 Task: Find connections with filter location Pirané with filter topic #Tipsforsucesswith filter profile language English with filter current company Dabur India Limited with filter school AMC Engineering College - India with filter industry Alternative Medicine with filter service category Content Strategy with filter keywords title Help Desk
Action: Mouse moved to (700, 140)
Screenshot: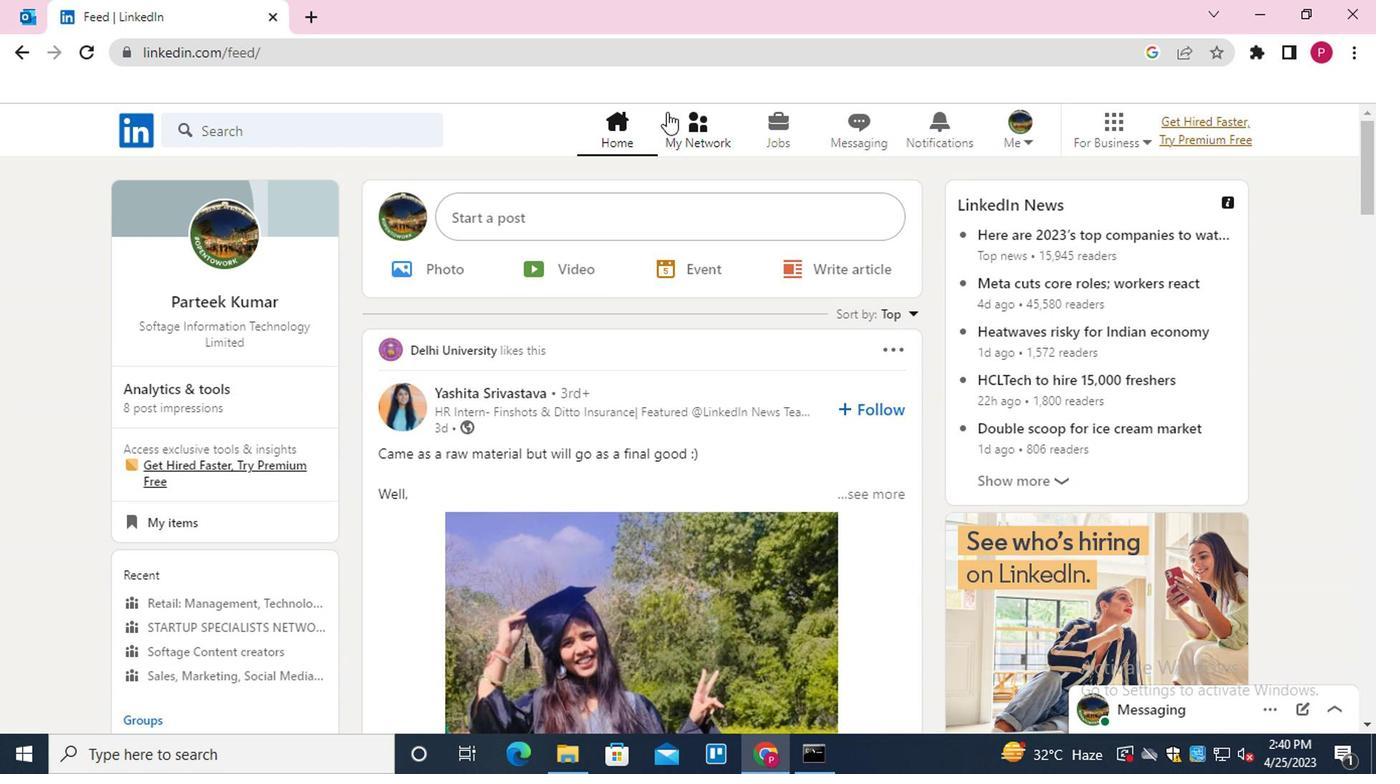 
Action: Mouse pressed left at (700, 140)
Screenshot: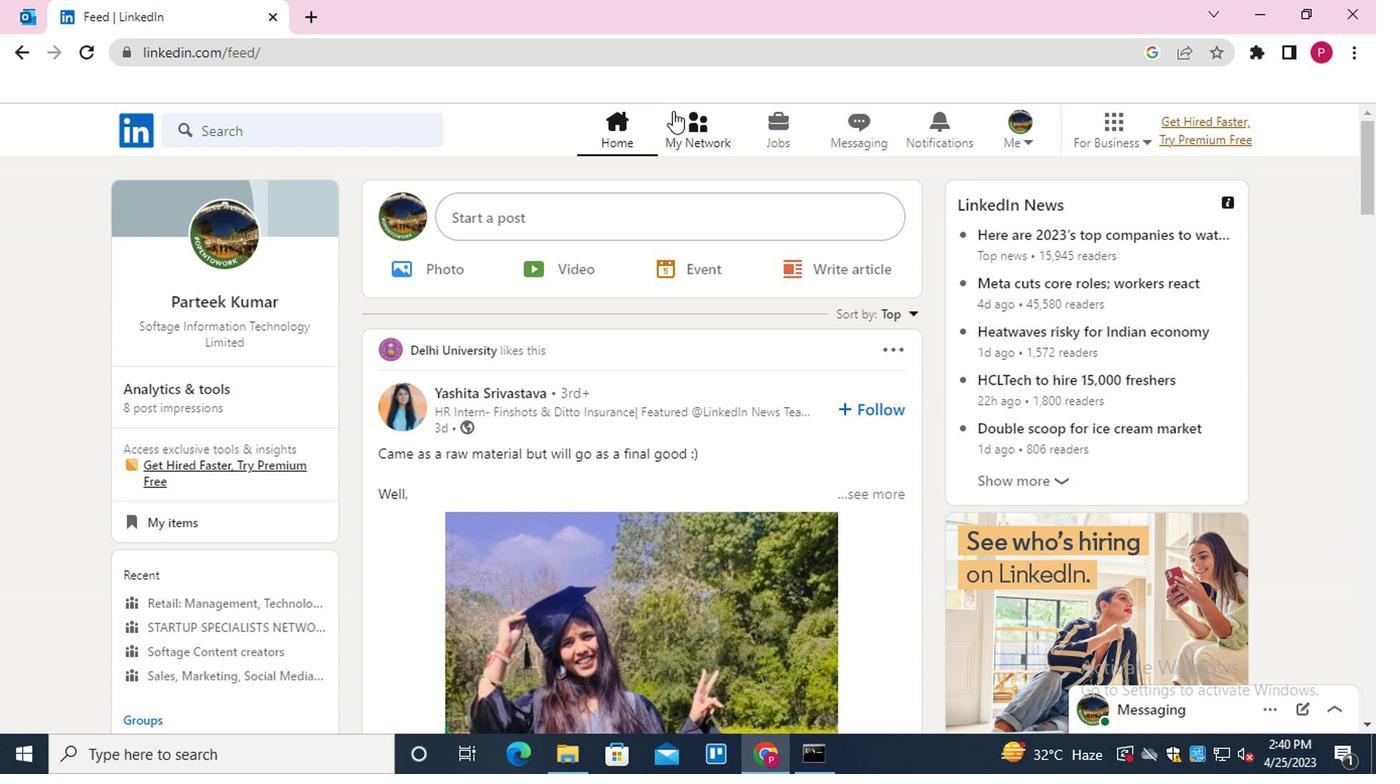 
Action: Mouse moved to (270, 240)
Screenshot: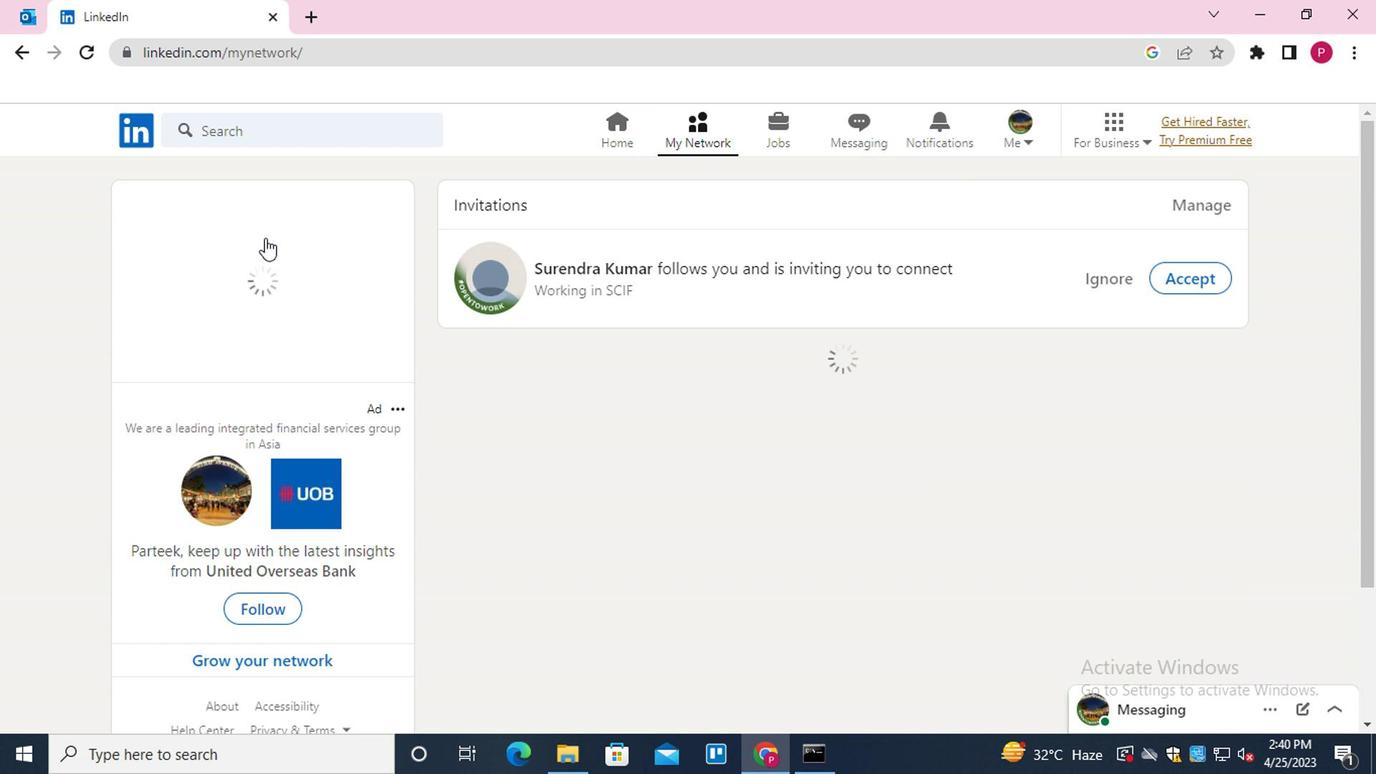 
Action: Mouse pressed left at (270, 240)
Screenshot: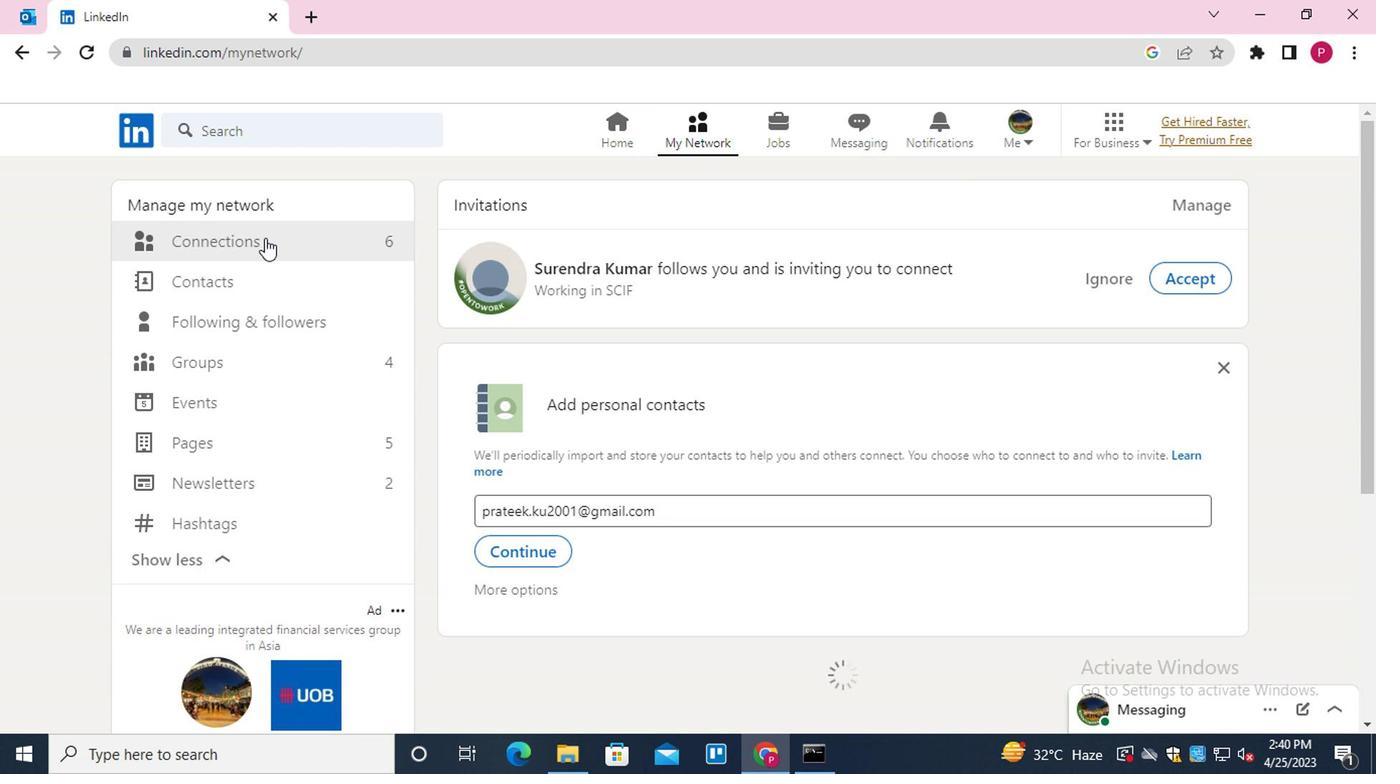 
Action: Mouse moved to (845, 248)
Screenshot: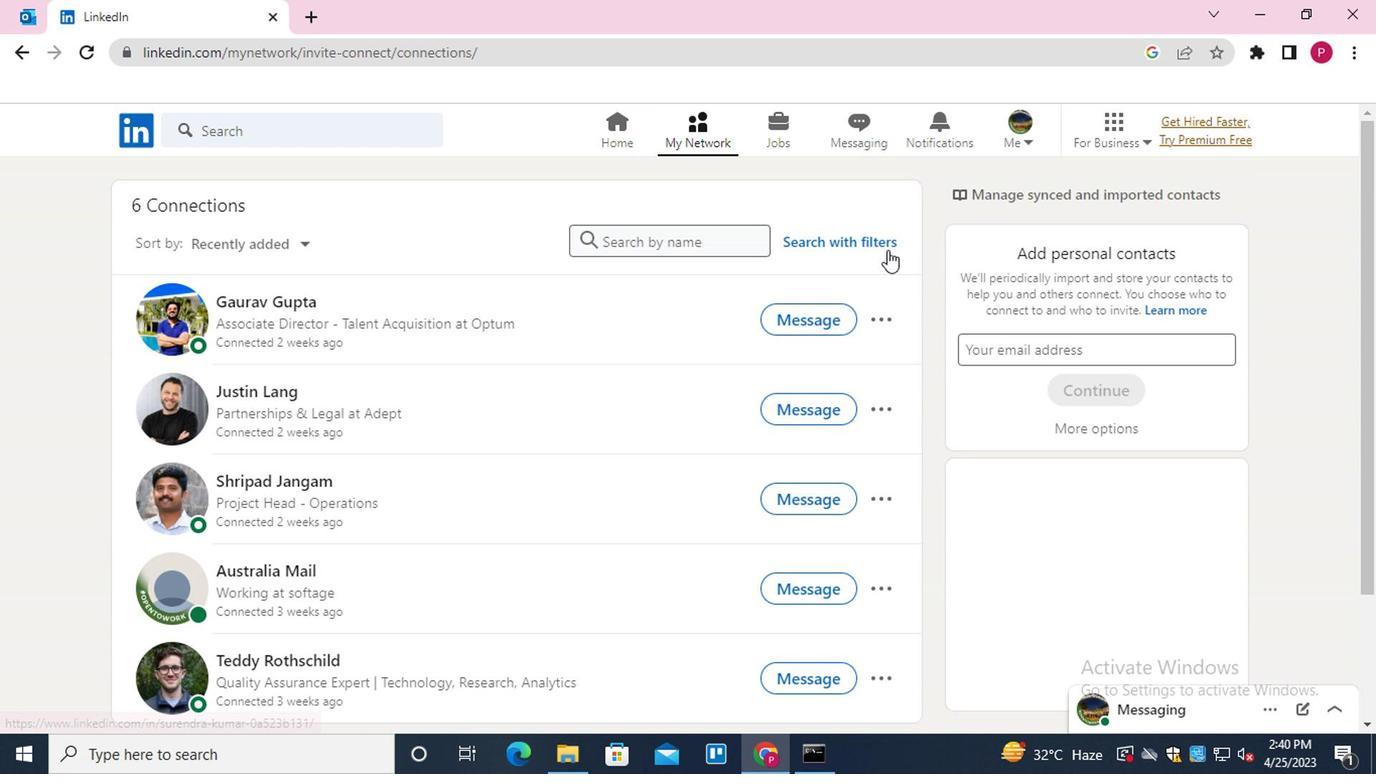 
Action: Mouse pressed left at (845, 248)
Screenshot: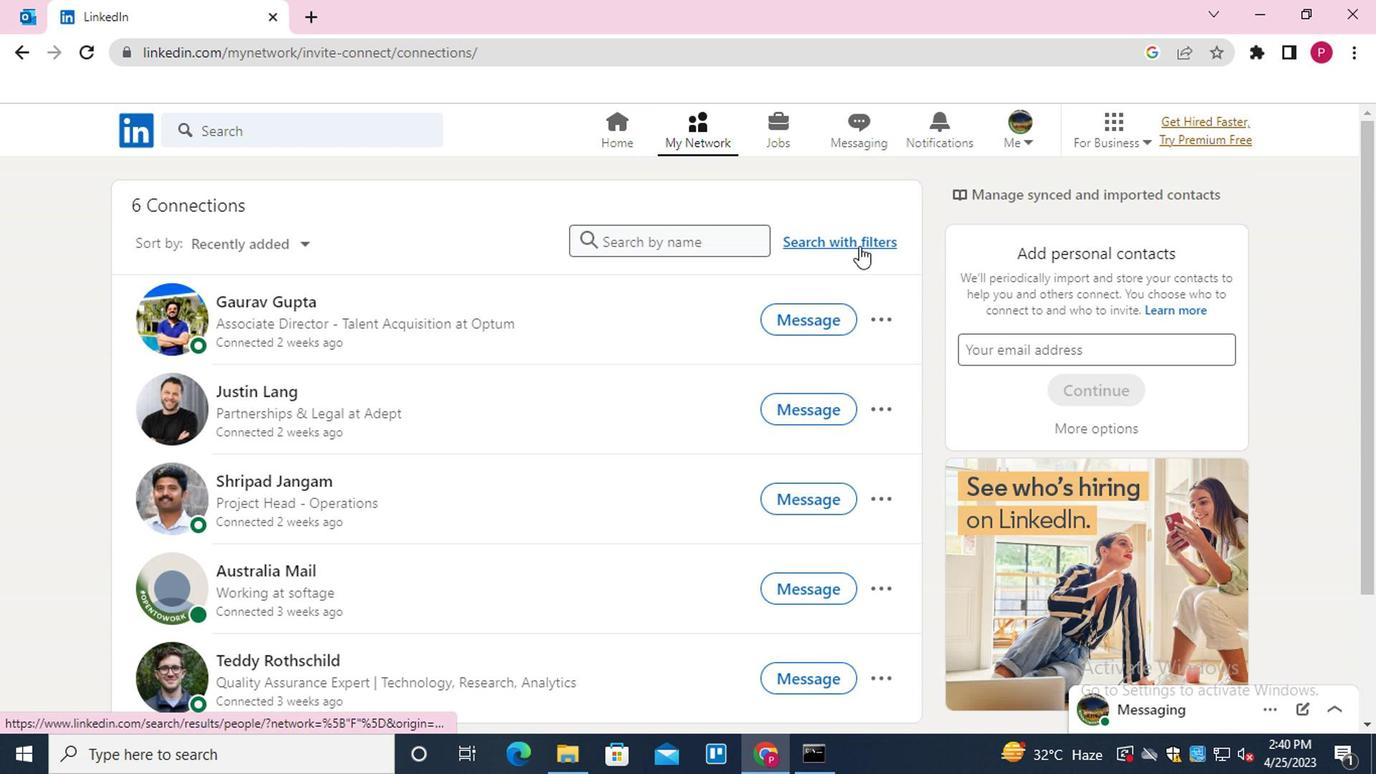 
Action: Mouse moved to (666, 197)
Screenshot: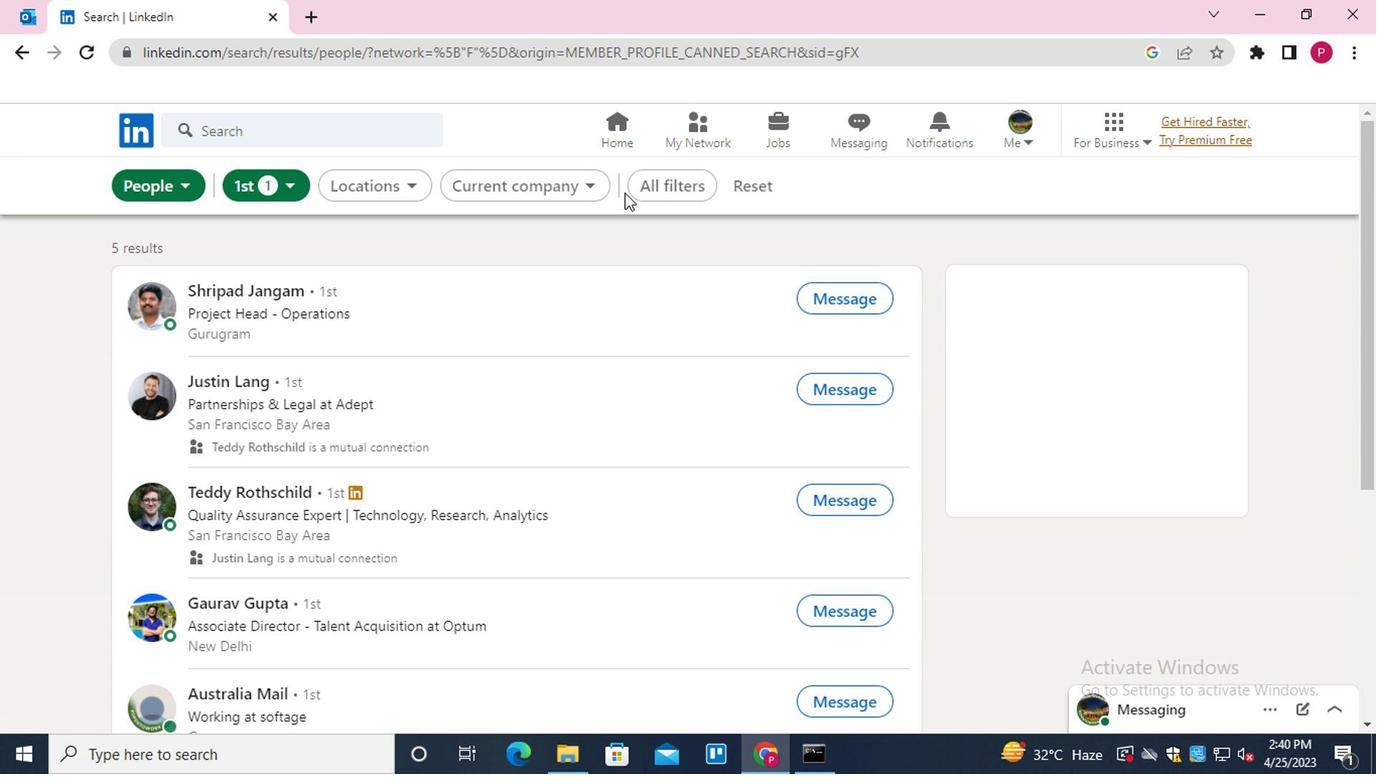 
Action: Mouse pressed left at (666, 197)
Screenshot: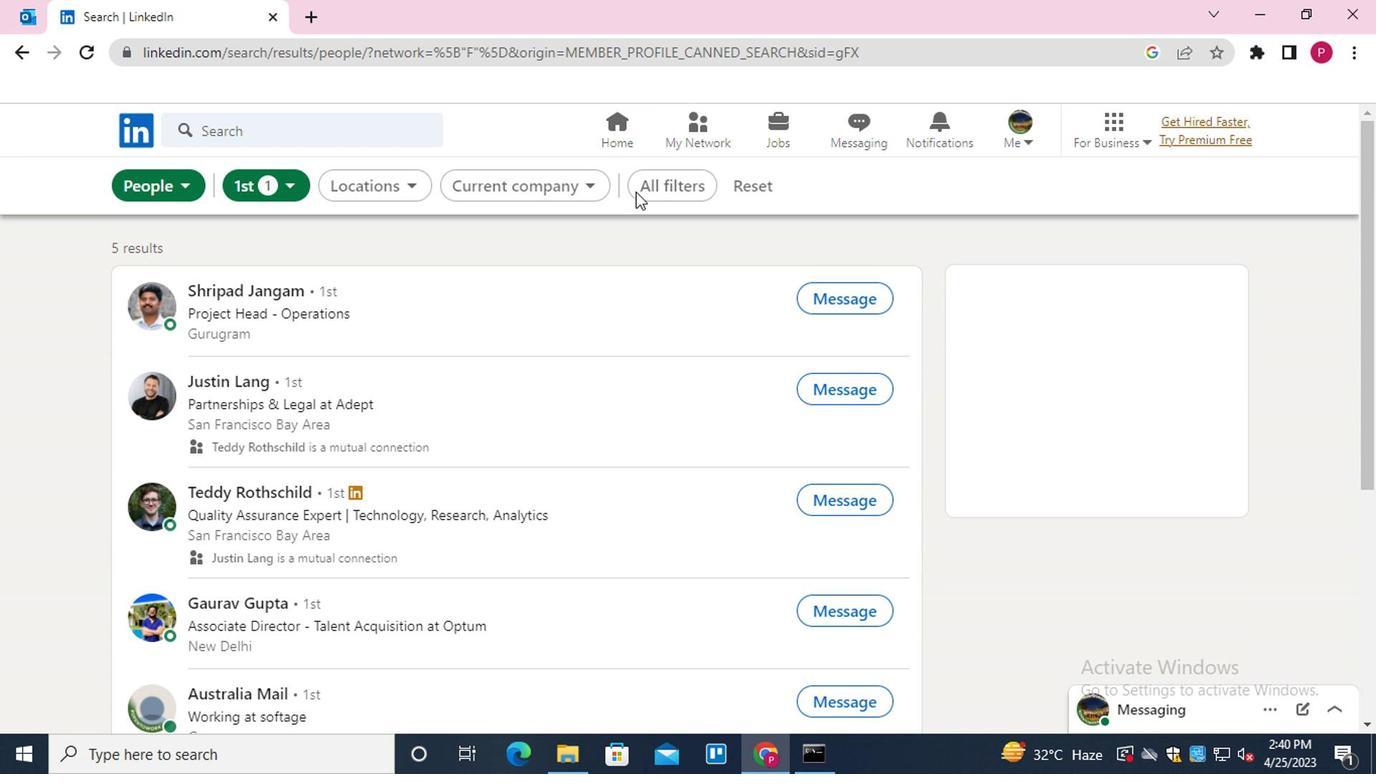 
Action: Mouse moved to (948, 443)
Screenshot: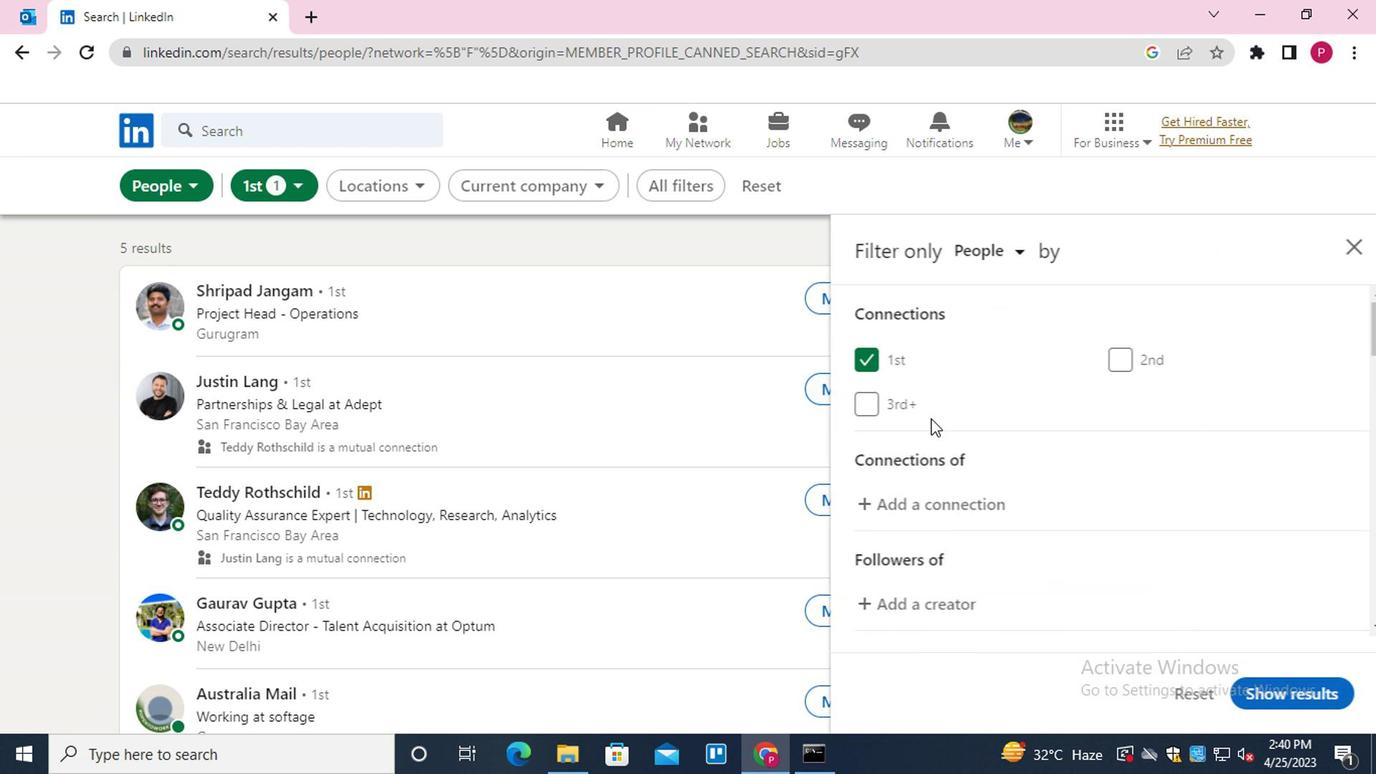 
Action: Mouse scrolled (948, 442) with delta (0, 0)
Screenshot: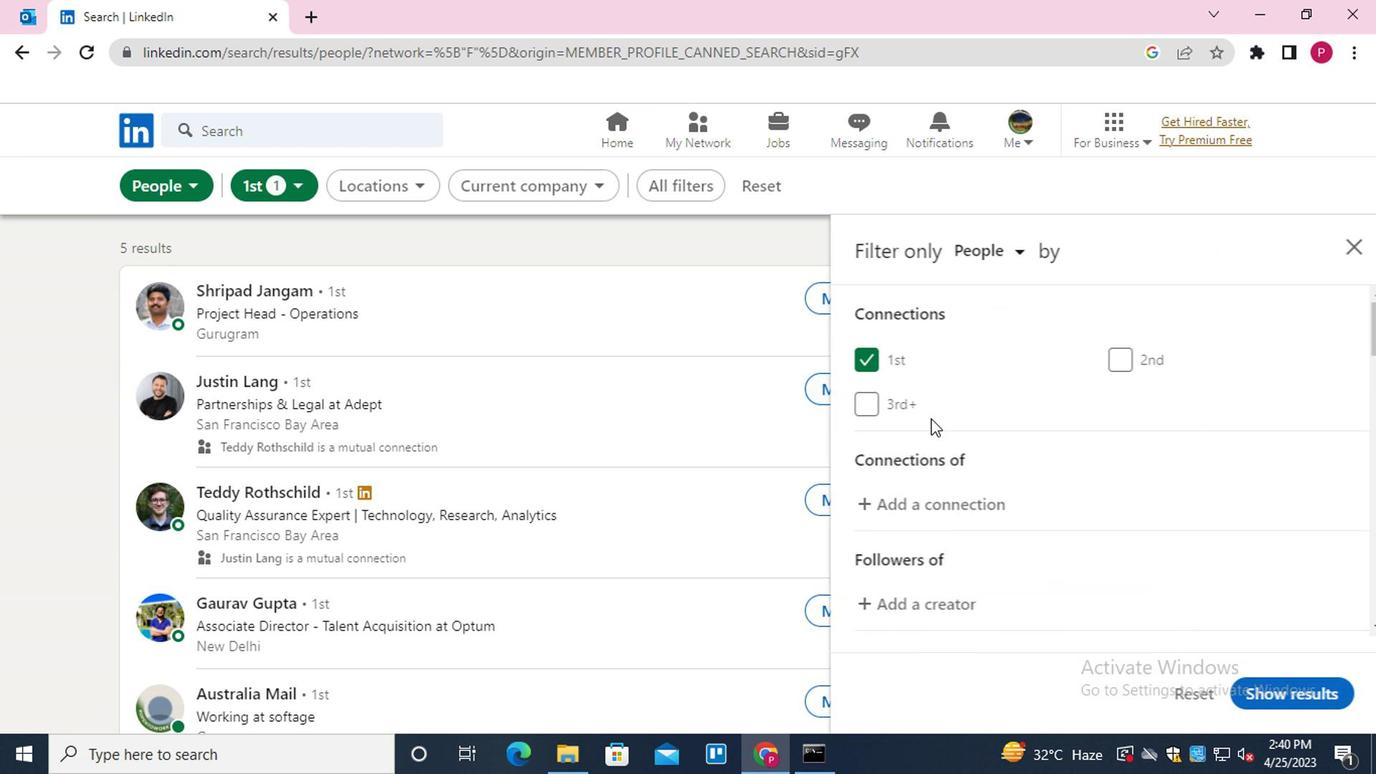 
Action: Mouse moved to (951, 450)
Screenshot: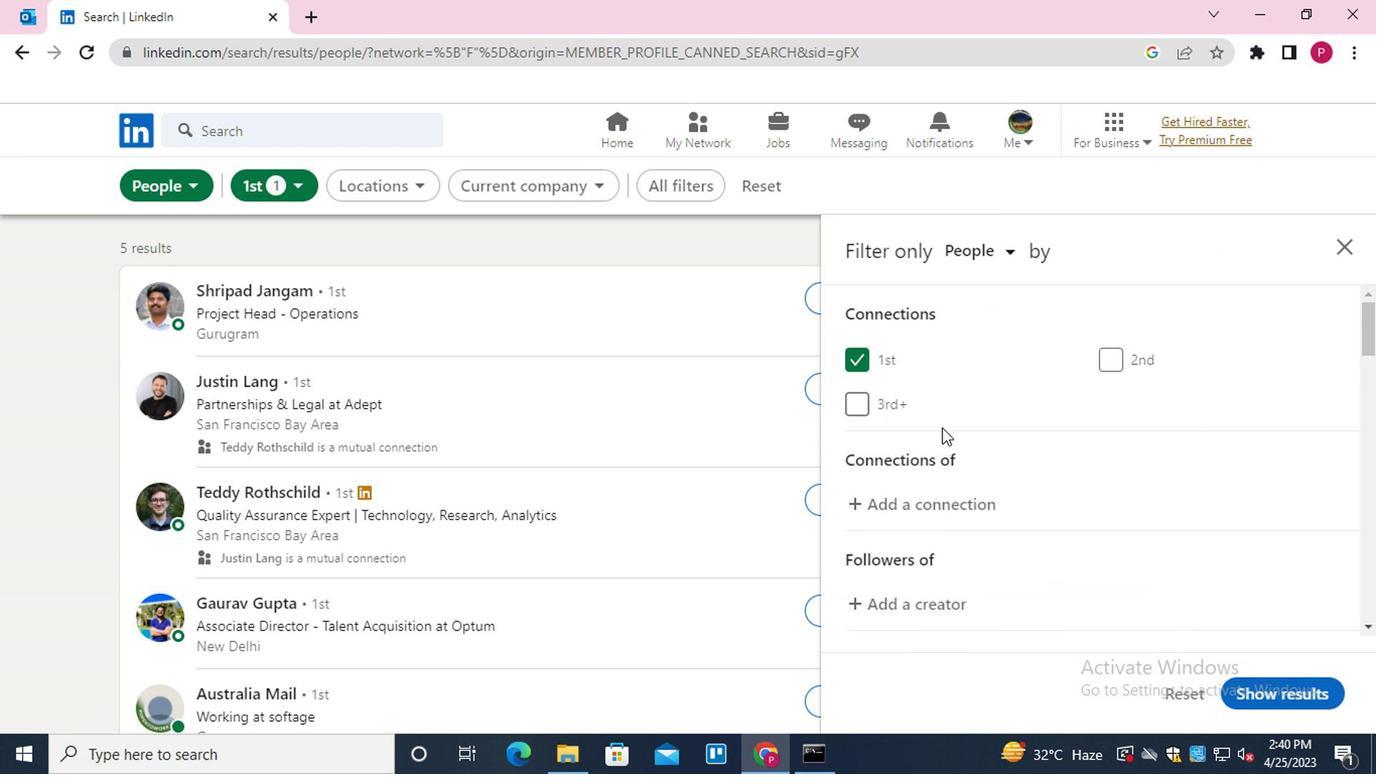 
Action: Mouse scrolled (951, 450) with delta (0, 0)
Screenshot: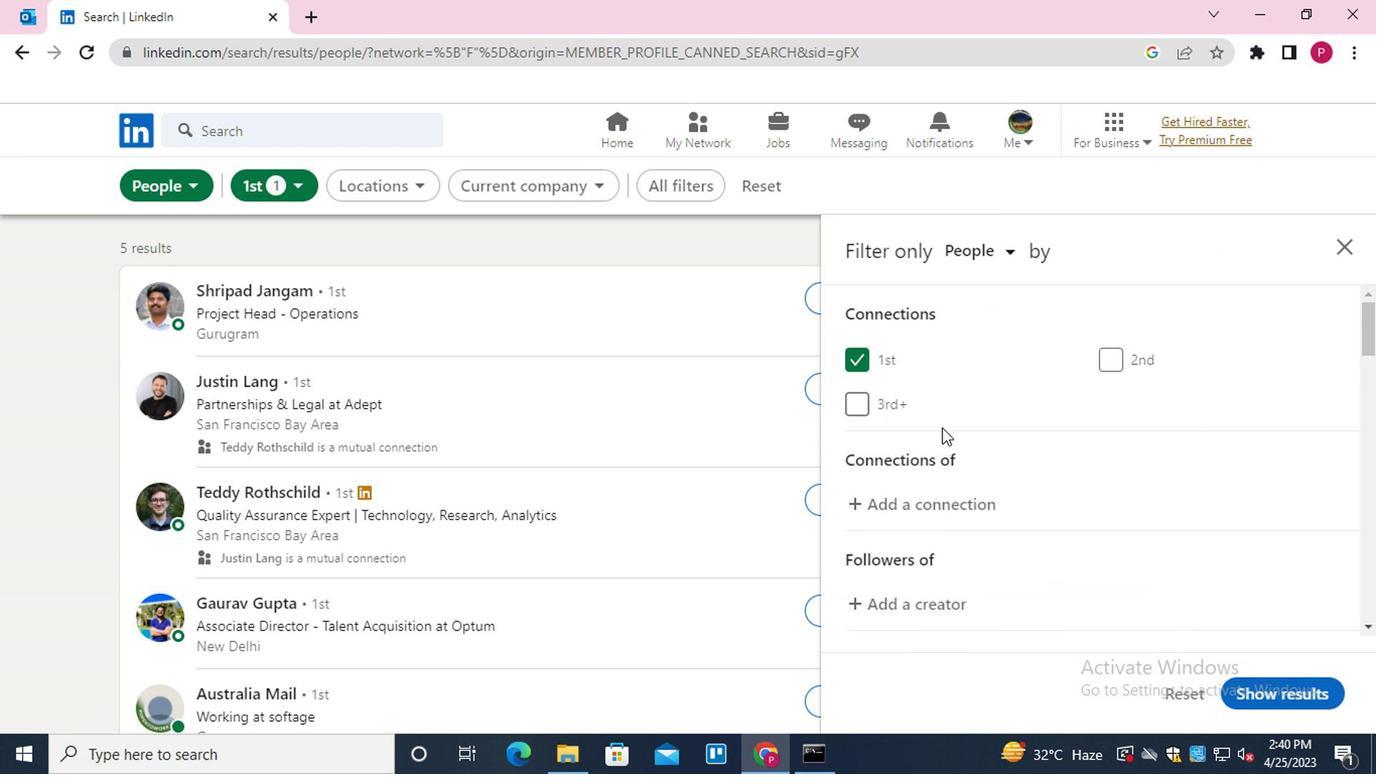 
Action: Mouse moved to (963, 462)
Screenshot: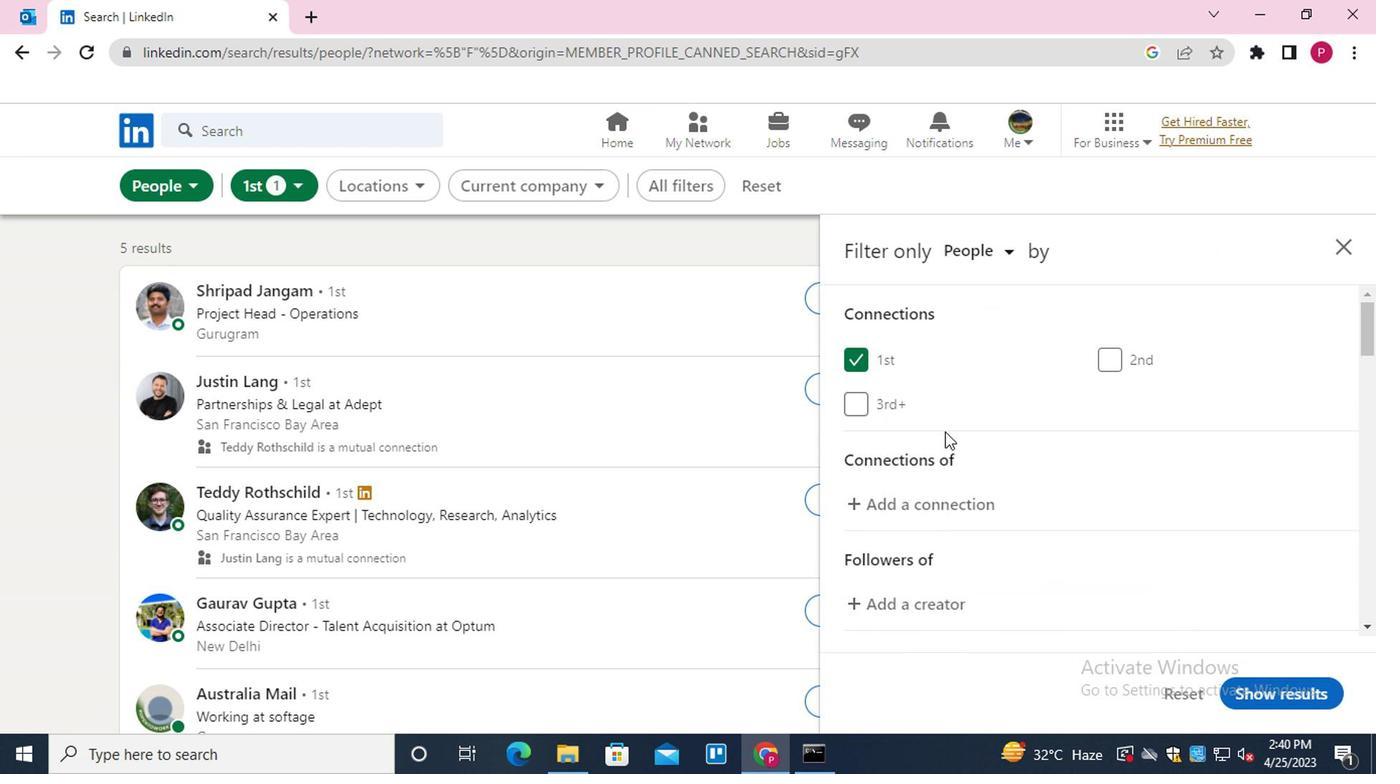 
Action: Mouse scrolled (963, 461) with delta (0, 0)
Screenshot: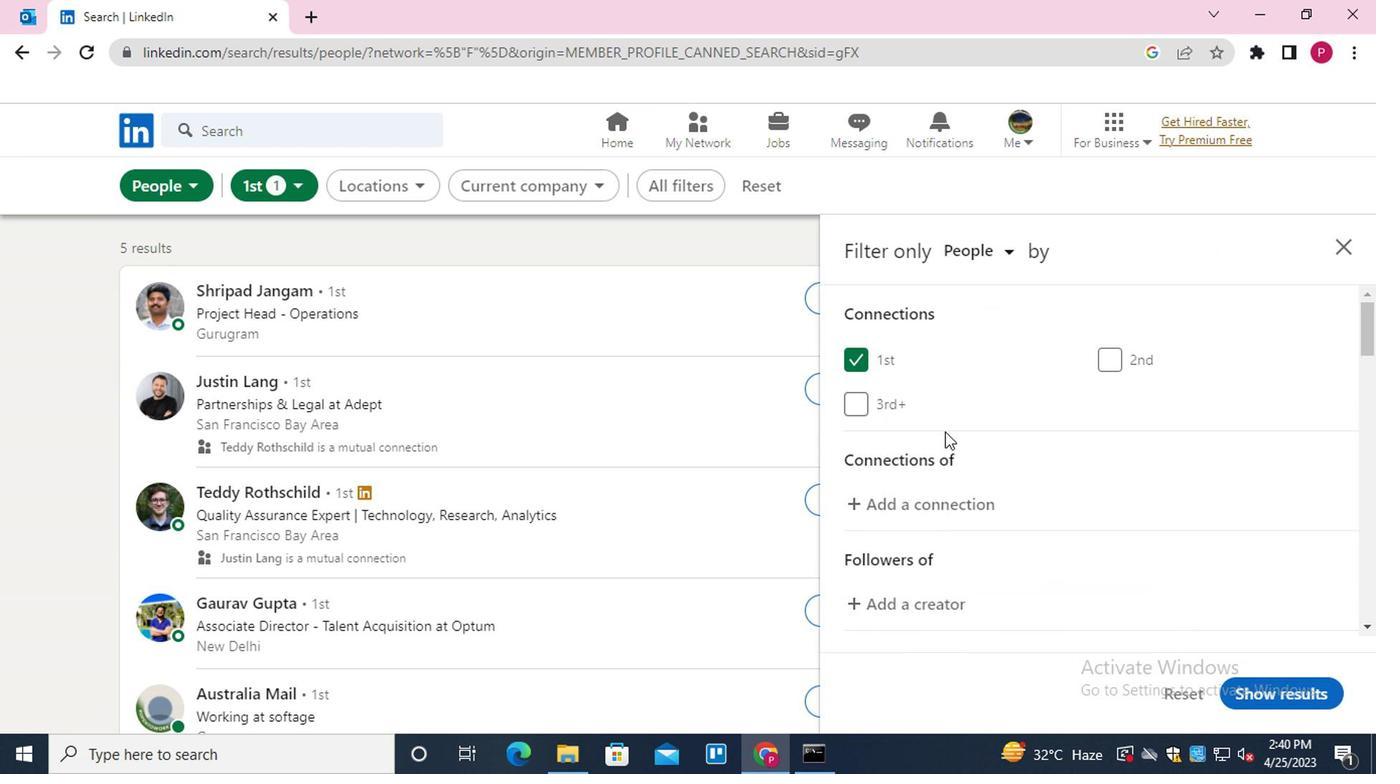 
Action: Mouse moved to (1145, 493)
Screenshot: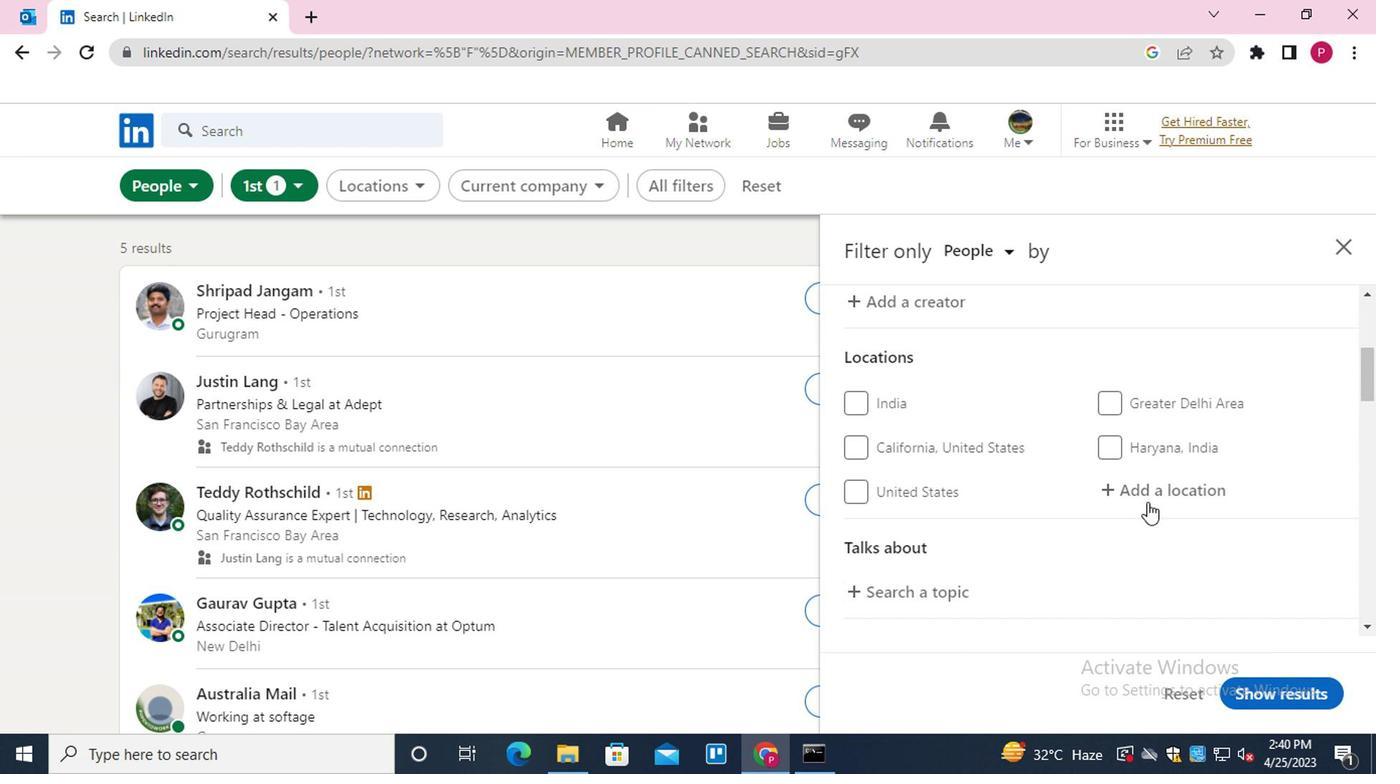 
Action: Mouse pressed left at (1145, 493)
Screenshot: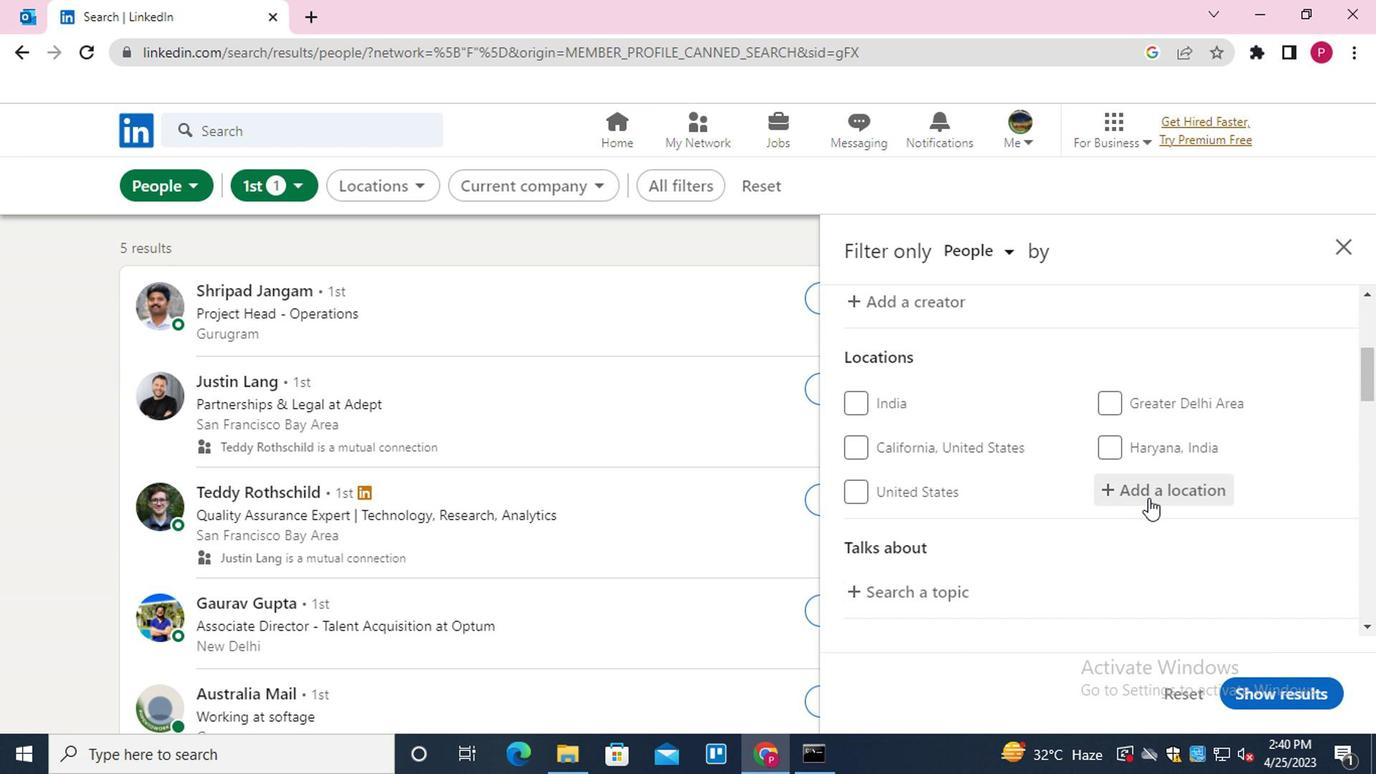 
Action: Key pressed <Key.shift>PIRANE
Screenshot: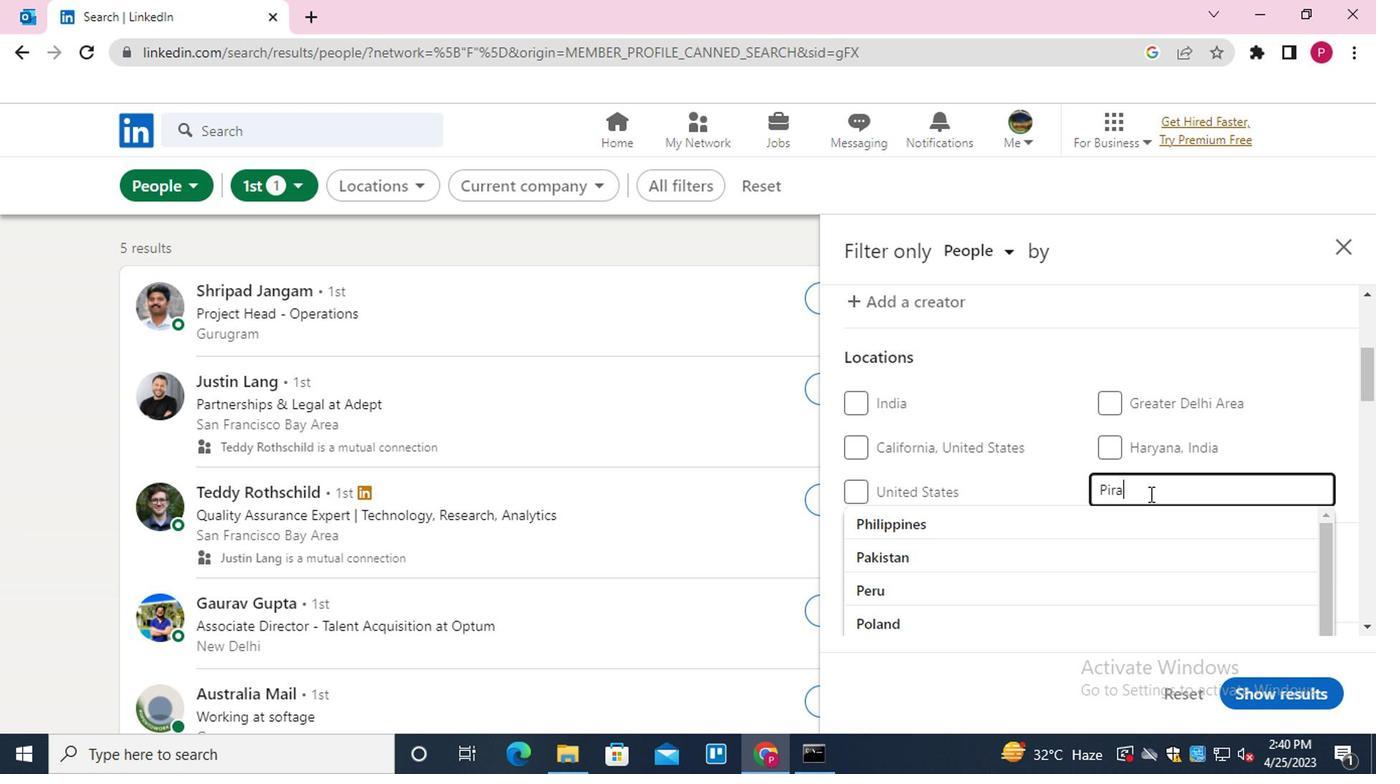 
Action: Mouse moved to (1089, 554)
Screenshot: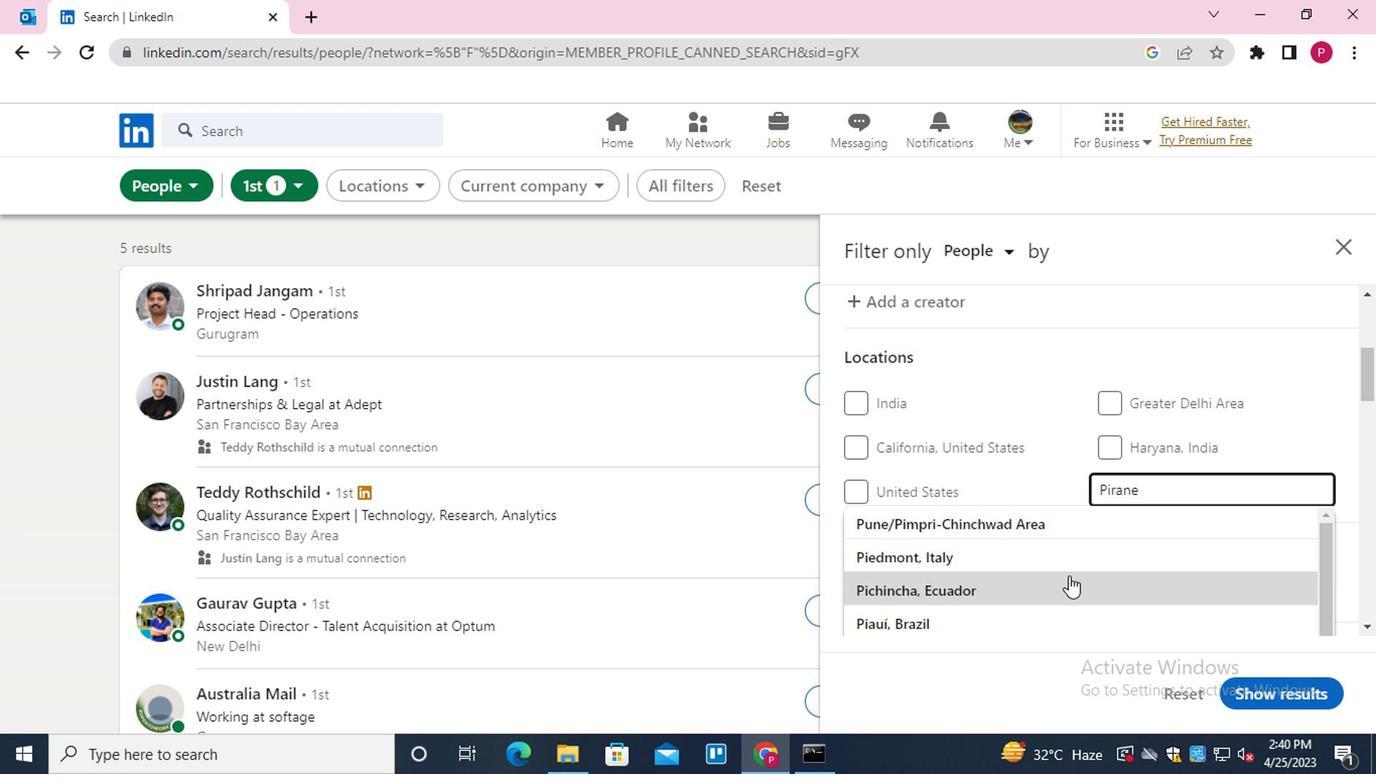 
Action: Mouse scrolled (1089, 553) with delta (0, 0)
Screenshot: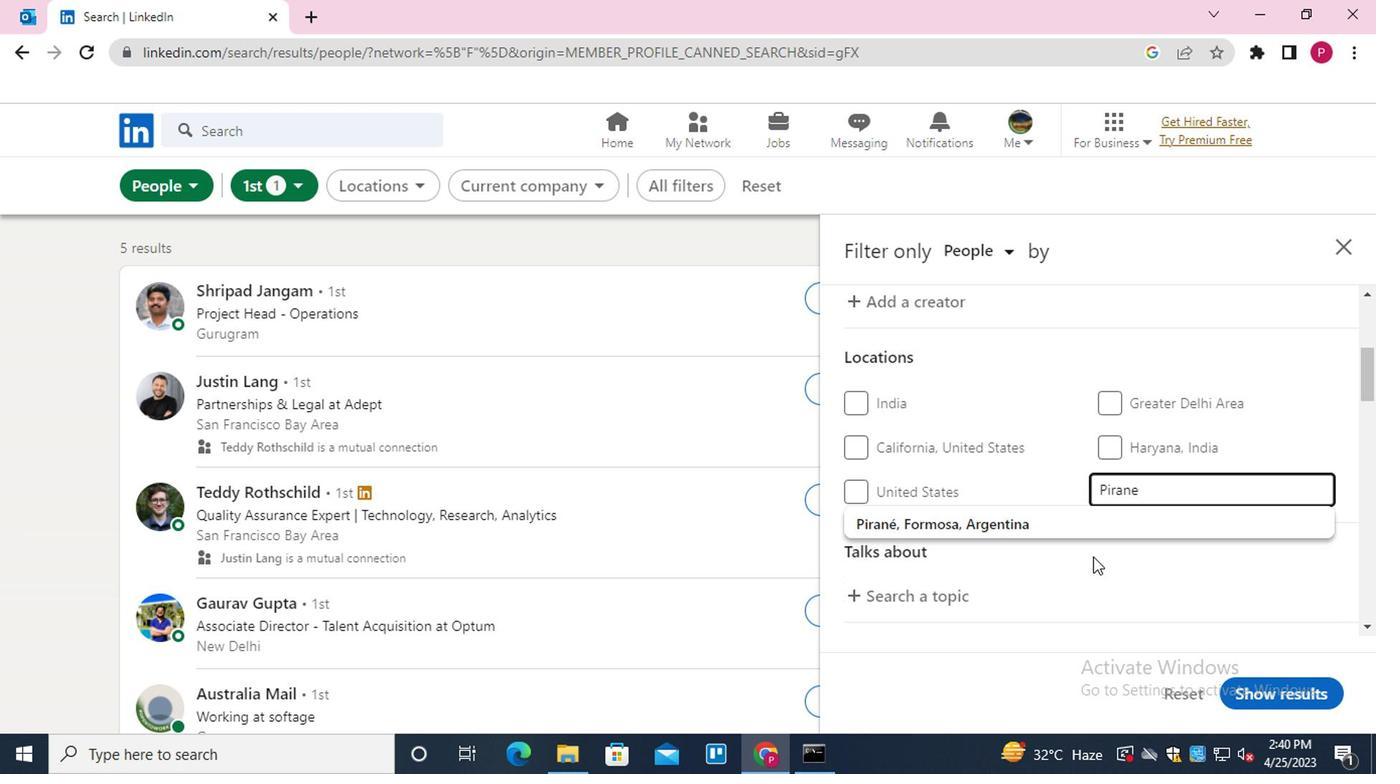 
Action: Mouse moved to (994, 419)
Screenshot: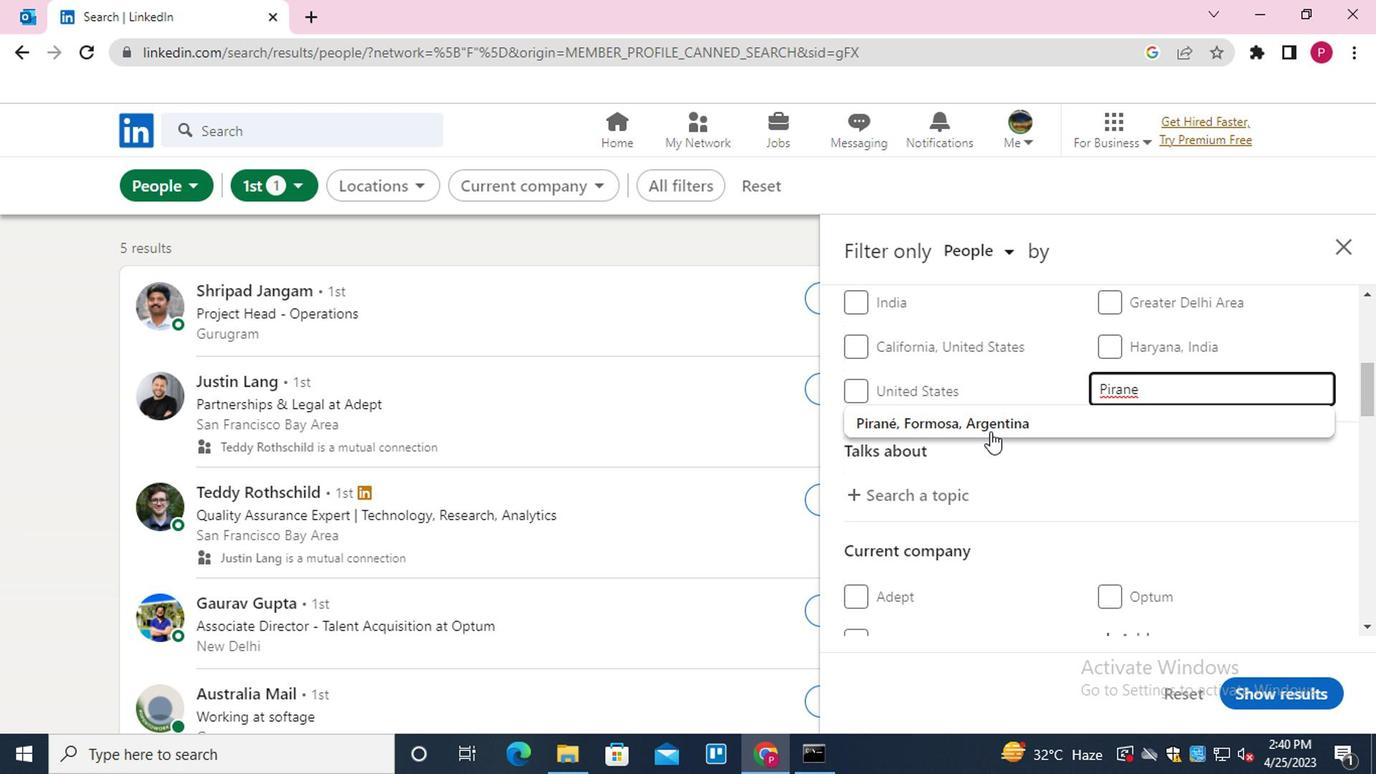 
Action: Mouse pressed left at (994, 419)
Screenshot: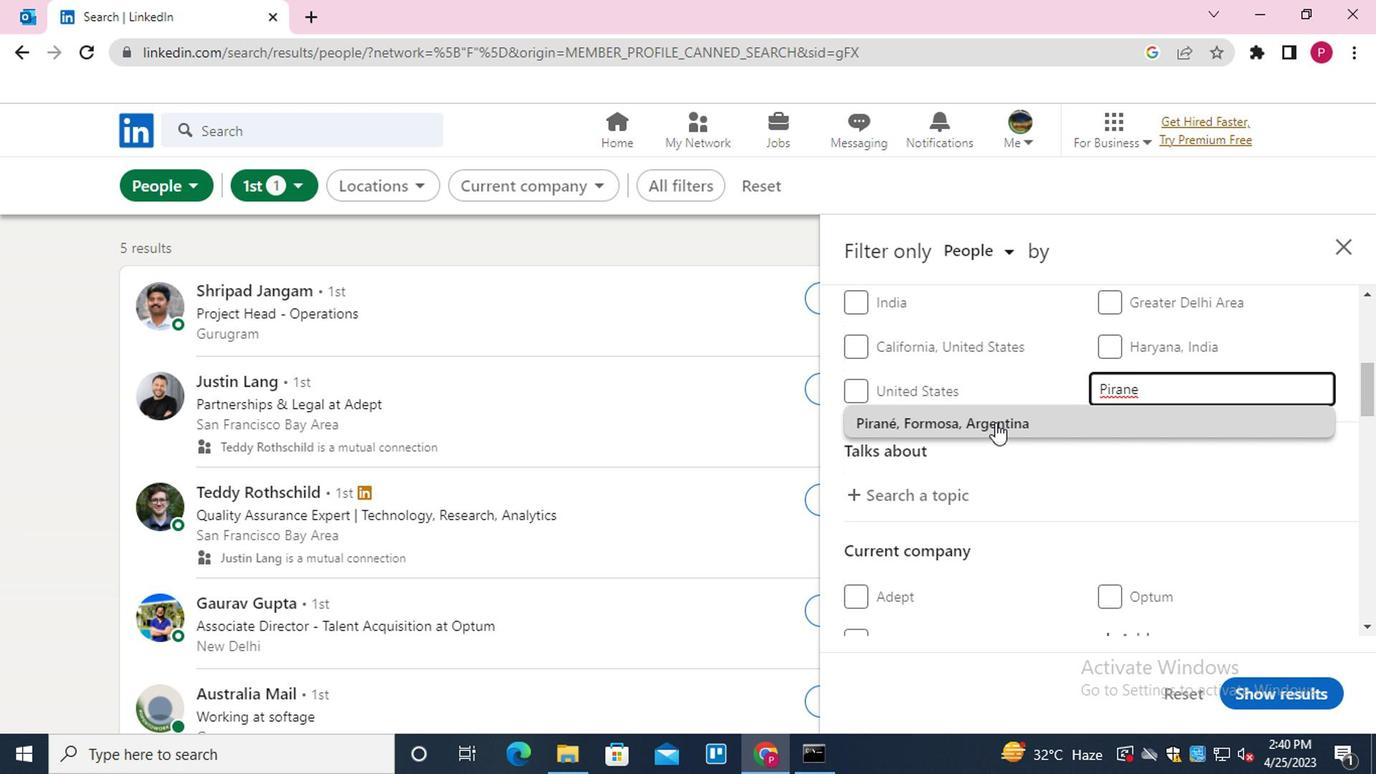 
Action: Mouse moved to (1089, 443)
Screenshot: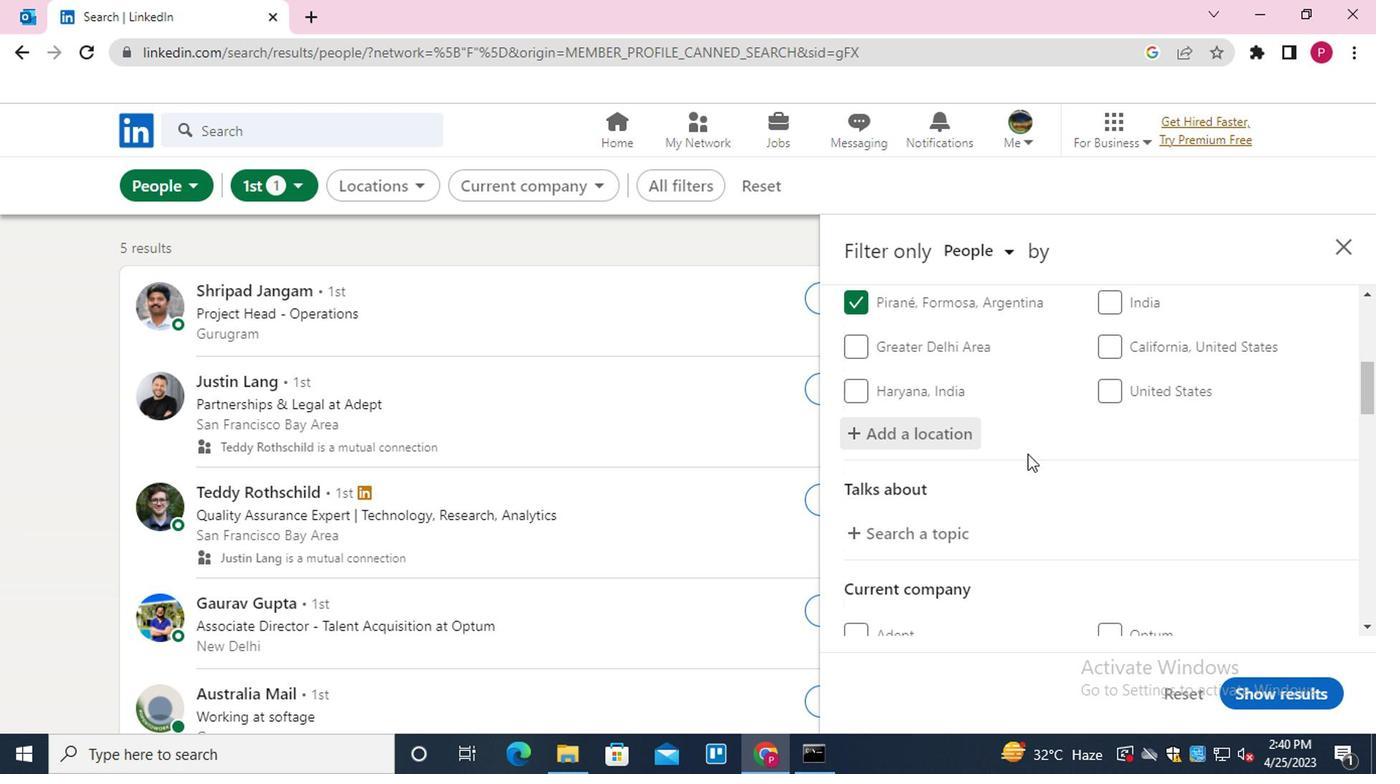 
Action: Mouse scrolled (1089, 442) with delta (0, 0)
Screenshot: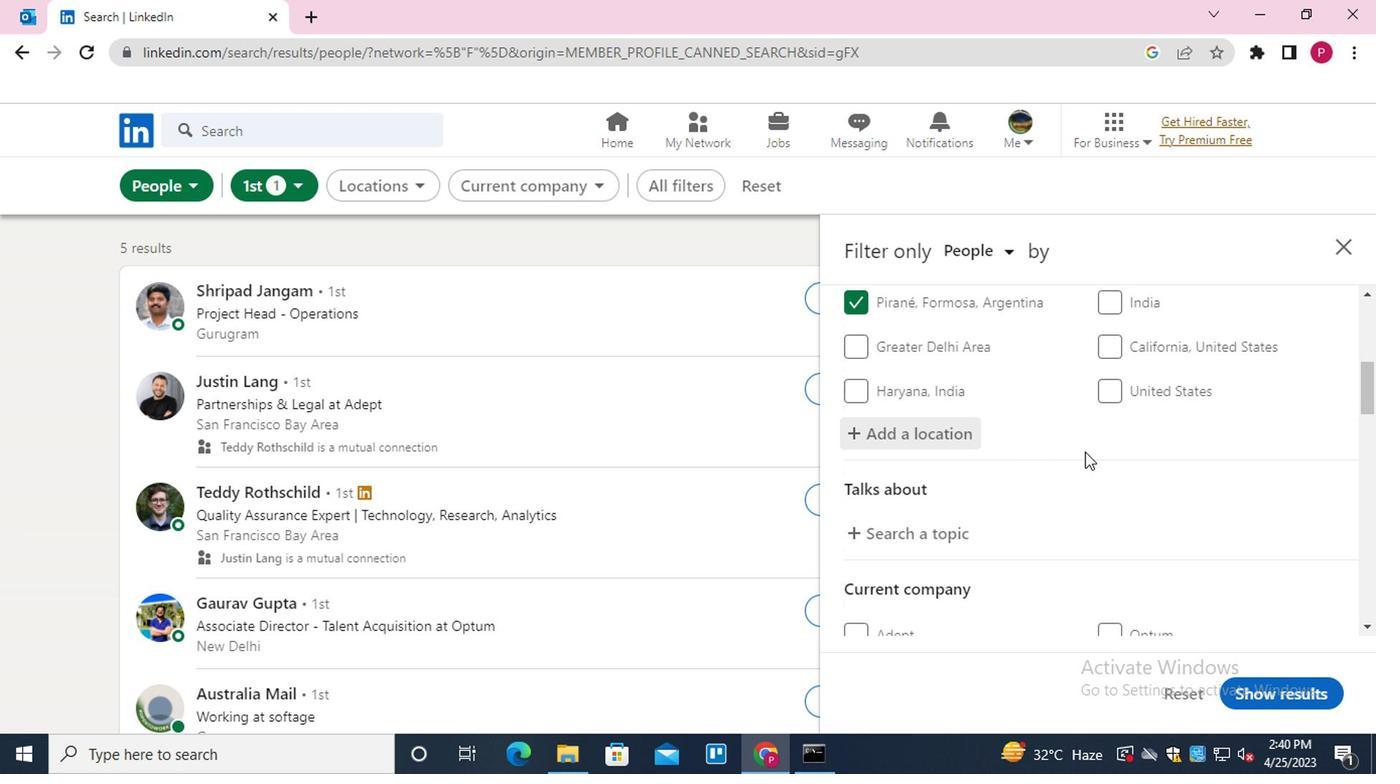 
Action: Mouse scrolled (1089, 442) with delta (0, 0)
Screenshot: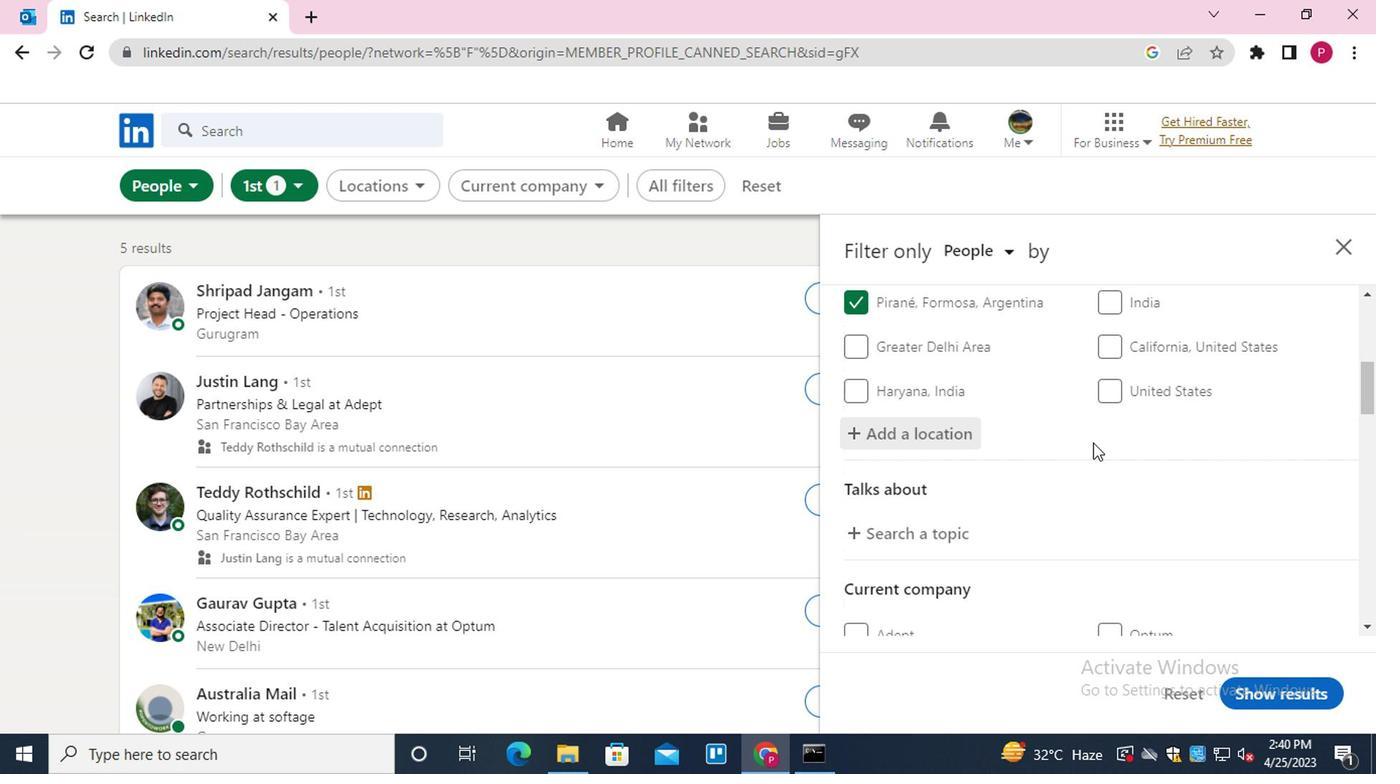 
Action: Mouse moved to (1086, 442)
Screenshot: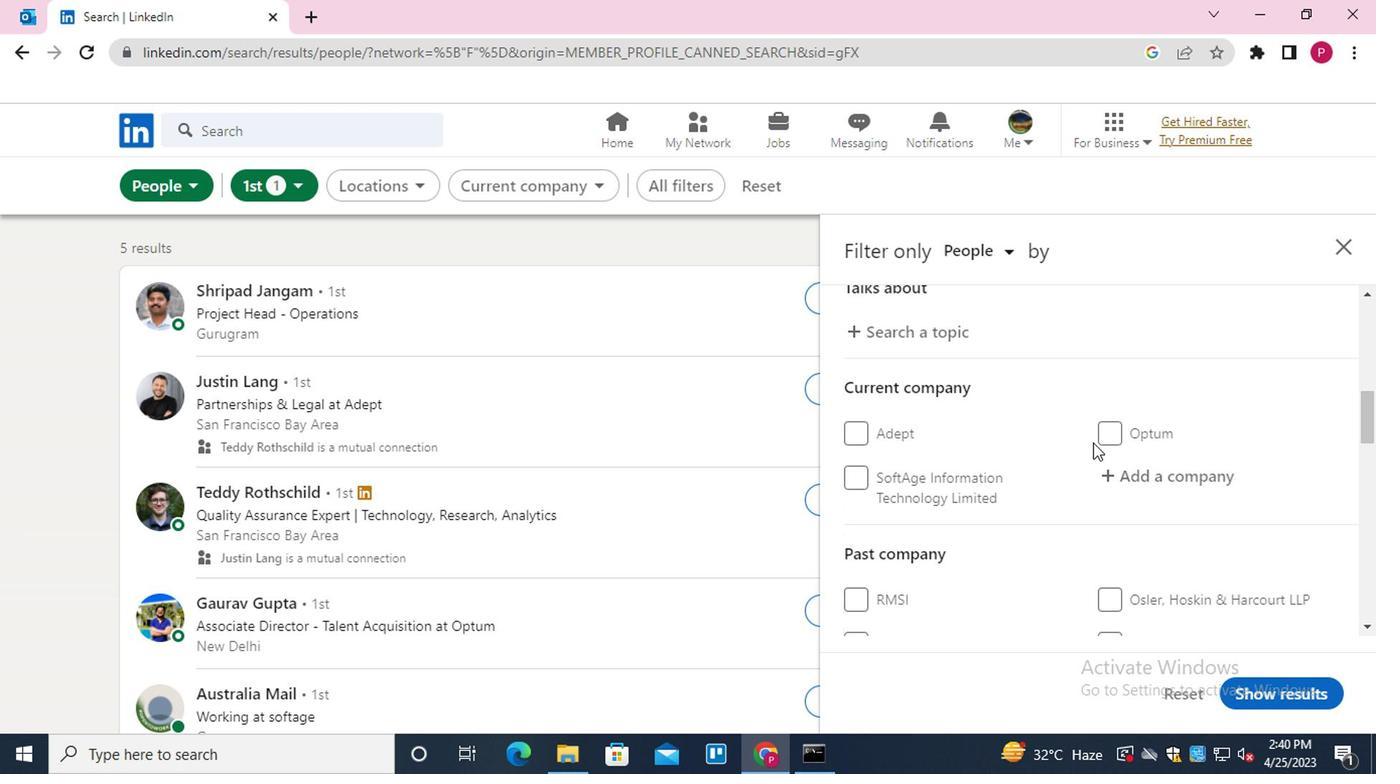 
Action: Mouse scrolled (1086, 443) with delta (0, 0)
Screenshot: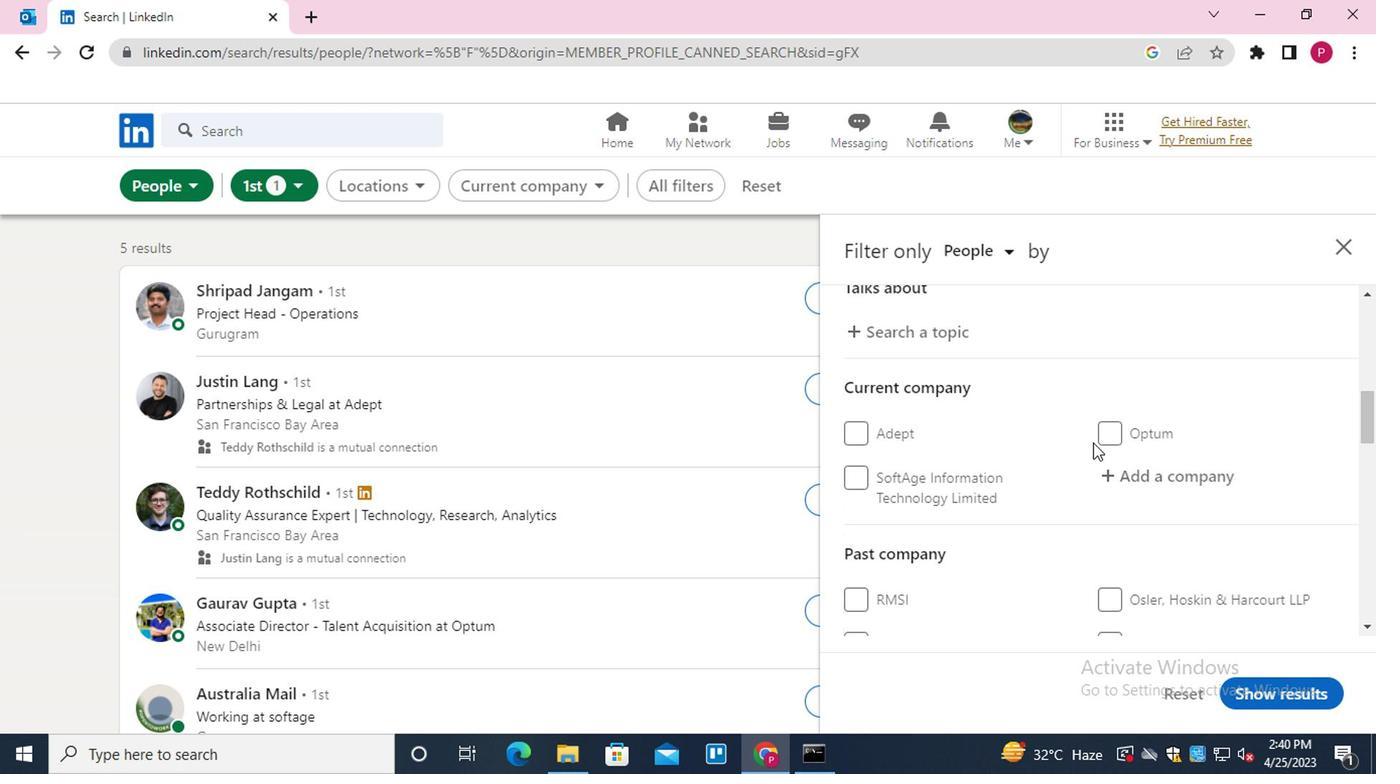 
Action: Mouse moved to (905, 418)
Screenshot: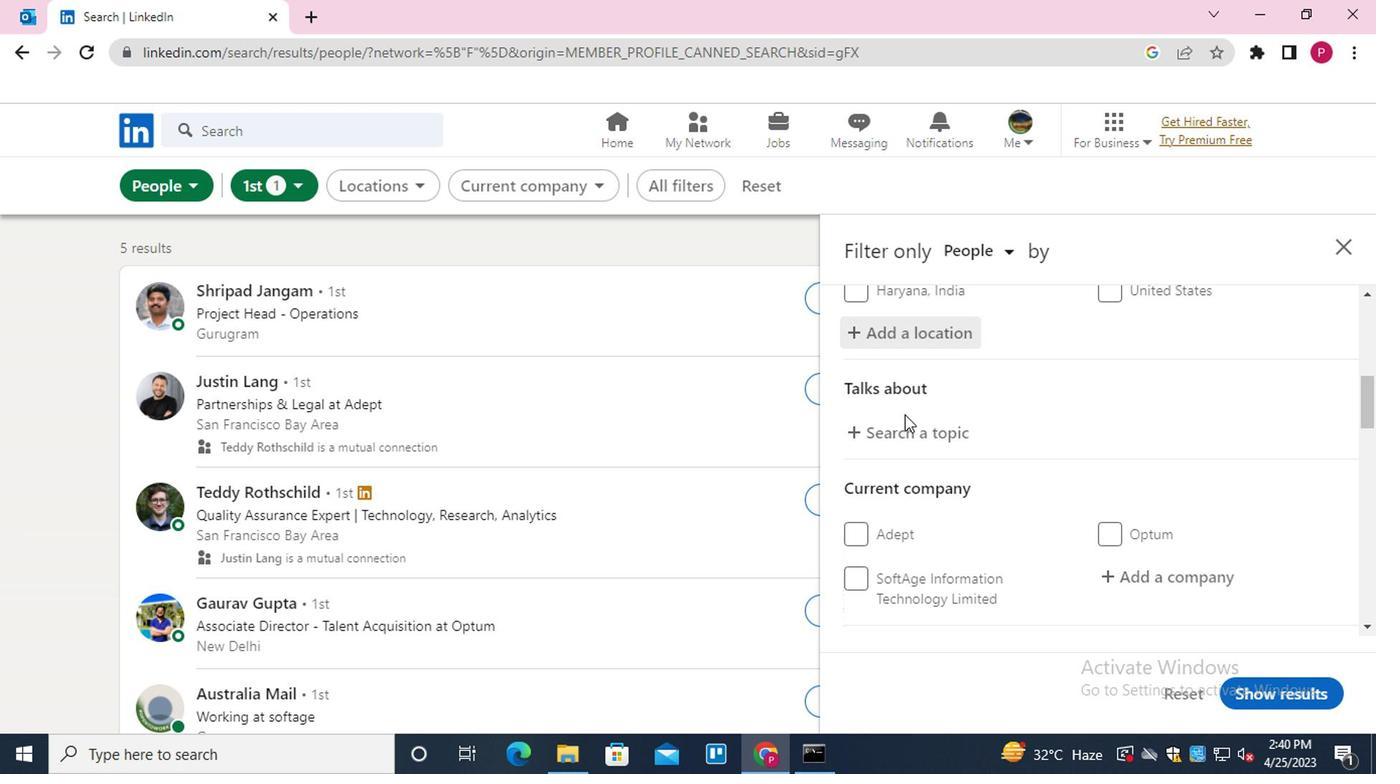 
Action: Mouse pressed left at (905, 418)
Screenshot: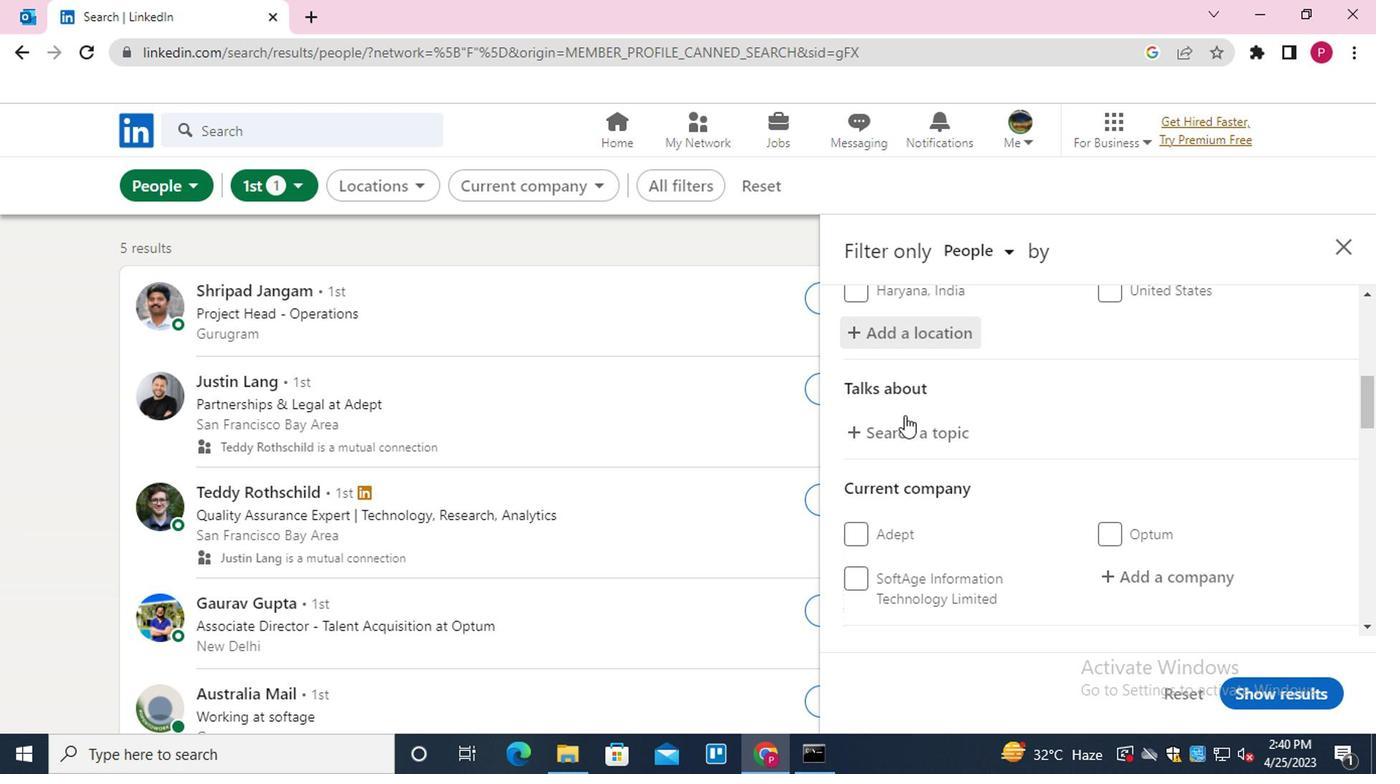 
Action: Mouse moved to (907, 427)
Screenshot: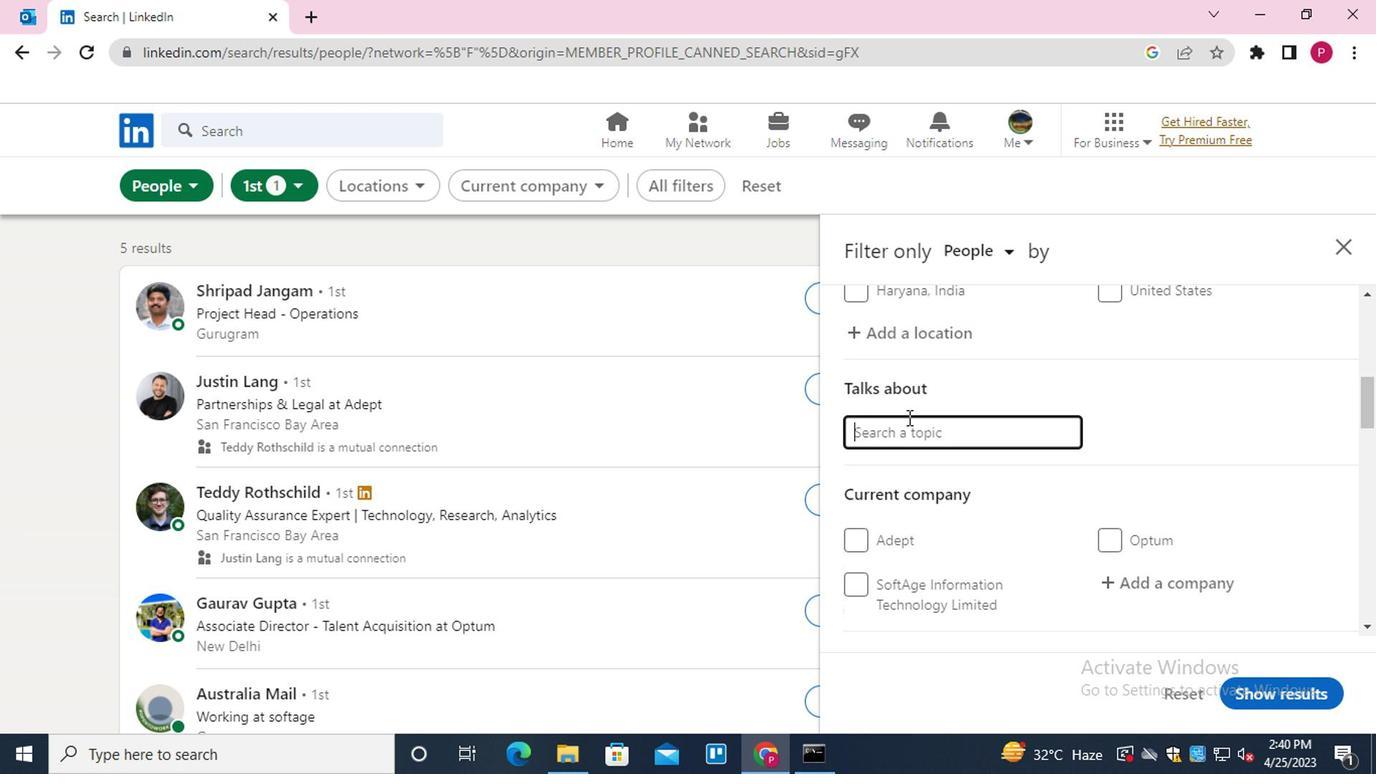 
Action: Key pressed <Key.shift>#TIPSFORSUCS<Key.backspace>SESS
Screenshot: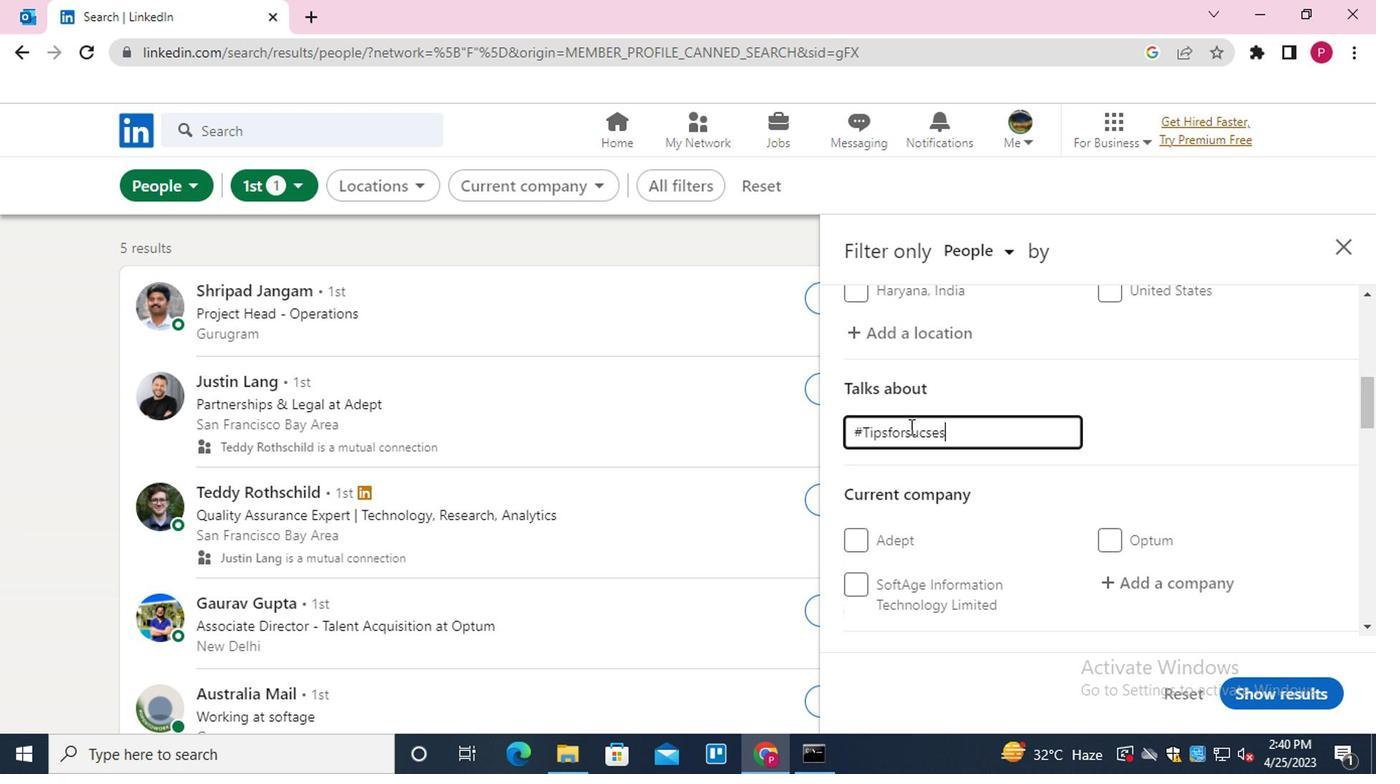 
Action: Mouse moved to (1065, 420)
Screenshot: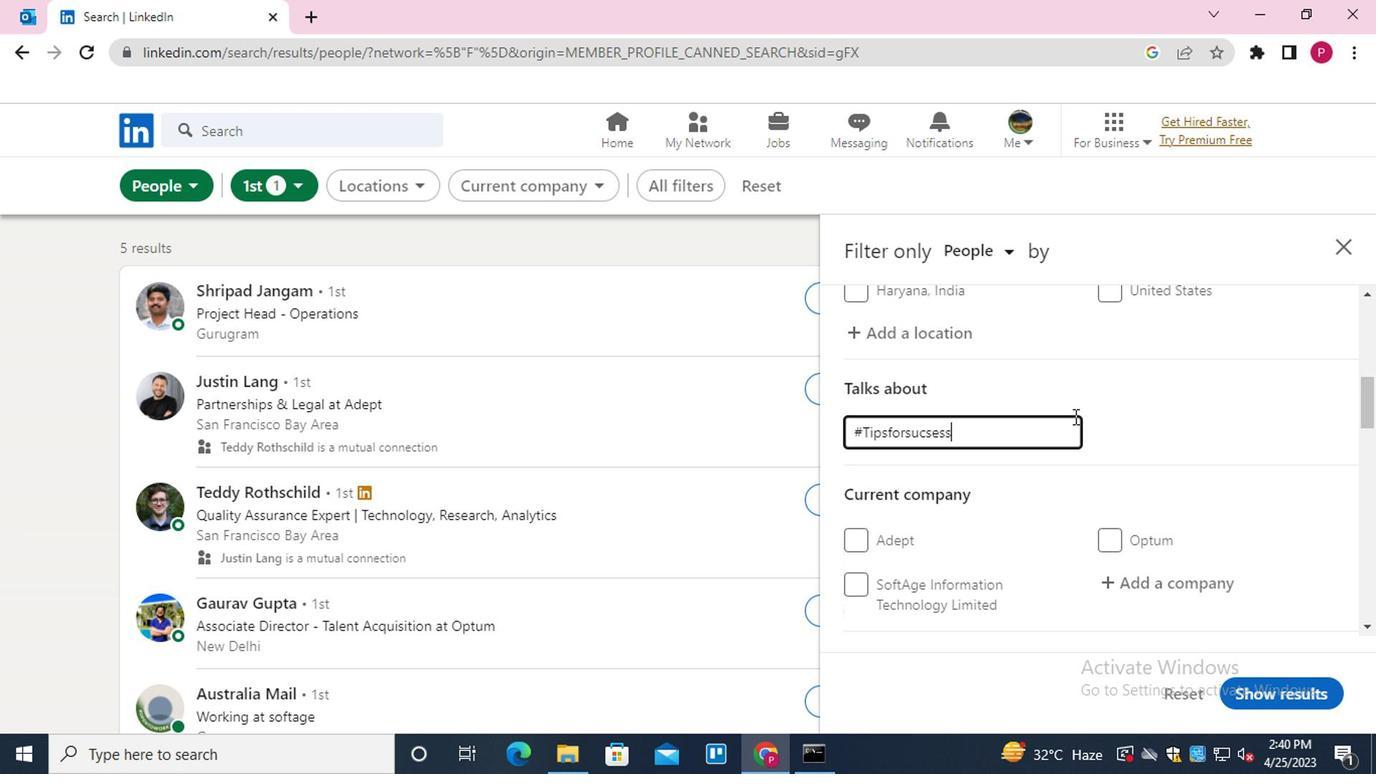 
Action: Mouse scrolled (1065, 419) with delta (0, 0)
Screenshot: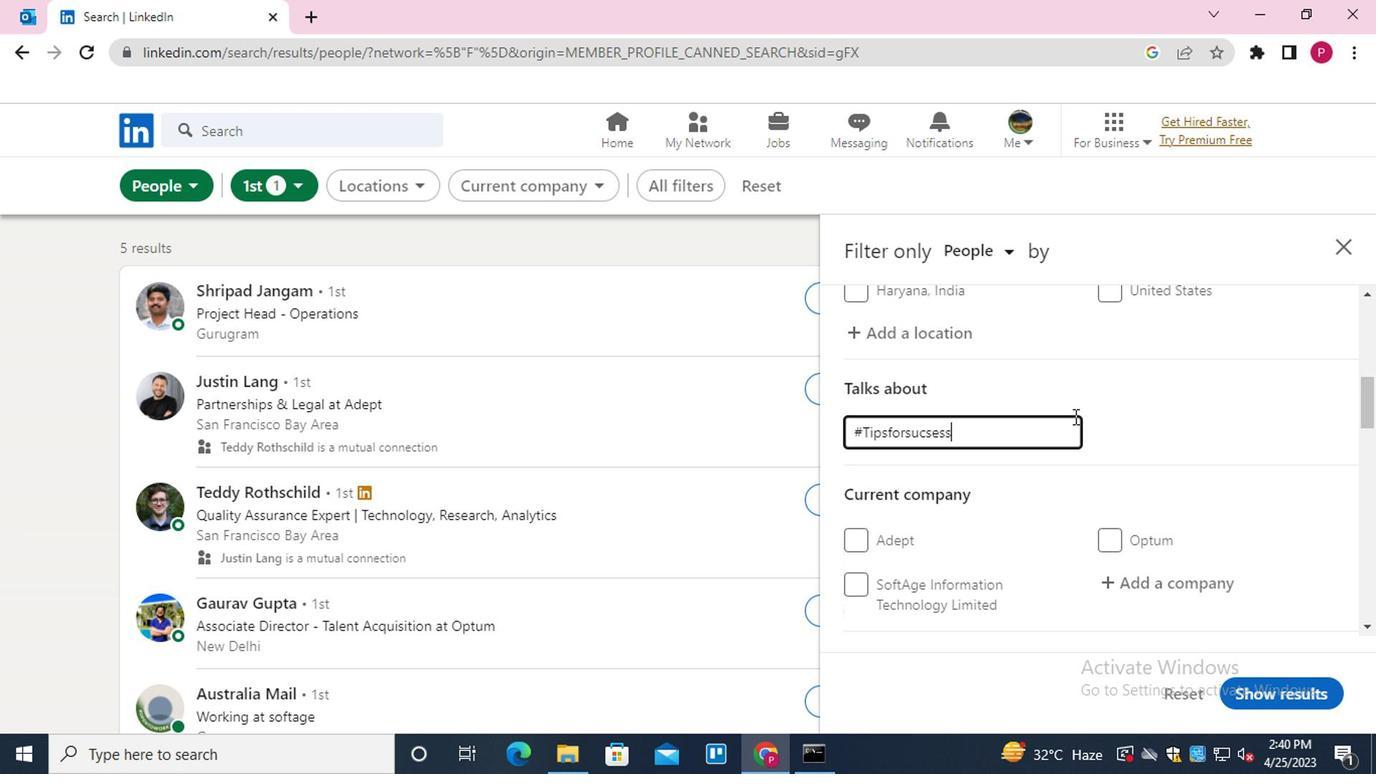 
Action: Mouse moved to (1063, 422)
Screenshot: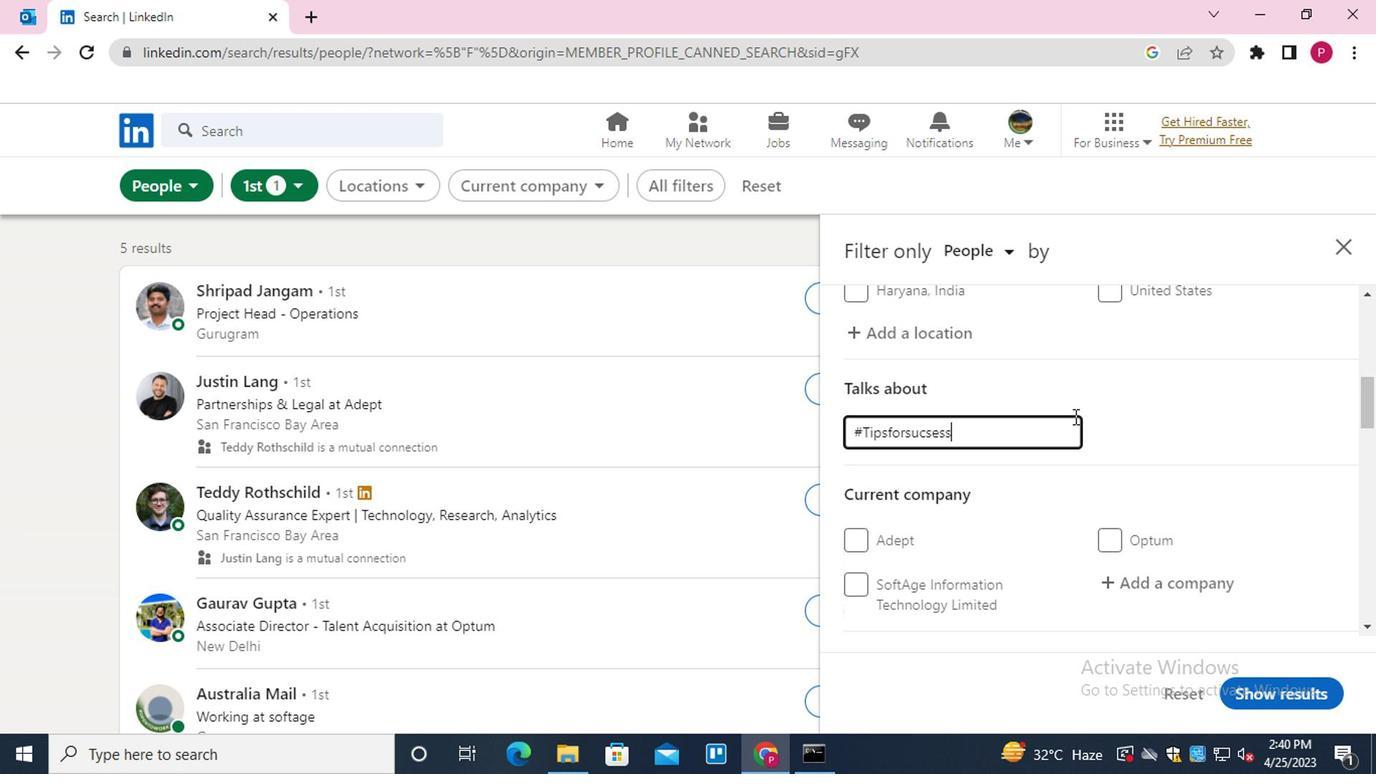 
Action: Mouse scrolled (1063, 421) with delta (0, 0)
Screenshot: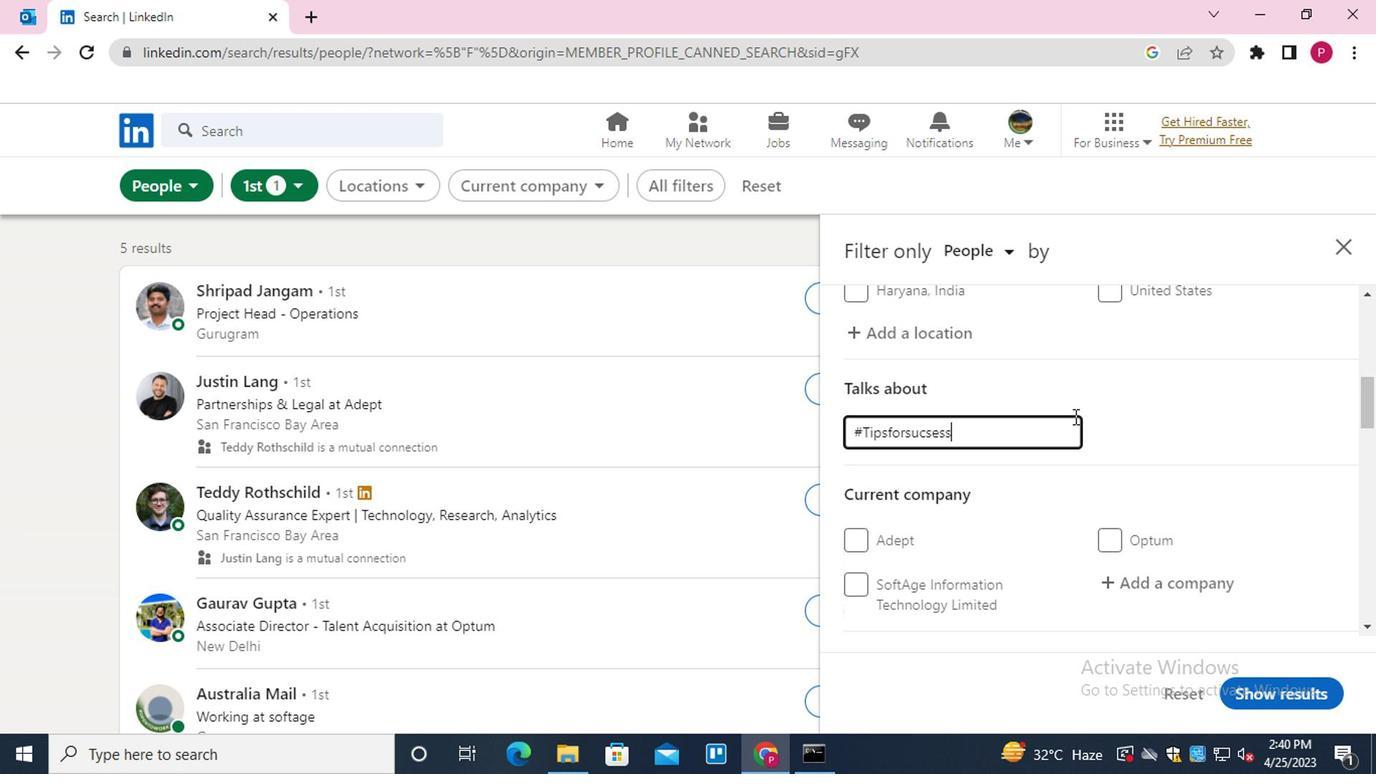 
Action: Mouse moved to (1160, 392)
Screenshot: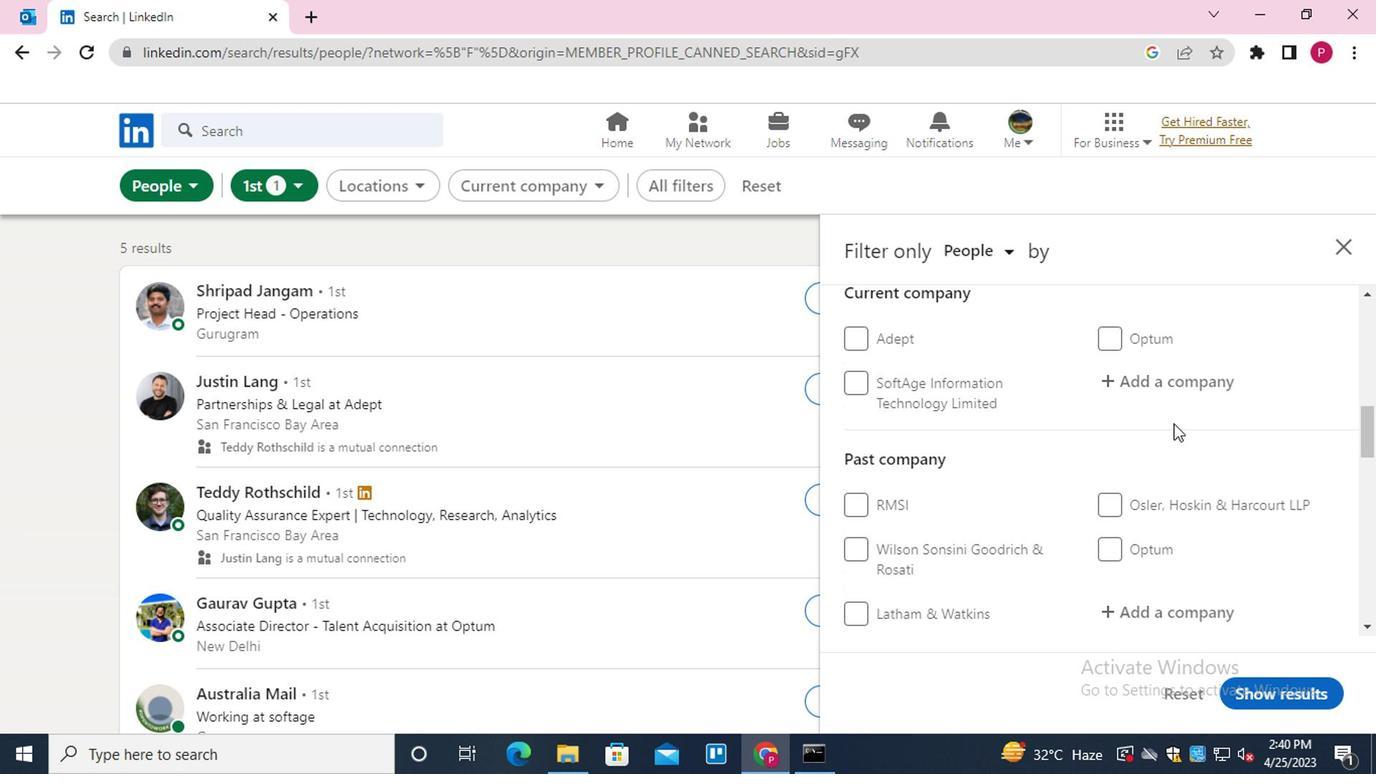 
Action: Mouse pressed left at (1160, 392)
Screenshot: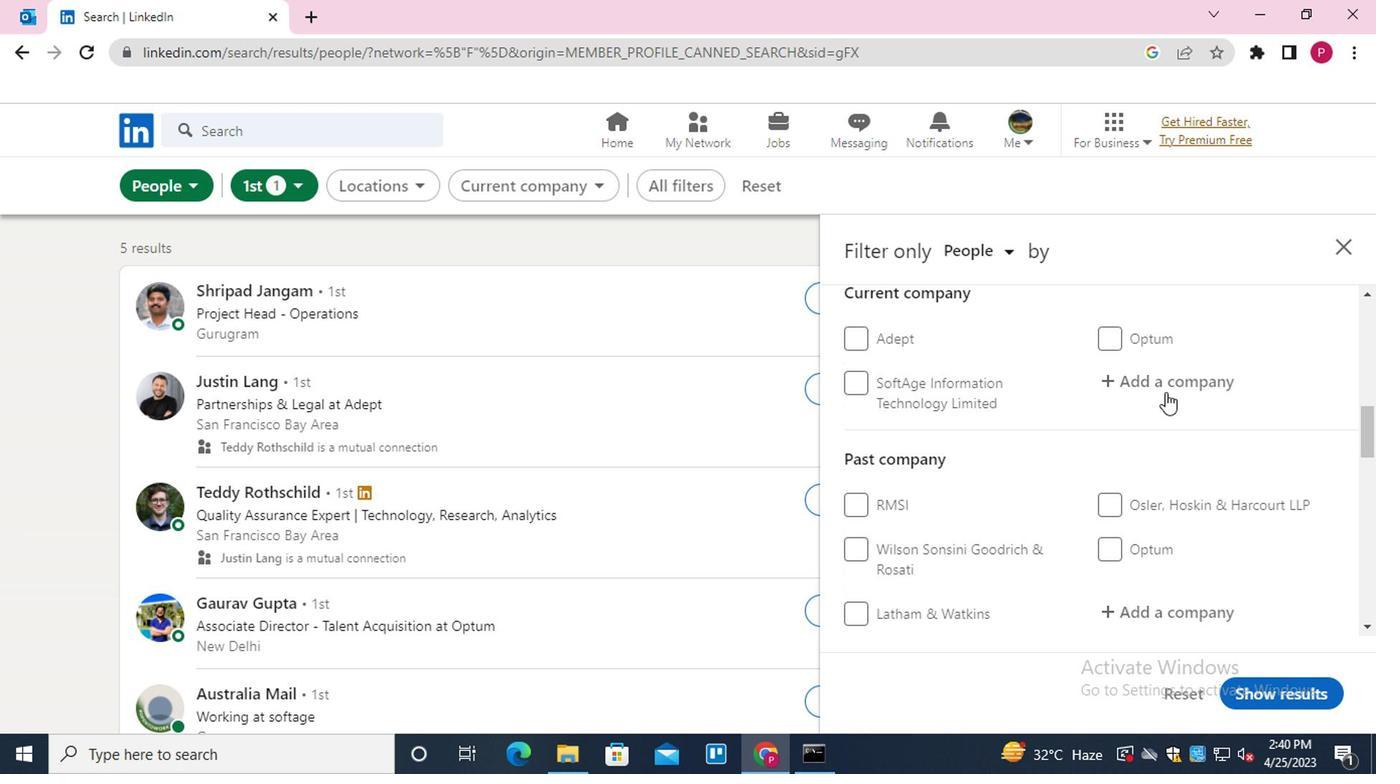 
Action: Key pressed <Key.shift>DABUR
Screenshot: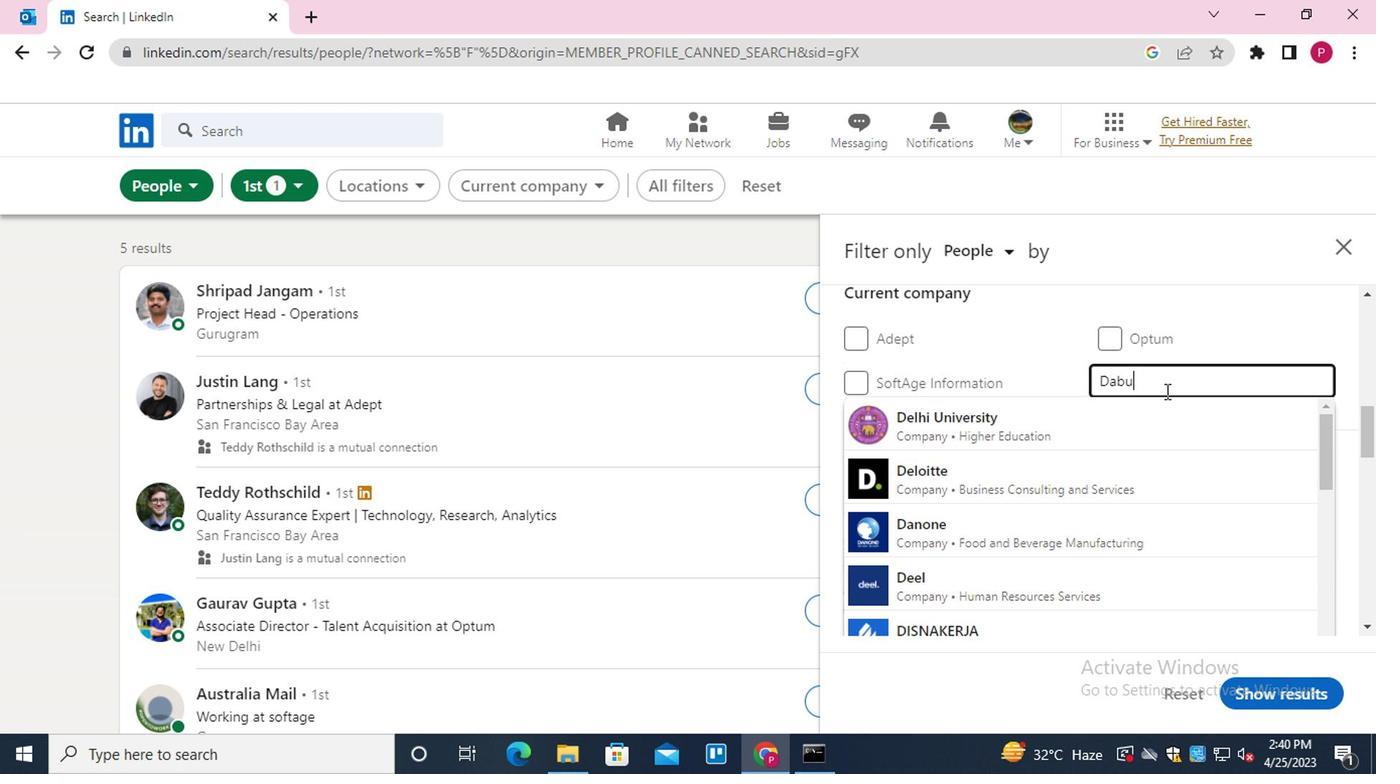 
Action: Mouse moved to (1048, 434)
Screenshot: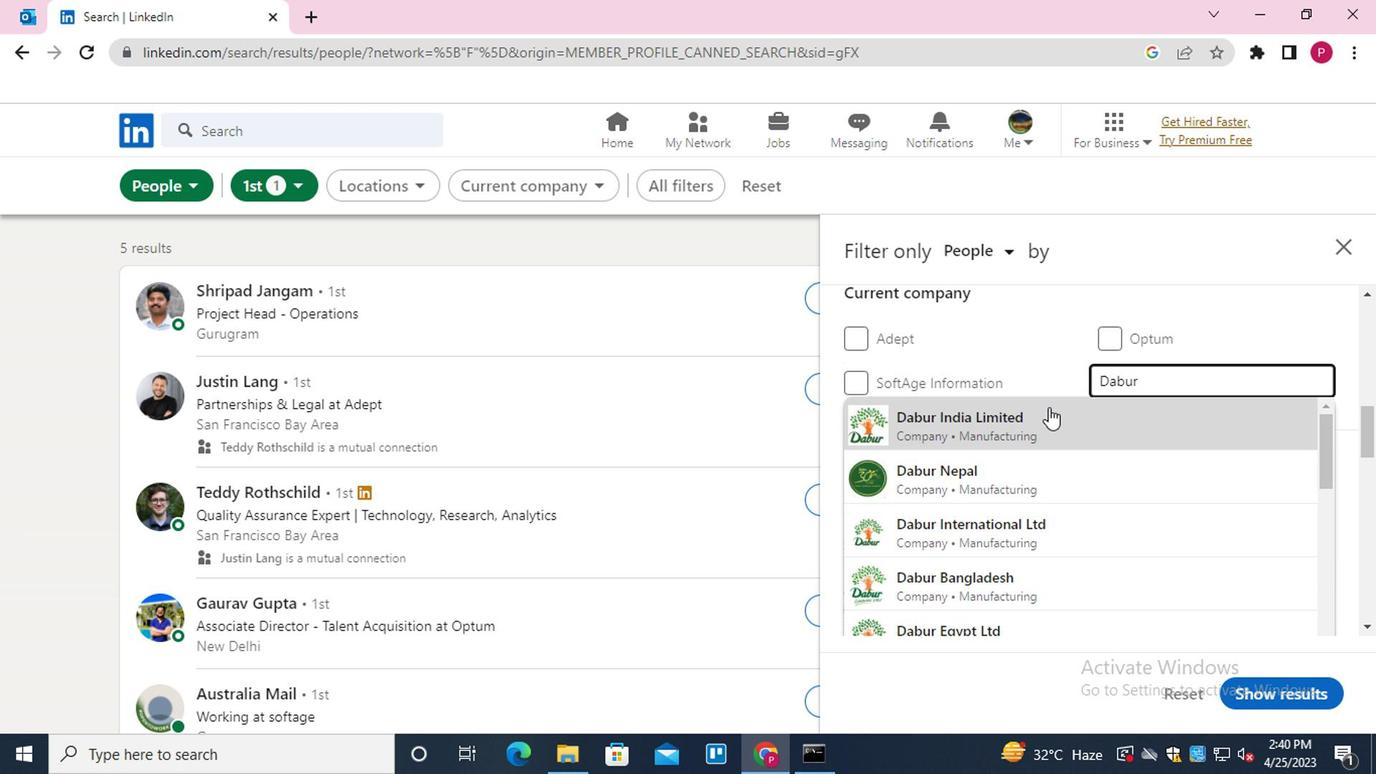 
Action: Mouse pressed left at (1048, 434)
Screenshot: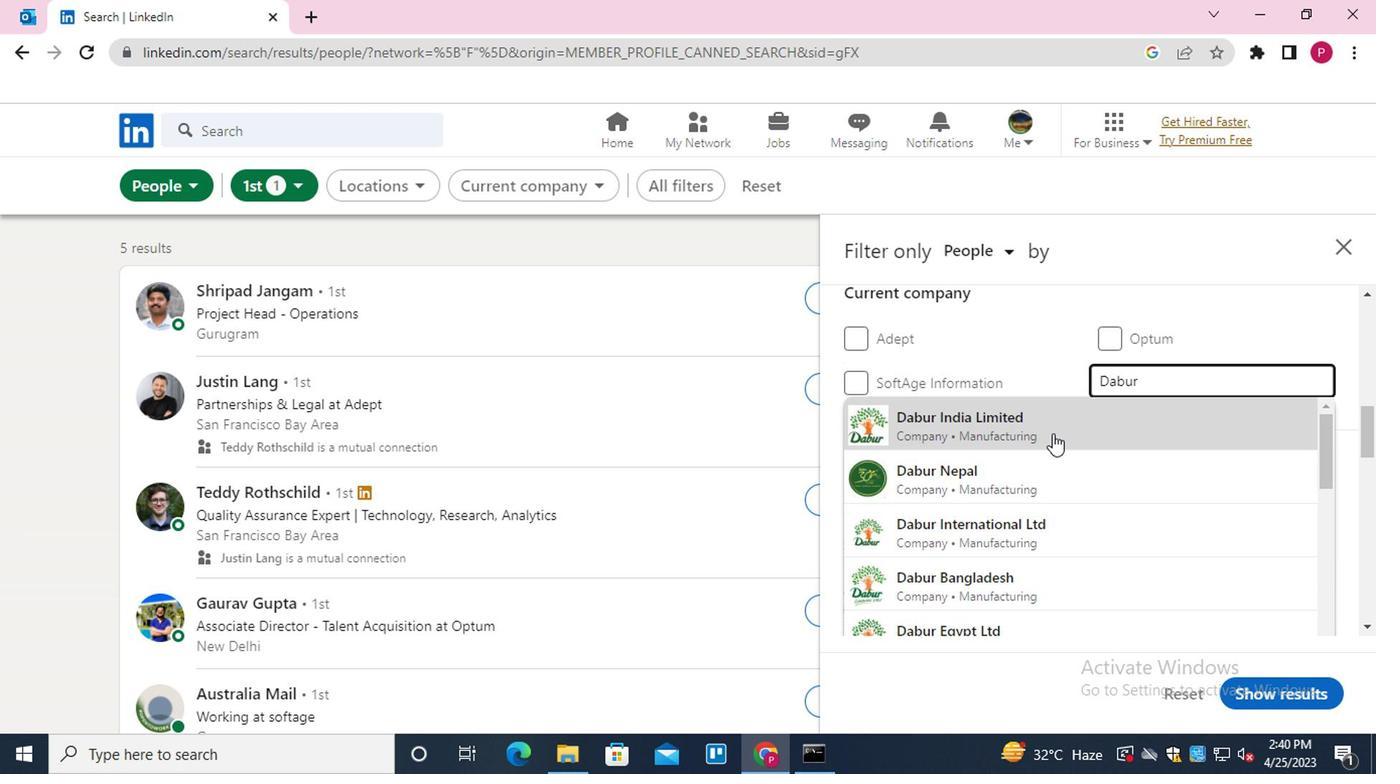 
Action: Mouse moved to (1079, 491)
Screenshot: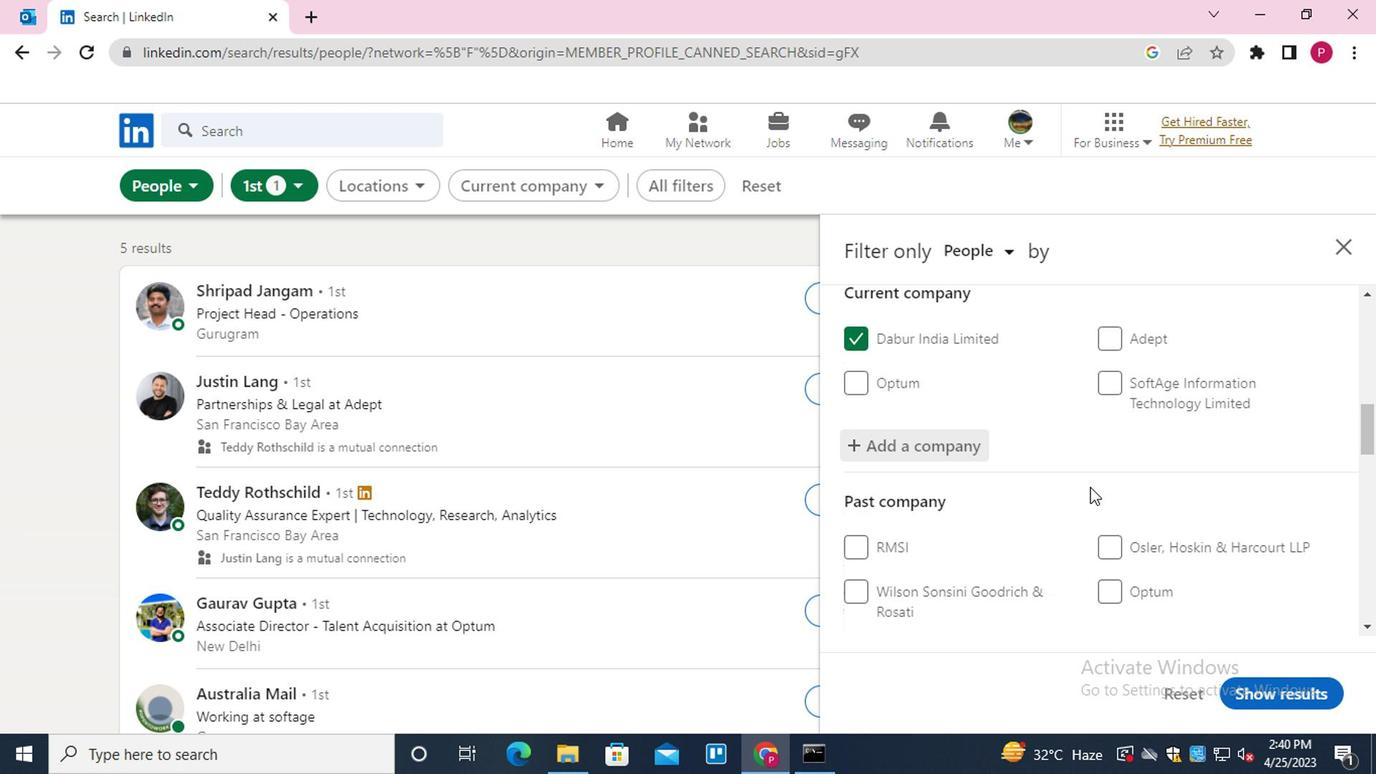 
Action: Mouse scrolled (1079, 490) with delta (0, 0)
Screenshot: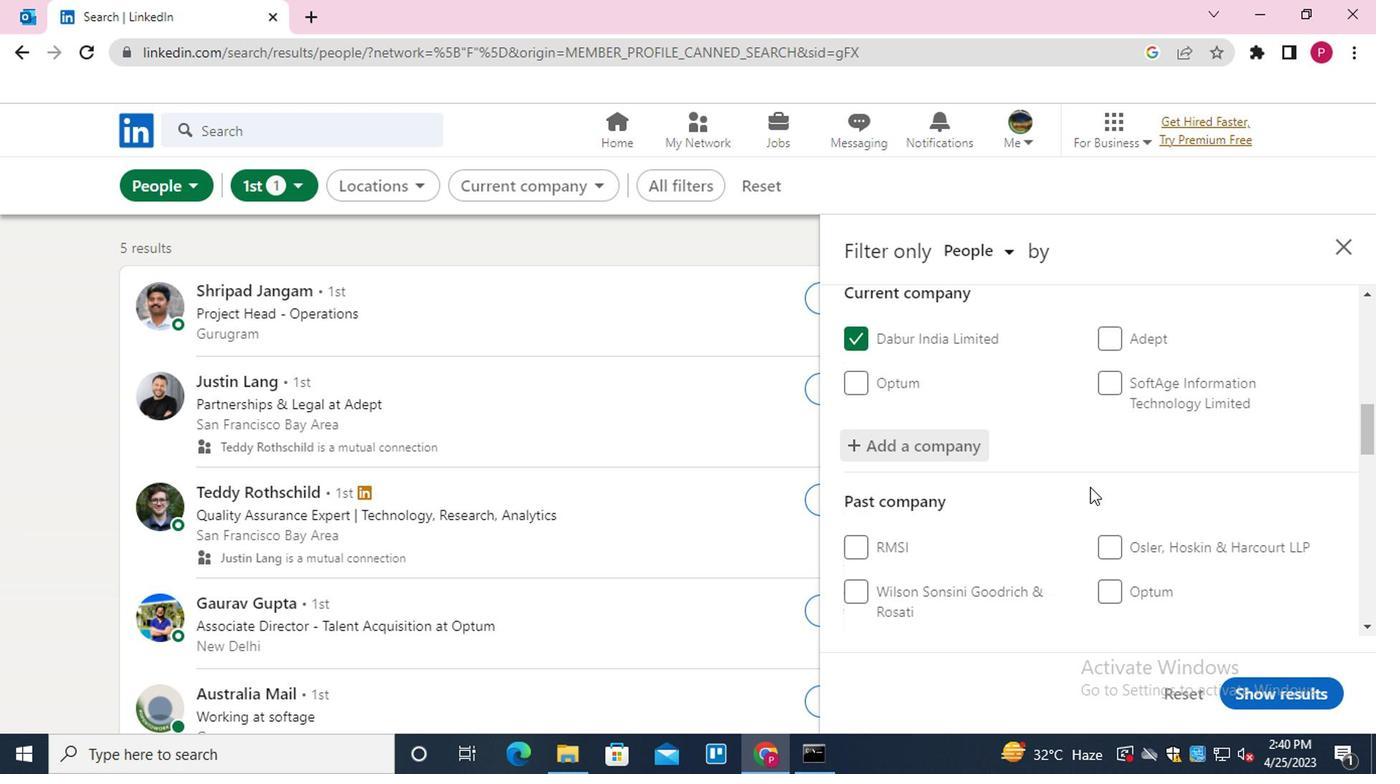 
Action: Mouse moved to (1078, 492)
Screenshot: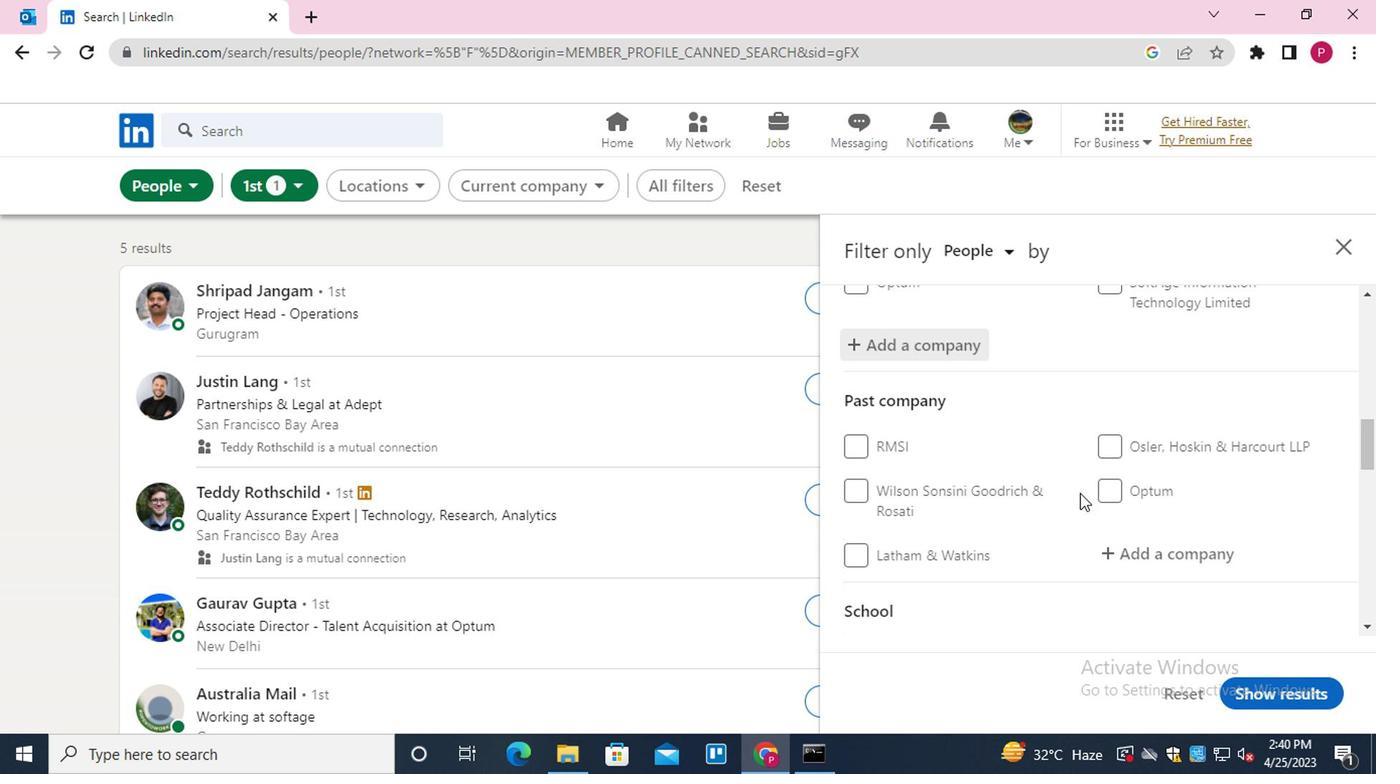 
Action: Mouse scrolled (1078, 491) with delta (0, -1)
Screenshot: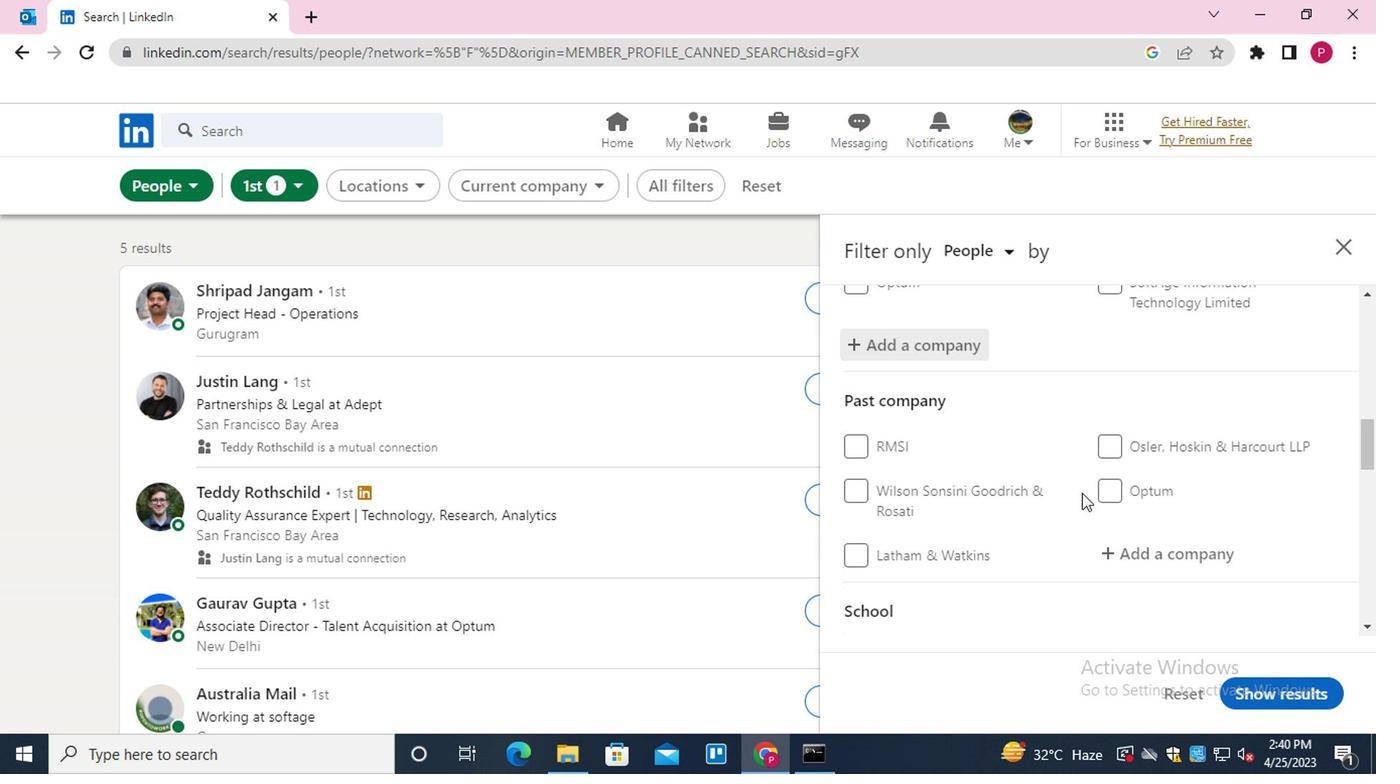 
Action: Mouse scrolled (1078, 491) with delta (0, -1)
Screenshot: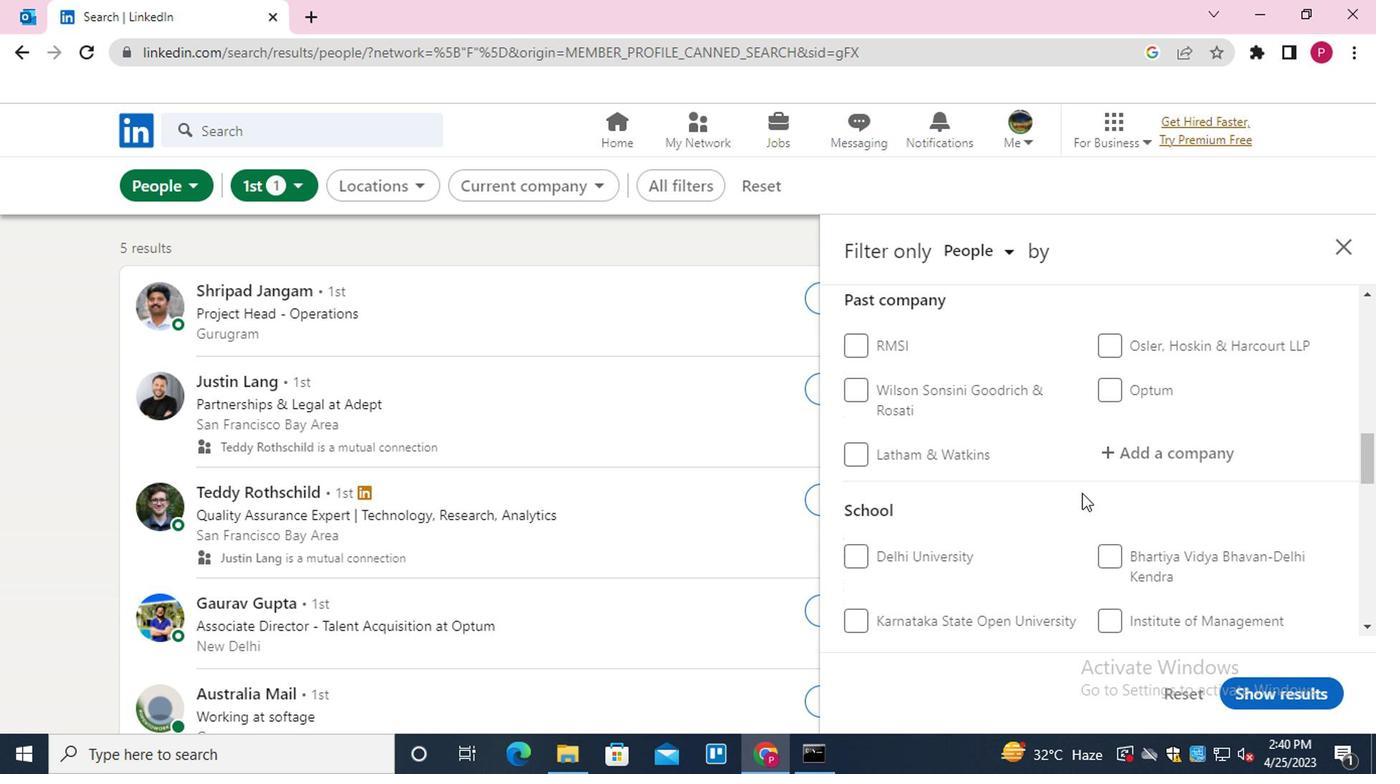 
Action: Mouse scrolled (1078, 491) with delta (0, -1)
Screenshot: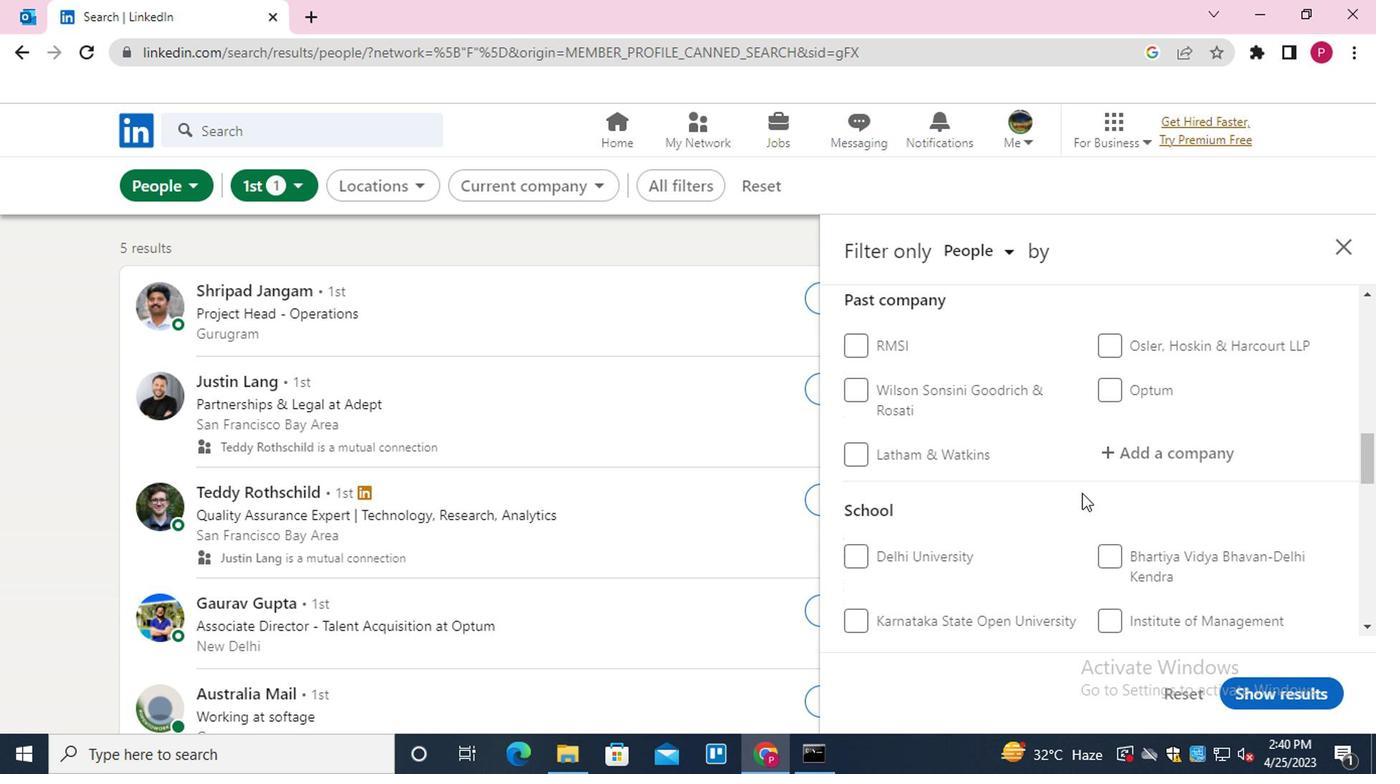 
Action: Mouse moved to (1152, 484)
Screenshot: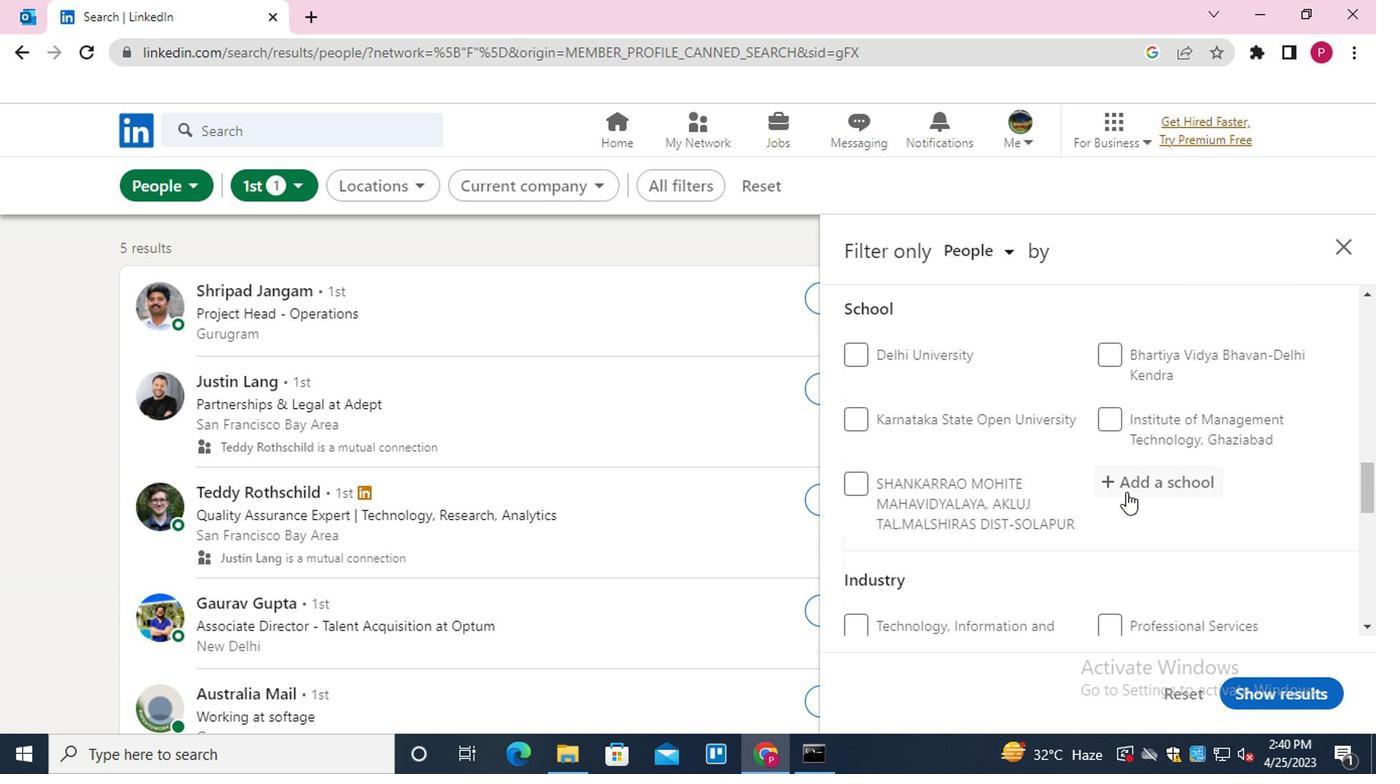 
Action: Mouse pressed left at (1152, 484)
Screenshot: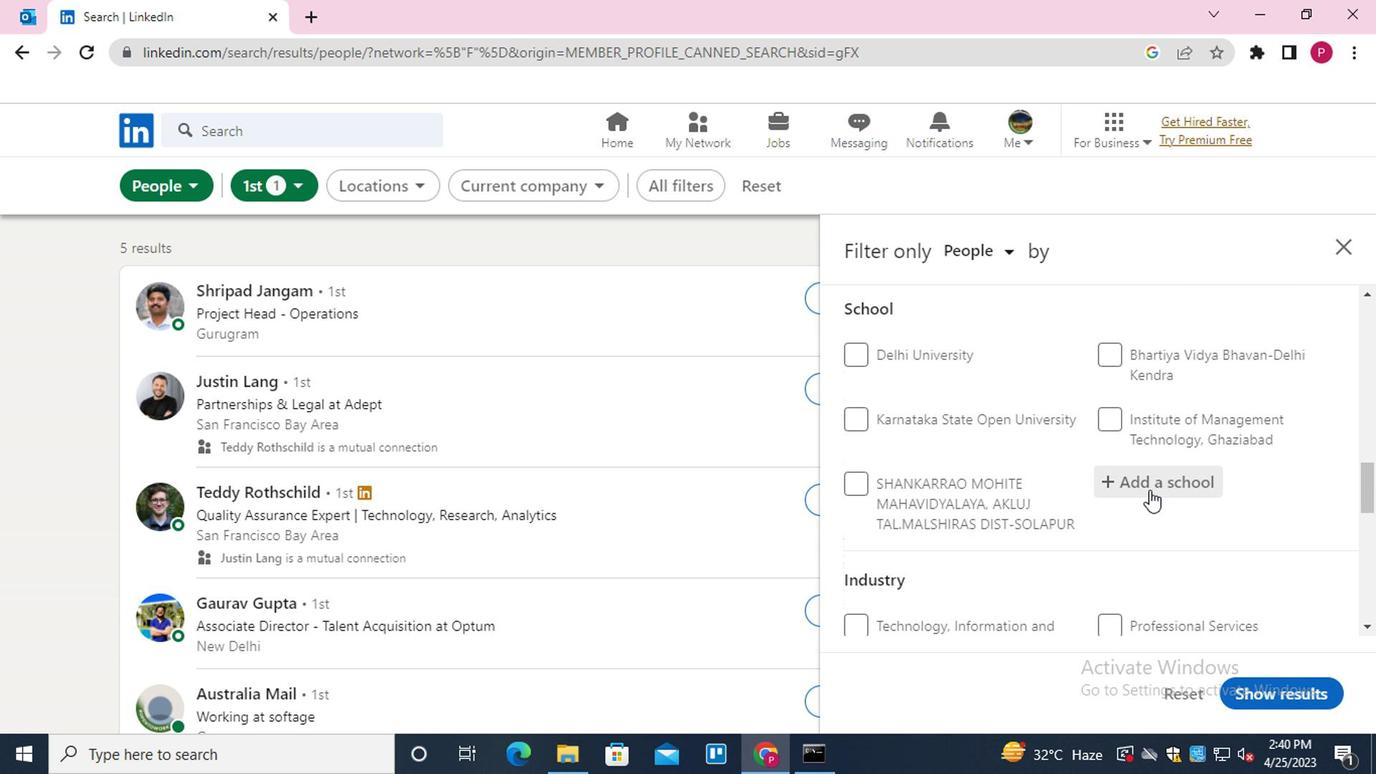 
Action: Key pressed <Key.shift><Key.shift><Key.shift><Key.shift>AMC
Screenshot: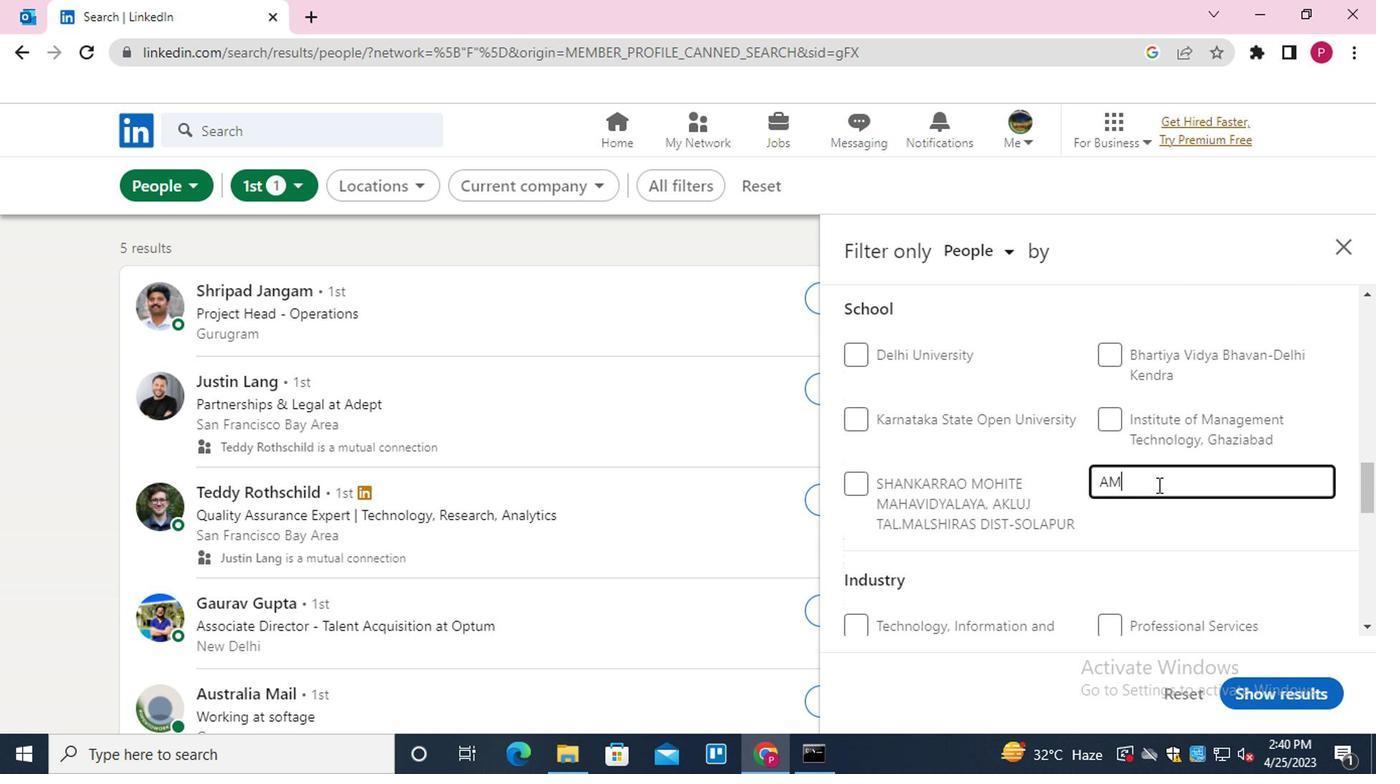 
Action: Mouse moved to (1038, 521)
Screenshot: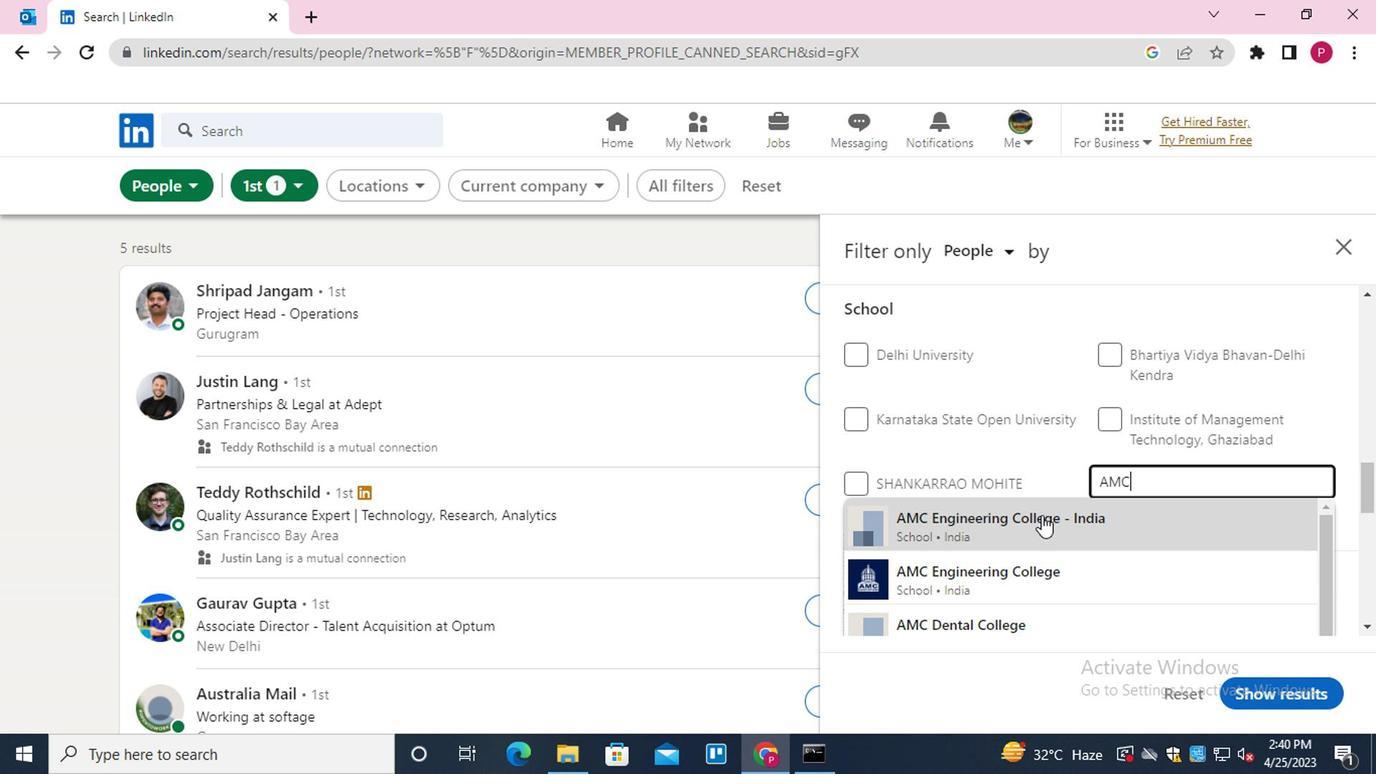 
Action: Mouse pressed left at (1038, 521)
Screenshot: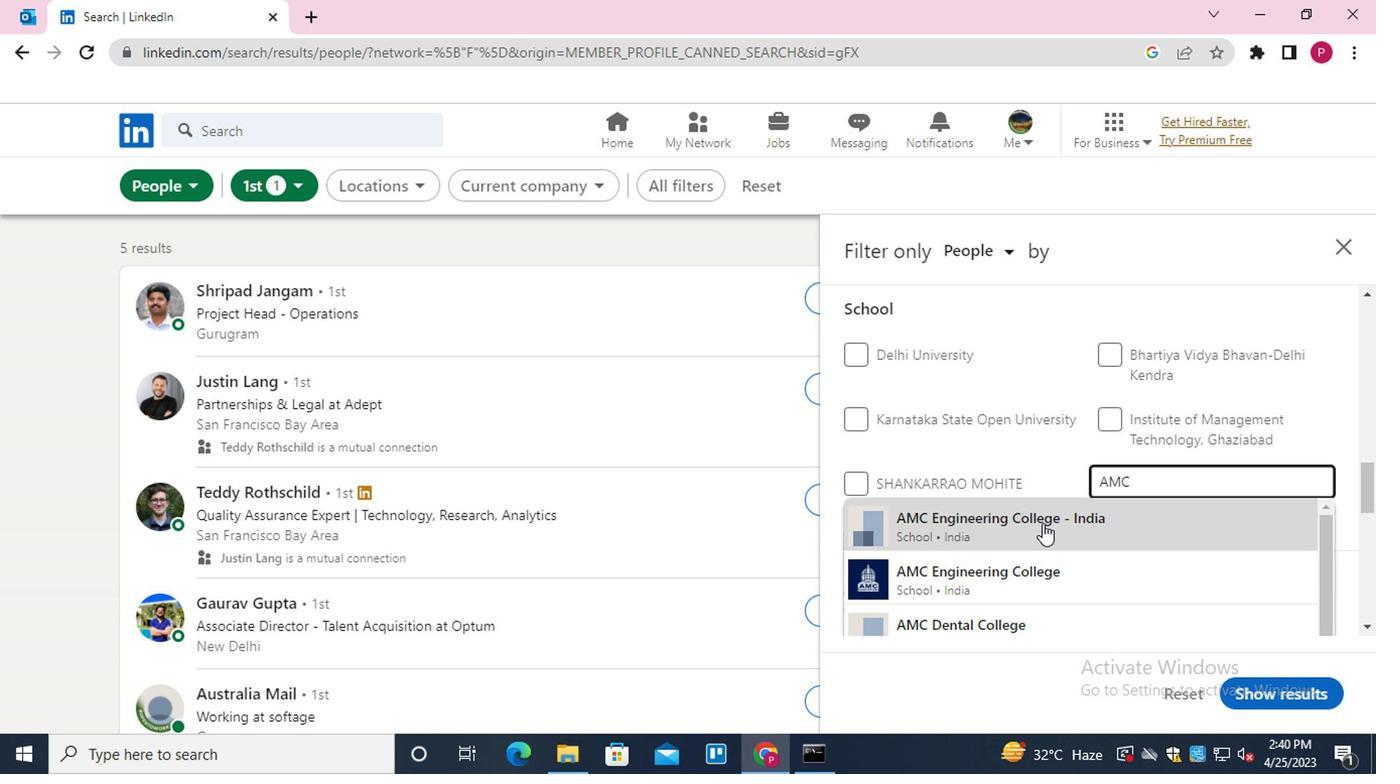
Action: Mouse moved to (1094, 498)
Screenshot: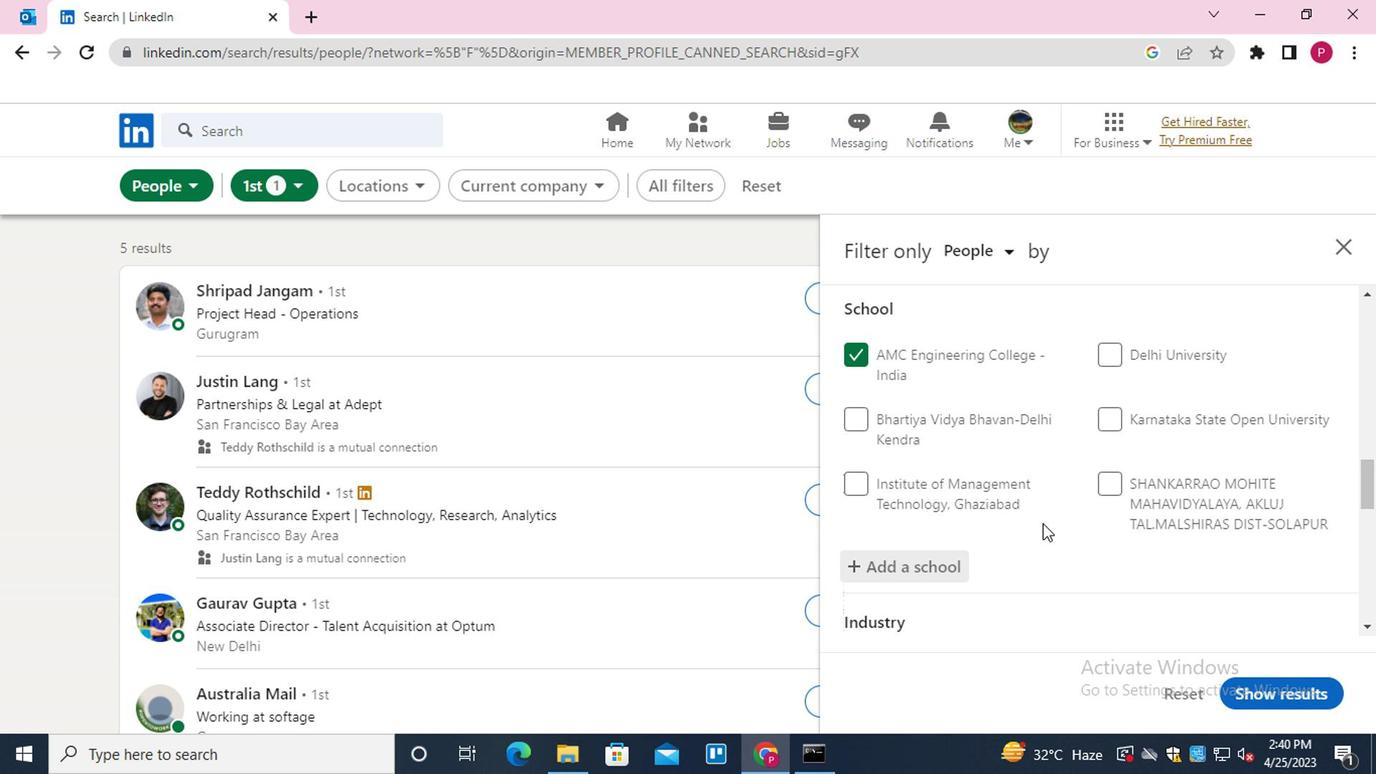 
Action: Mouse scrolled (1094, 497) with delta (0, 0)
Screenshot: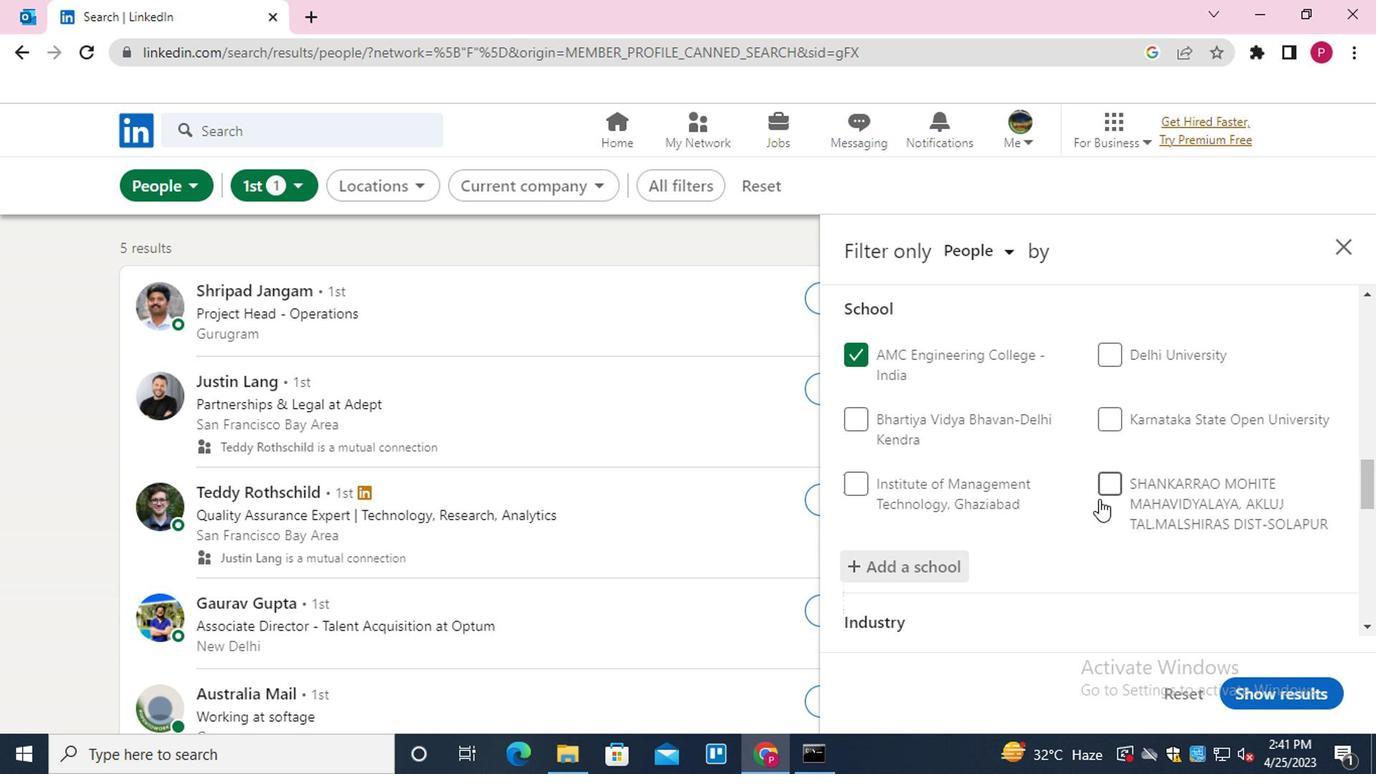 
Action: Mouse scrolled (1094, 497) with delta (0, 0)
Screenshot: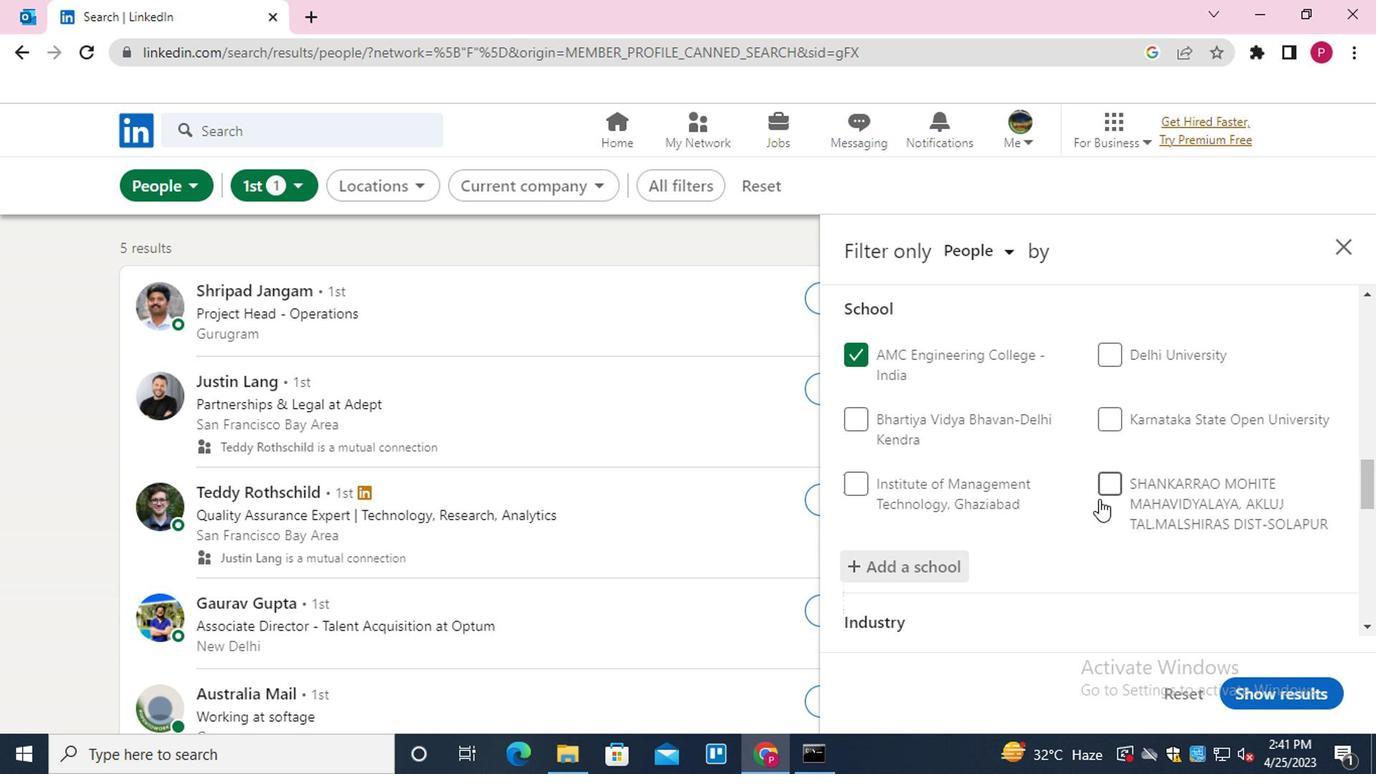 
Action: Mouse moved to (1084, 440)
Screenshot: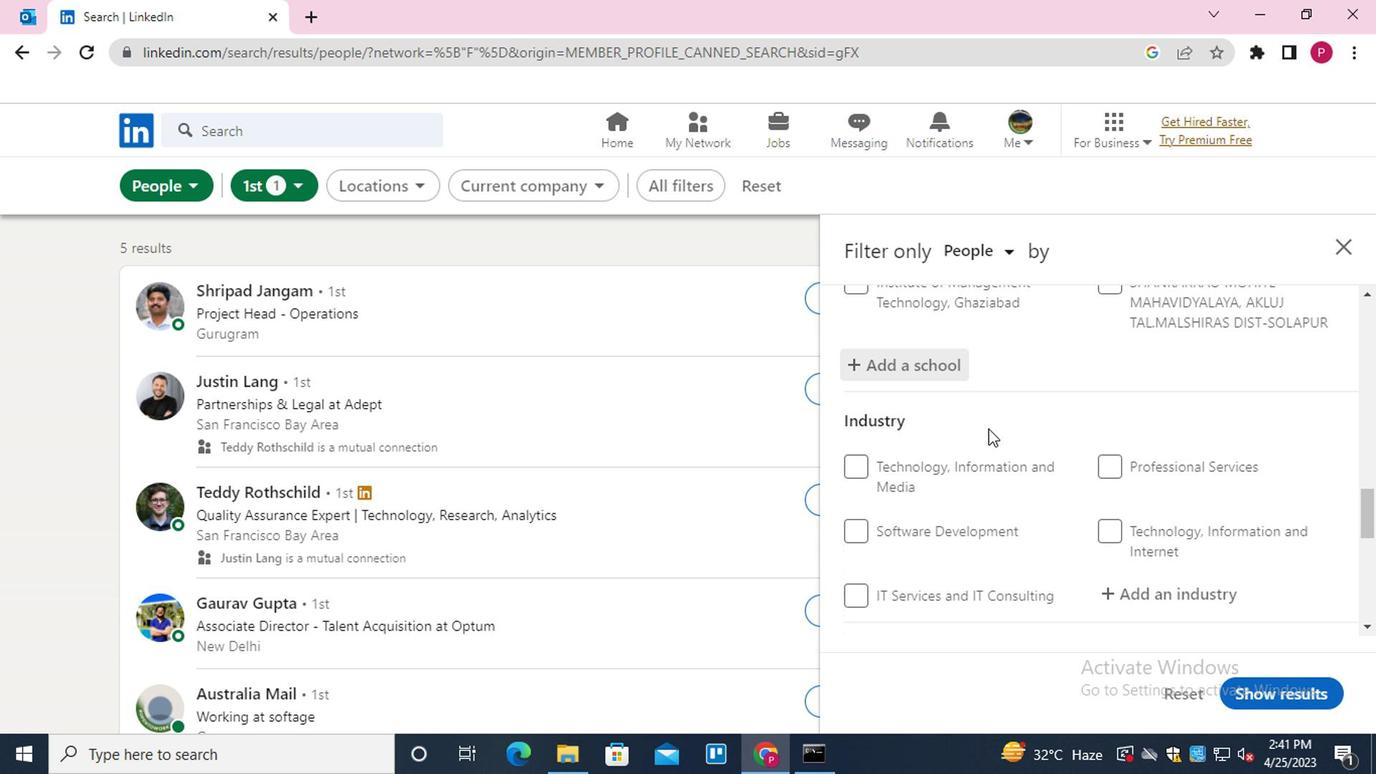 
Action: Mouse scrolled (1084, 439) with delta (0, 0)
Screenshot: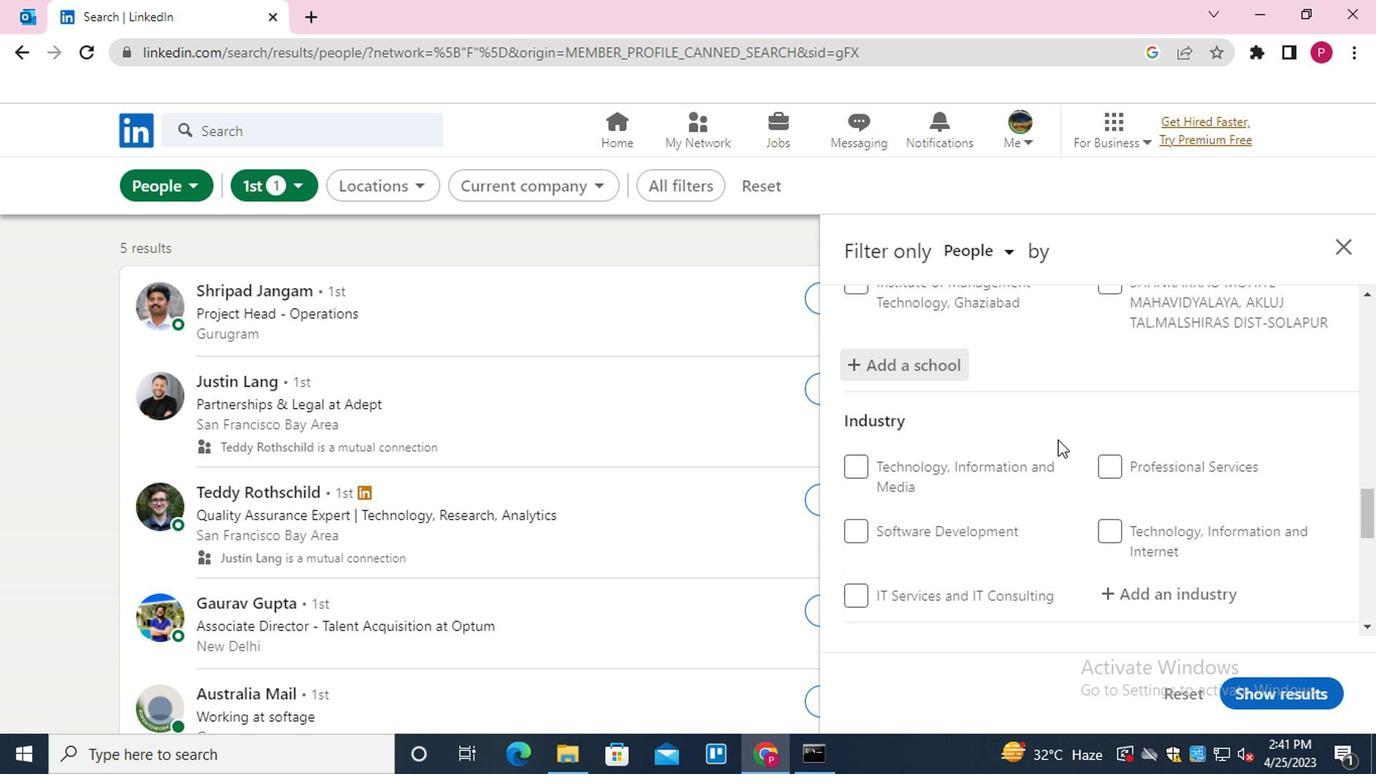 
Action: Mouse moved to (1170, 487)
Screenshot: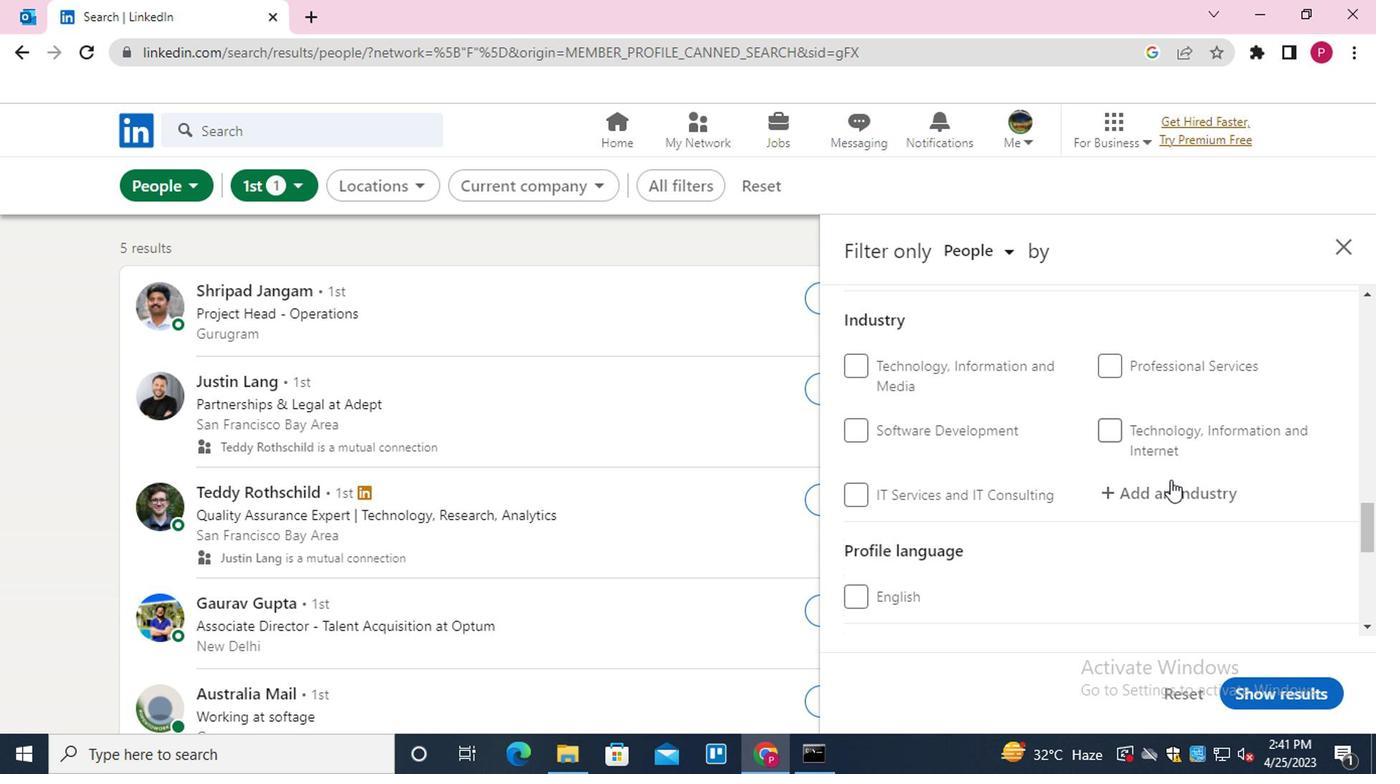 
Action: Mouse pressed left at (1170, 487)
Screenshot: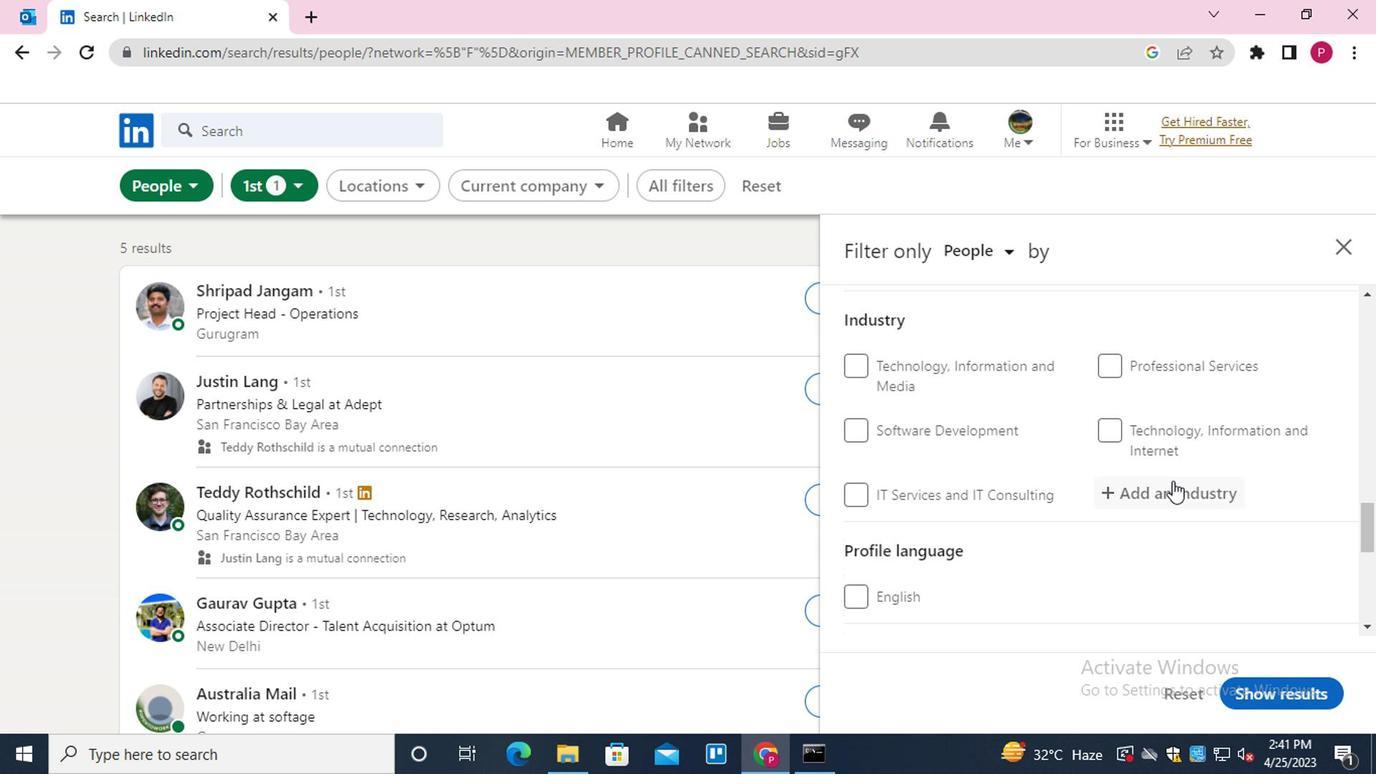 
Action: Key pressed <Key.shift>ALTER
Screenshot: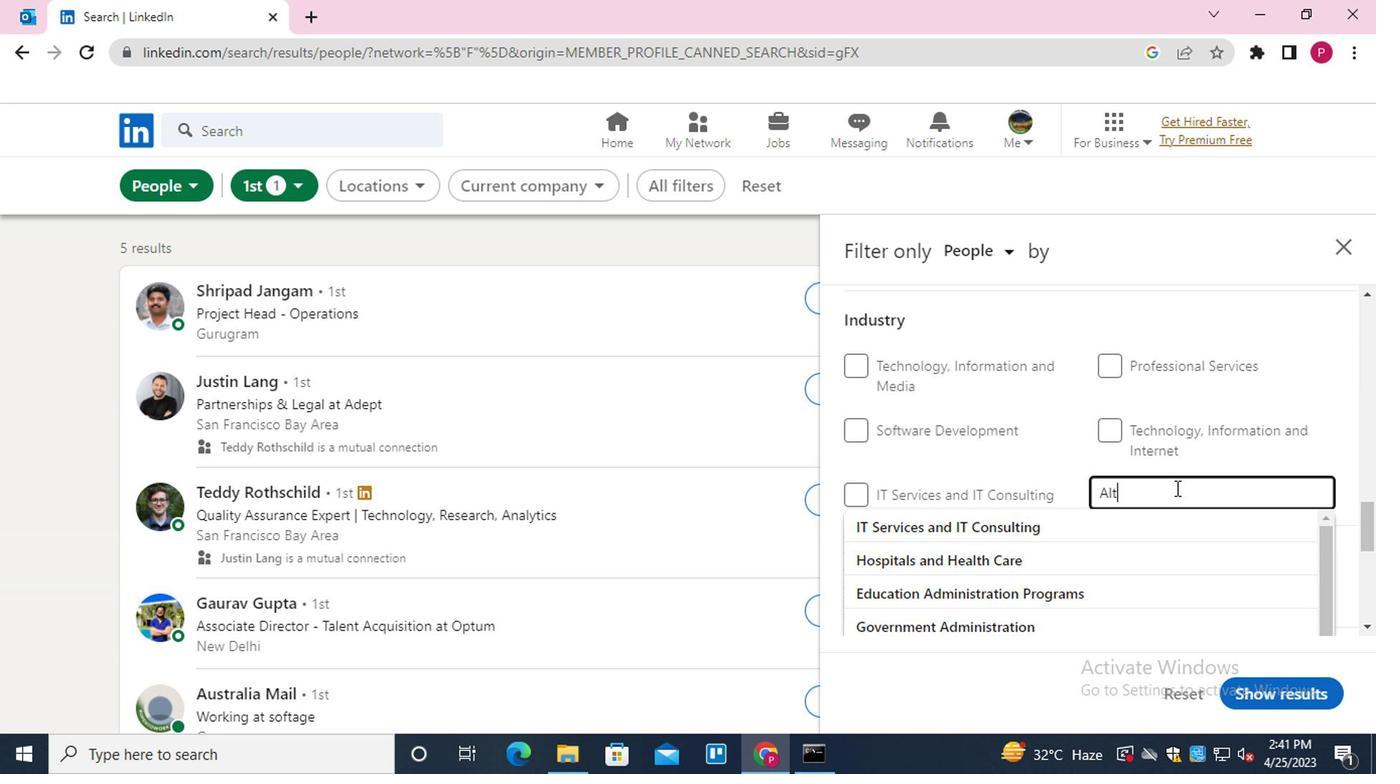 
Action: Mouse moved to (960, 537)
Screenshot: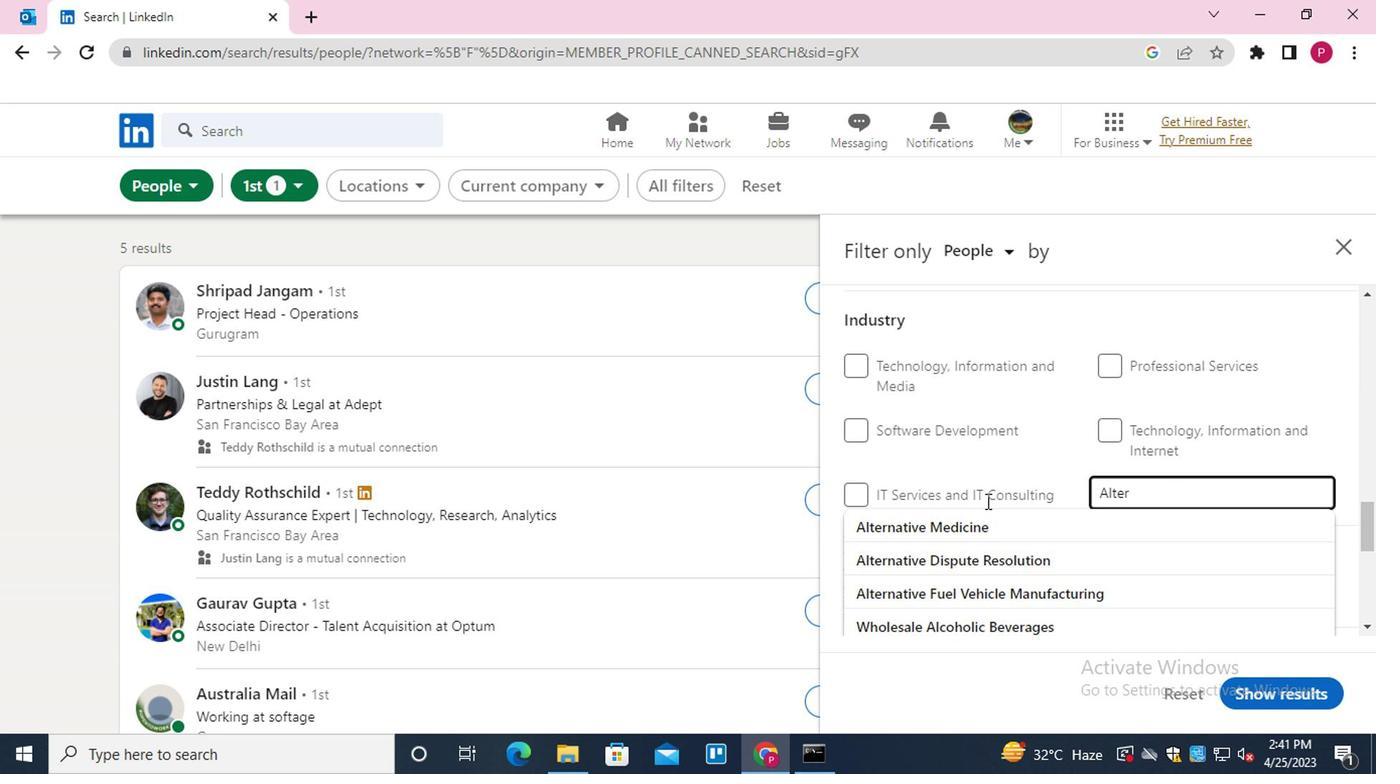 
Action: Mouse pressed left at (960, 537)
Screenshot: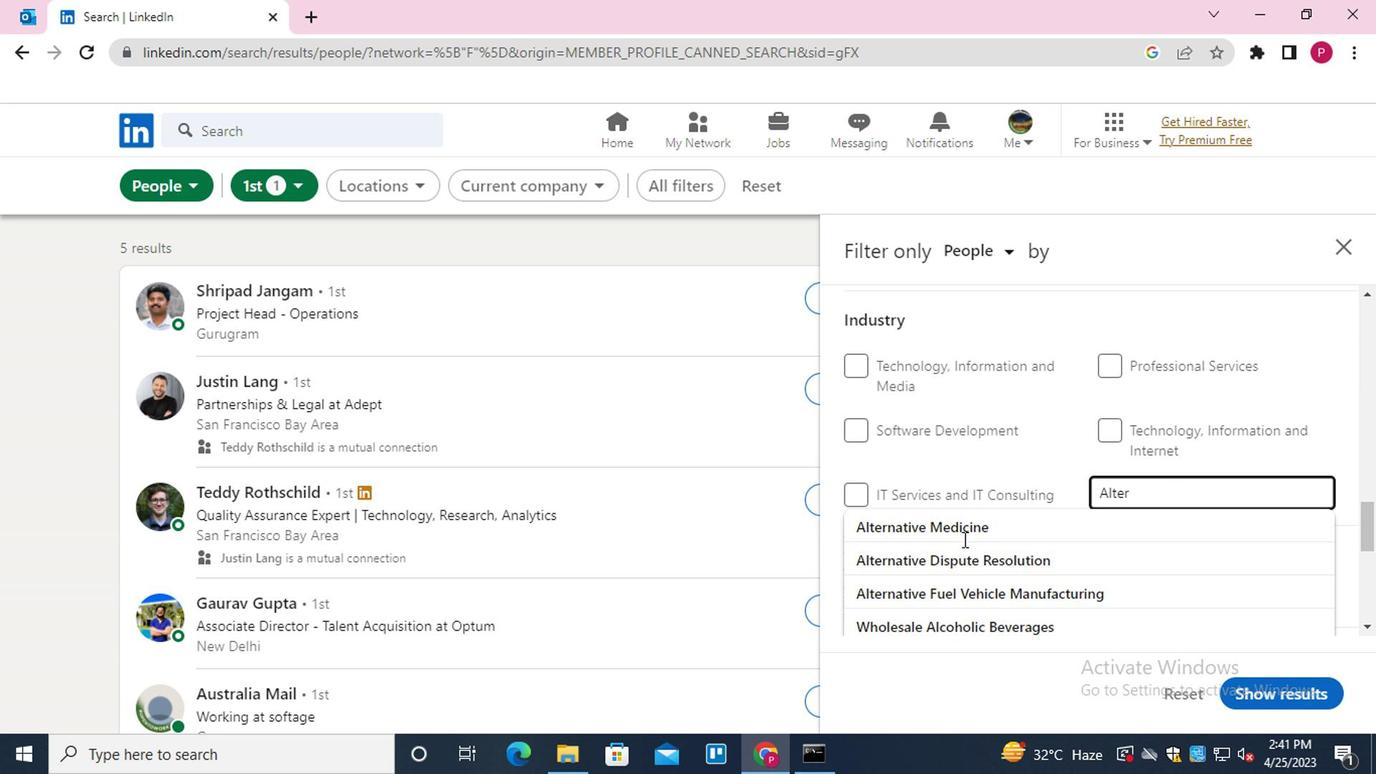 
Action: Mouse moved to (965, 535)
Screenshot: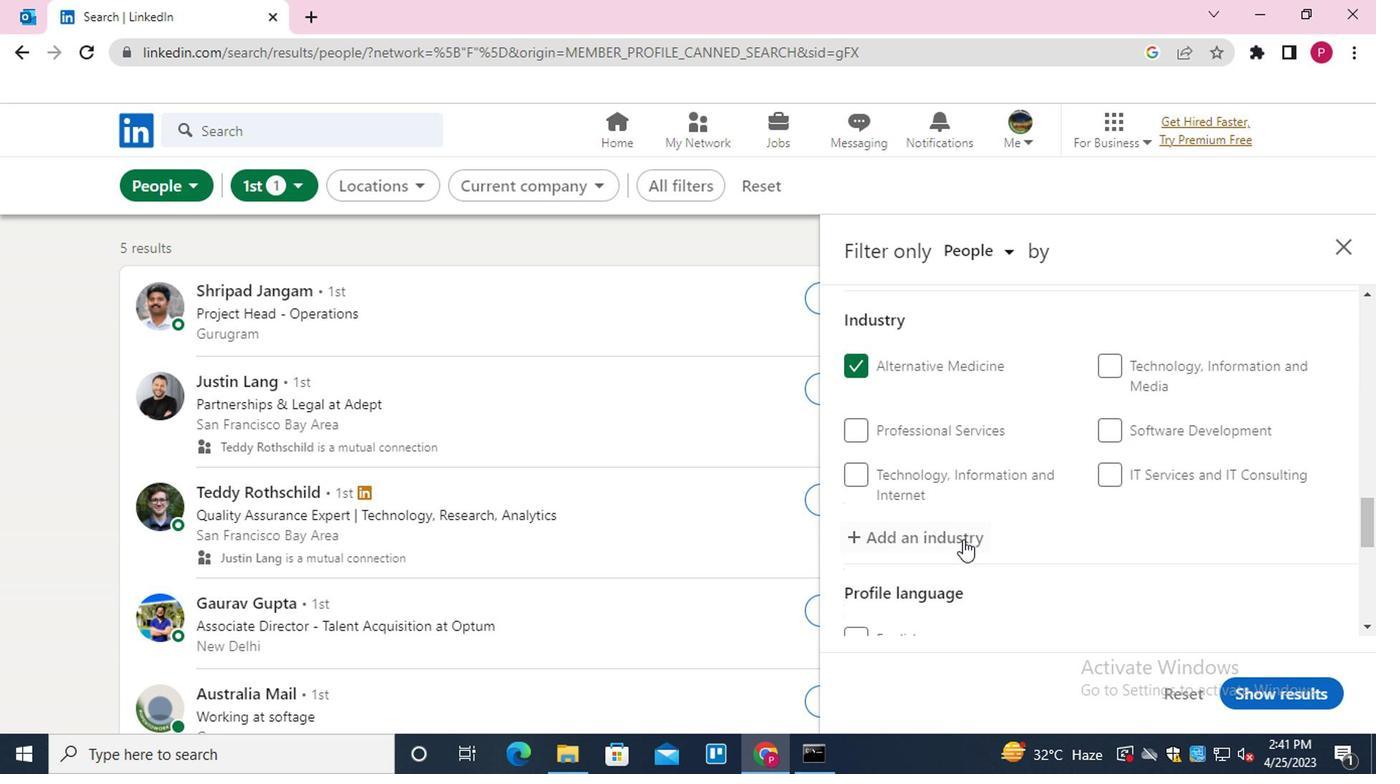 
Action: Mouse scrolled (965, 534) with delta (0, 0)
Screenshot: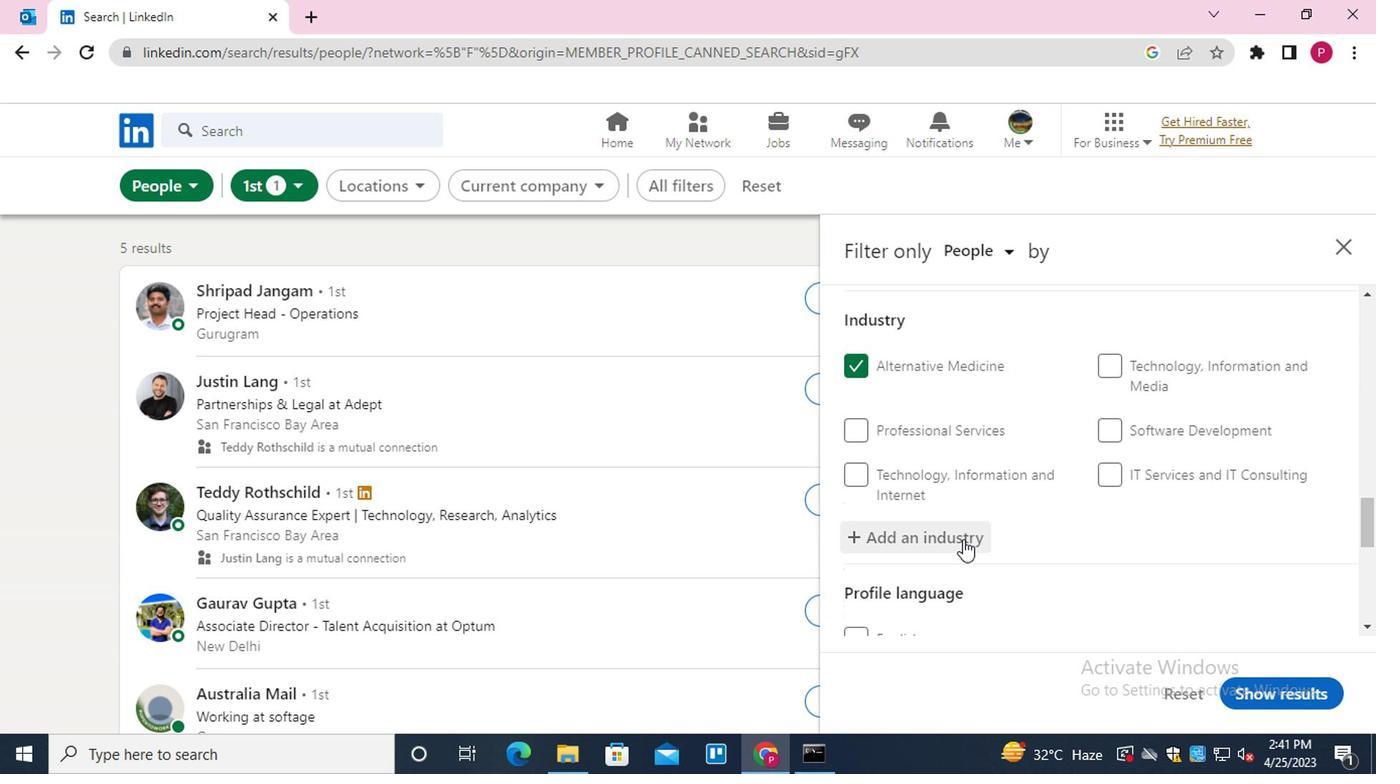 
Action: Mouse scrolled (965, 534) with delta (0, 0)
Screenshot: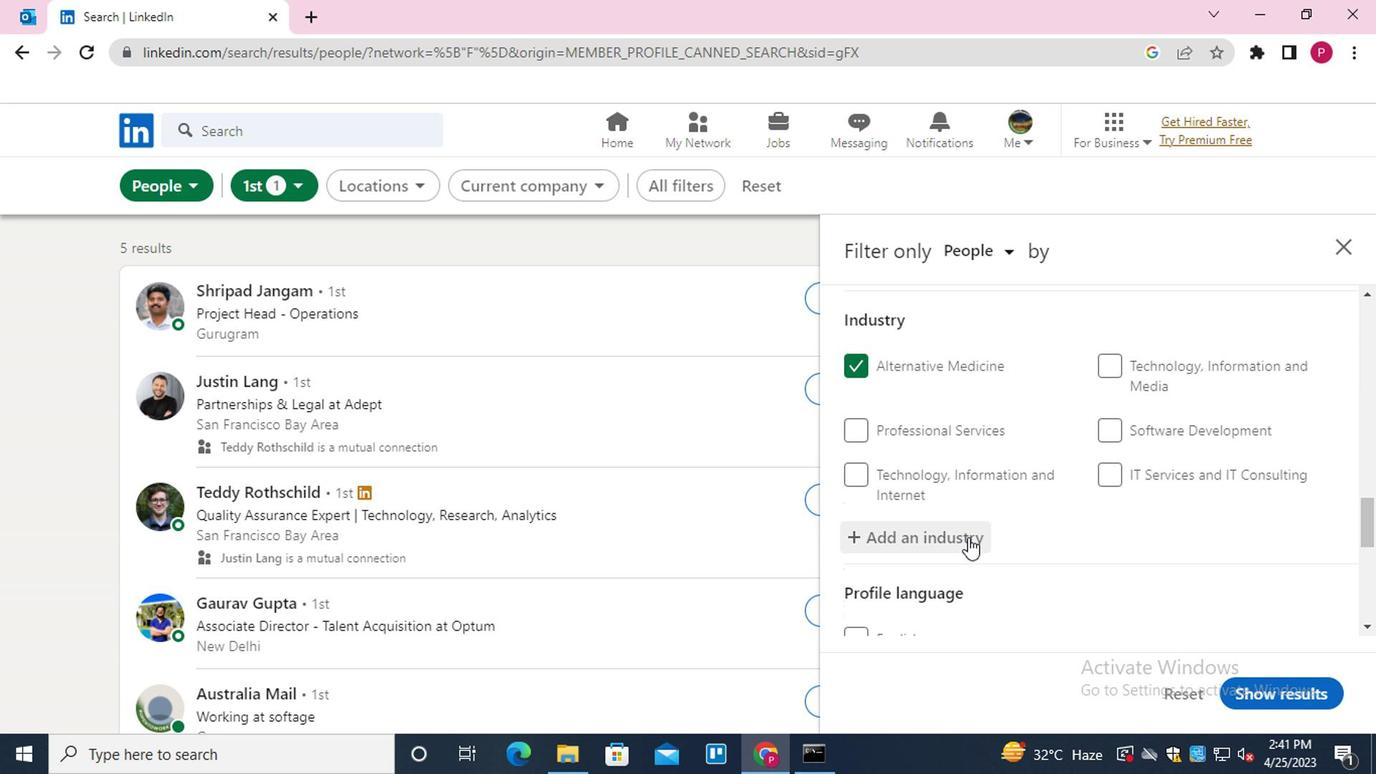 
Action: Mouse scrolled (965, 534) with delta (0, 0)
Screenshot: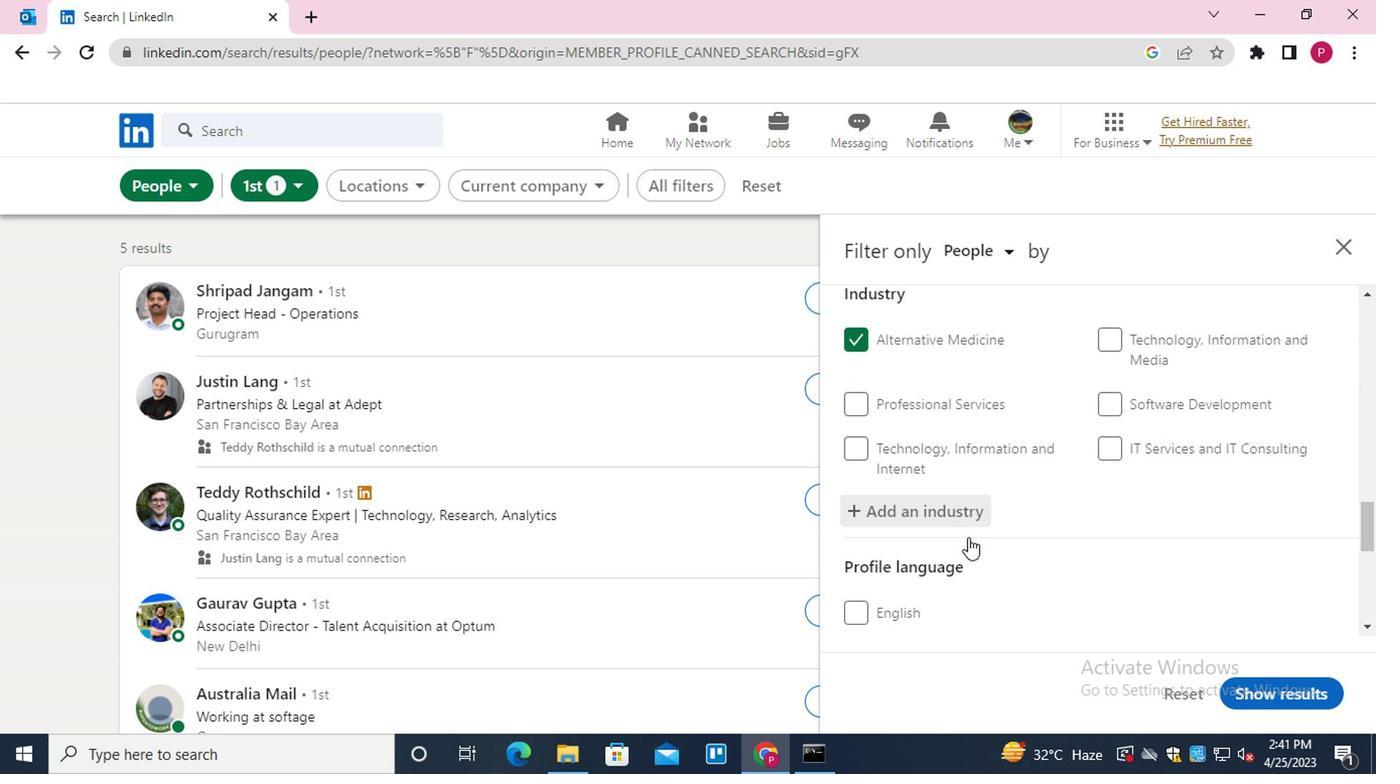 
Action: Mouse moved to (851, 336)
Screenshot: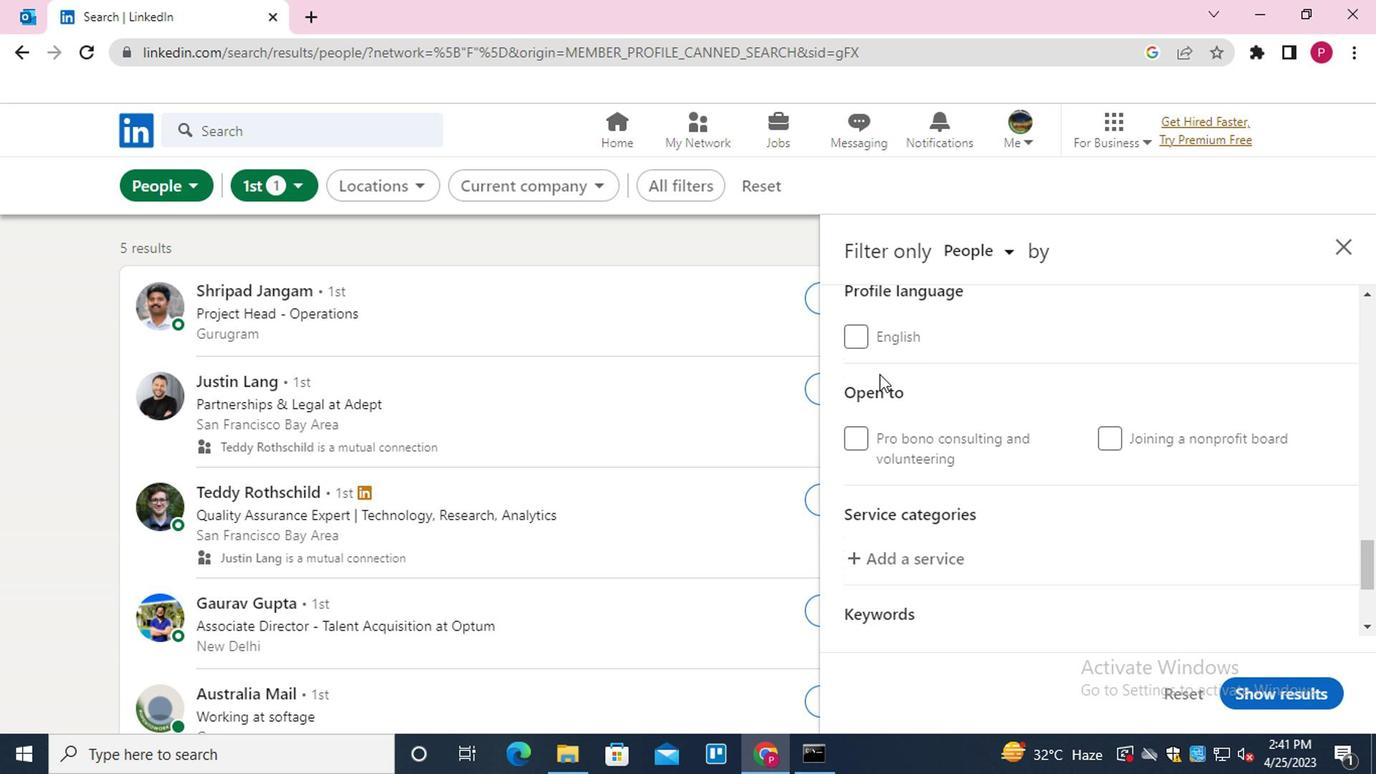 
Action: Mouse pressed left at (851, 336)
Screenshot: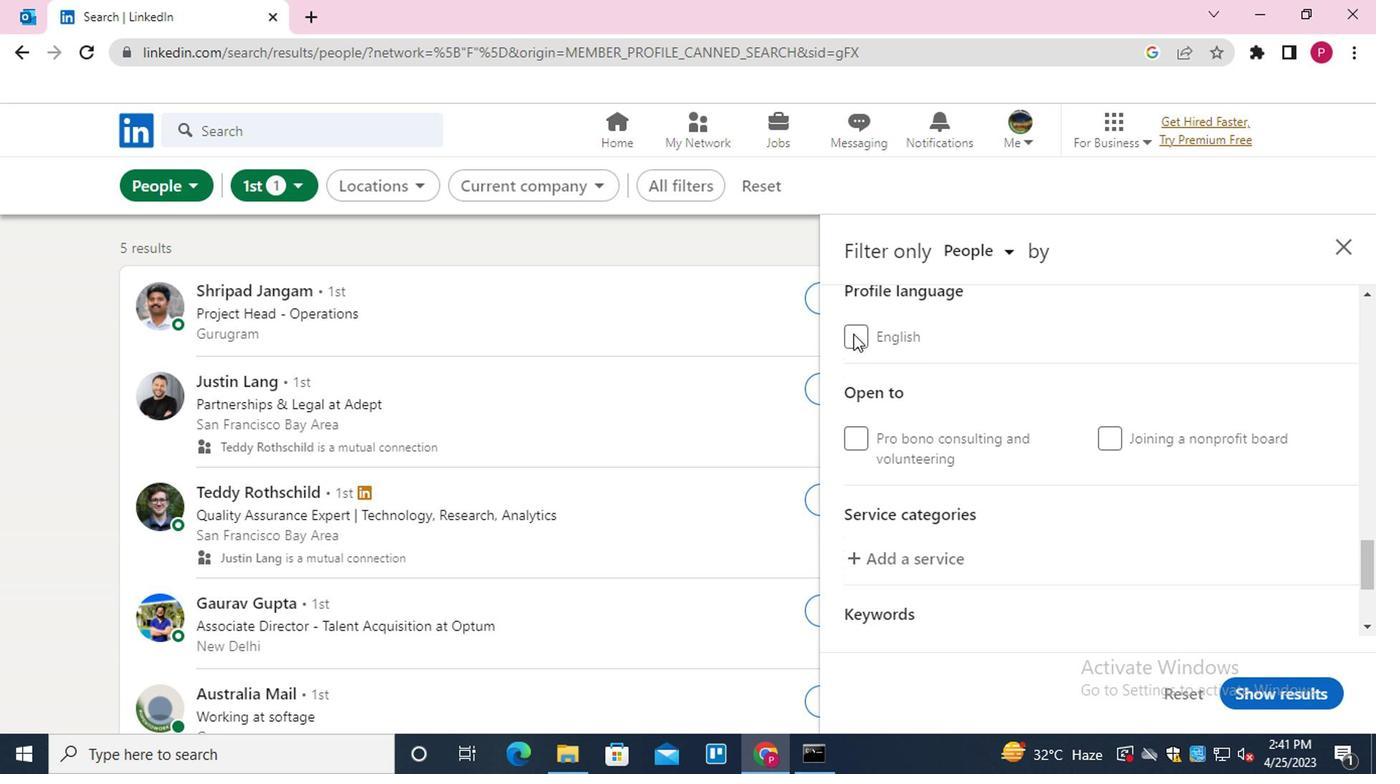 
Action: Mouse moved to (899, 504)
Screenshot: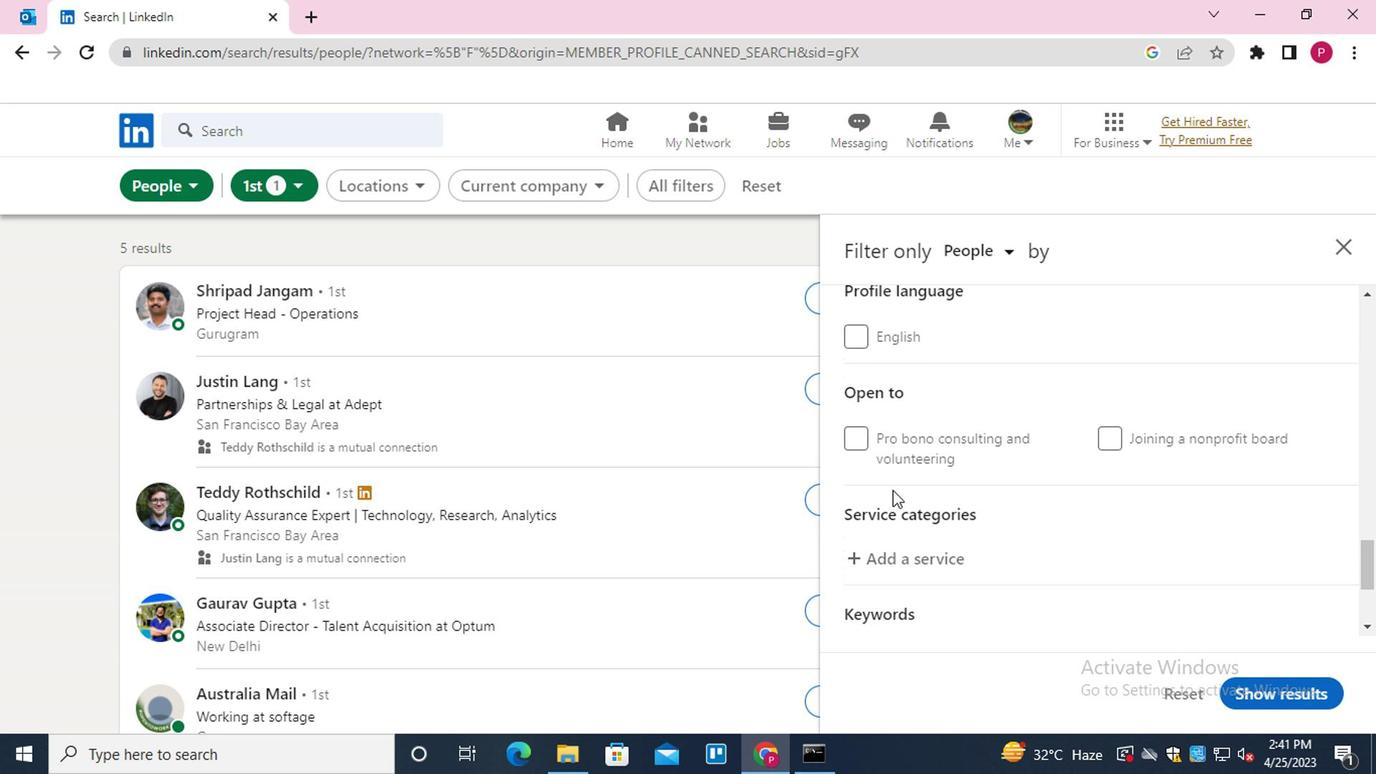 
Action: Mouse scrolled (899, 503) with delta (0, 0)
Screenshot: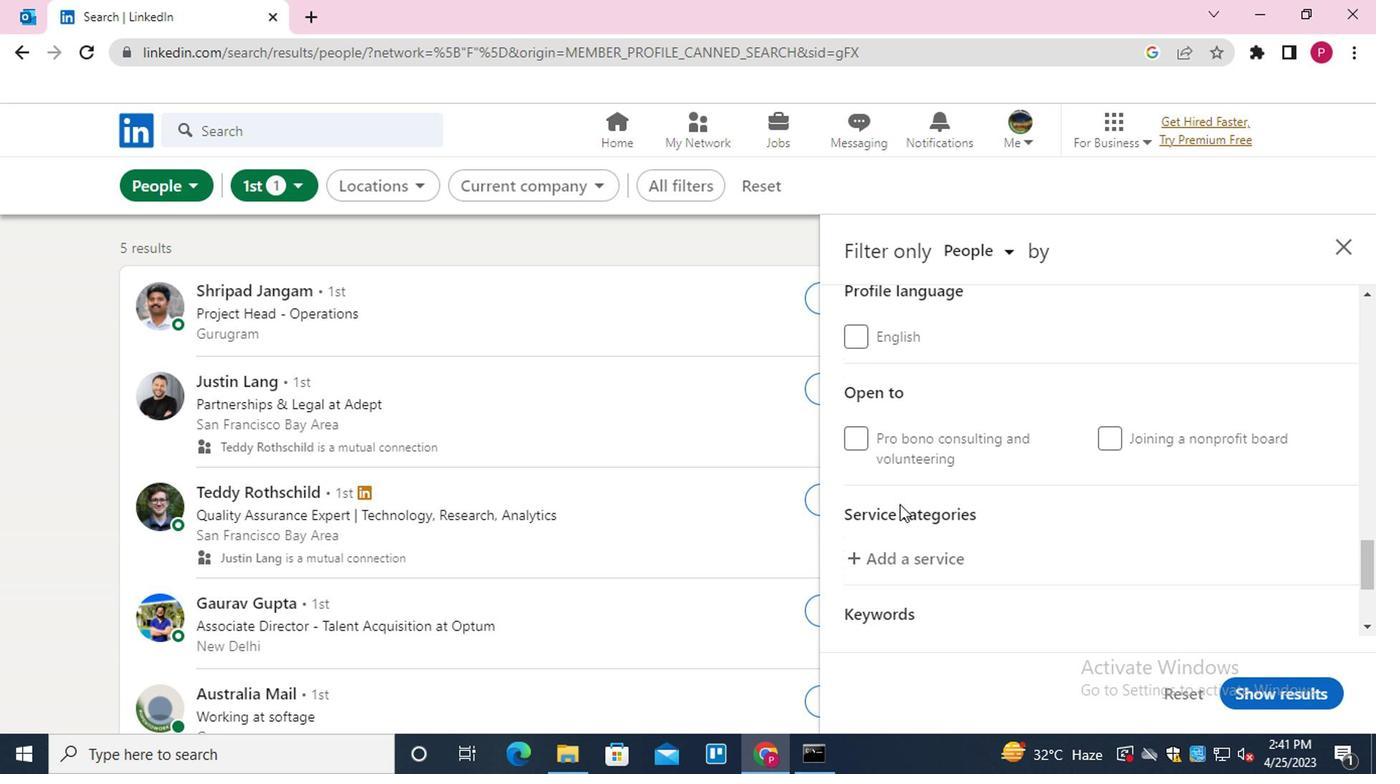 
Action: Mouse moved to (902, 445)
Screenshot: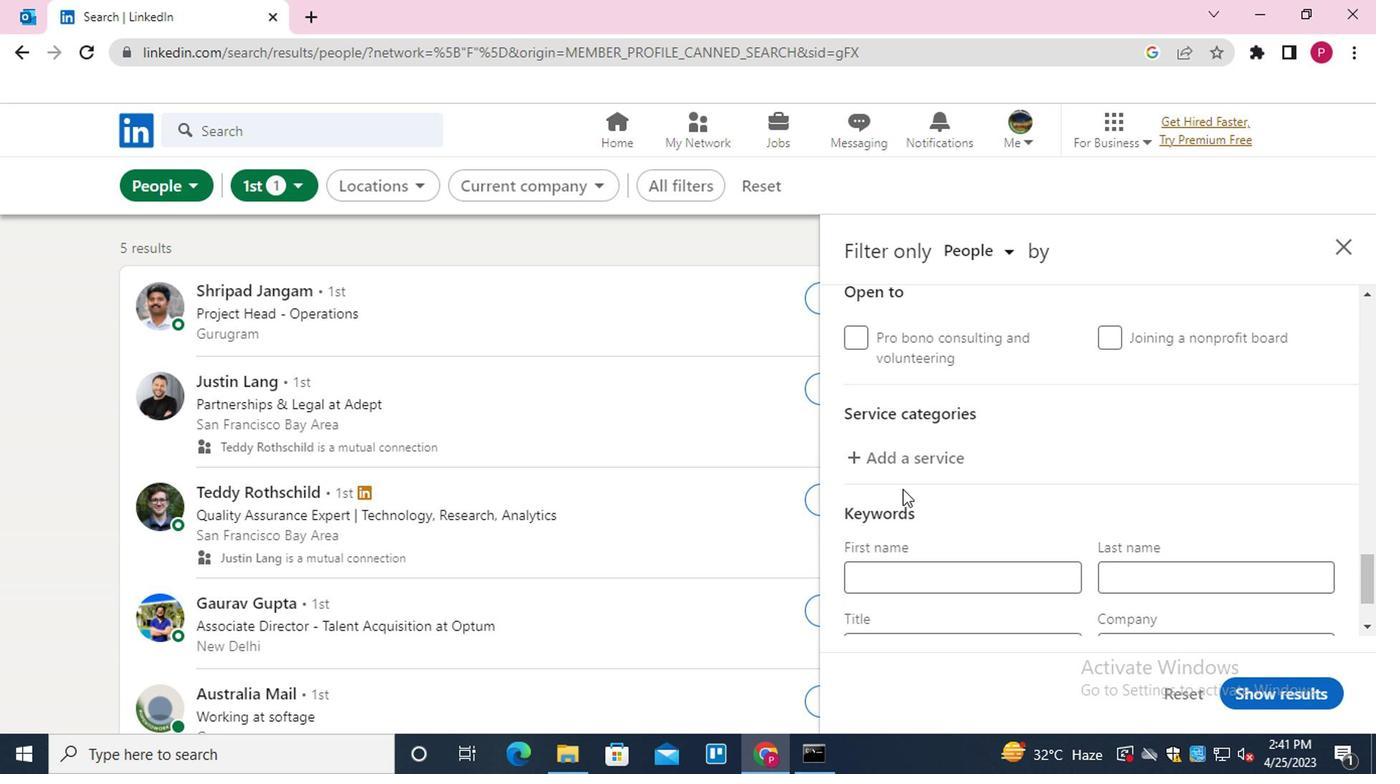 
Action: Mouse pressed left at (902, 445)
Screenshot: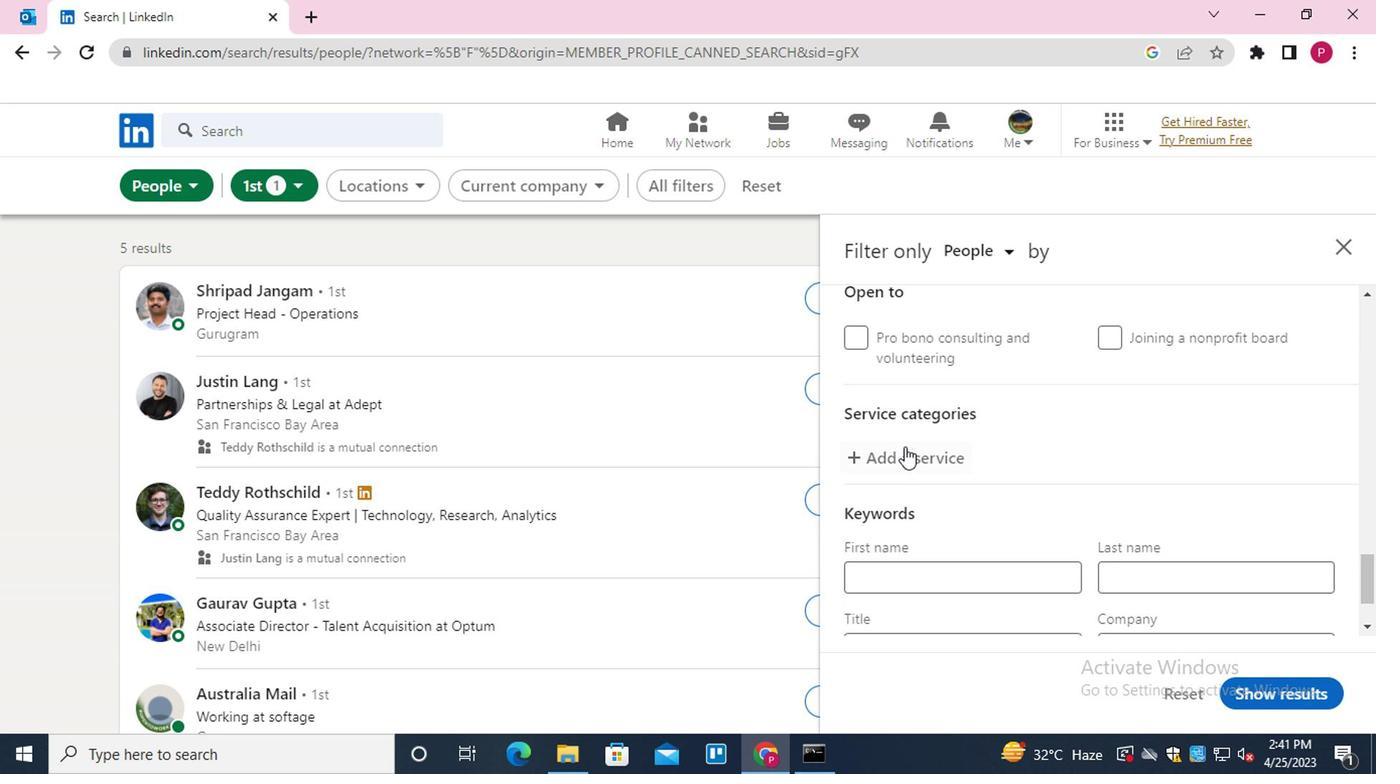 
Action: Mouse moved to (914, 459)
Screenshot: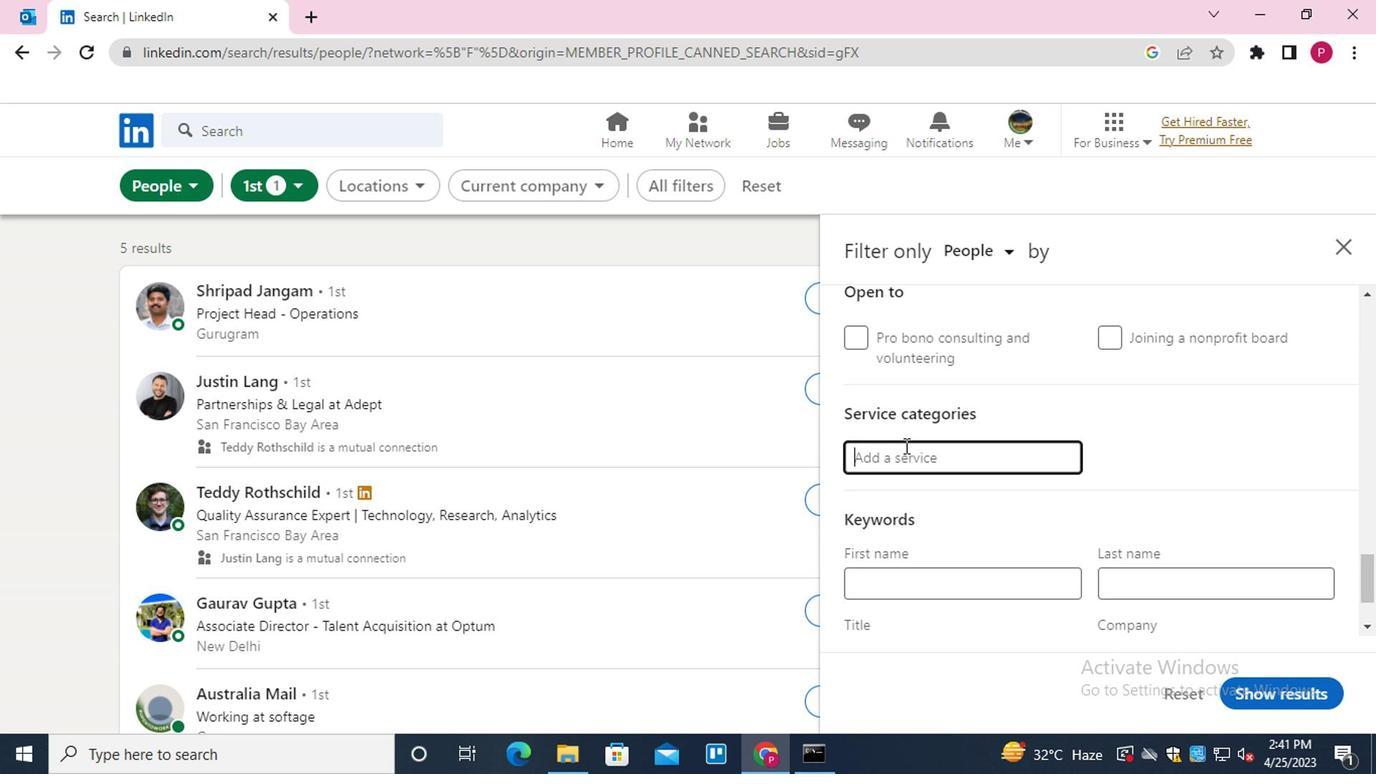 
Action: Key pressed <Key.shift>CONTENT
Screenshot: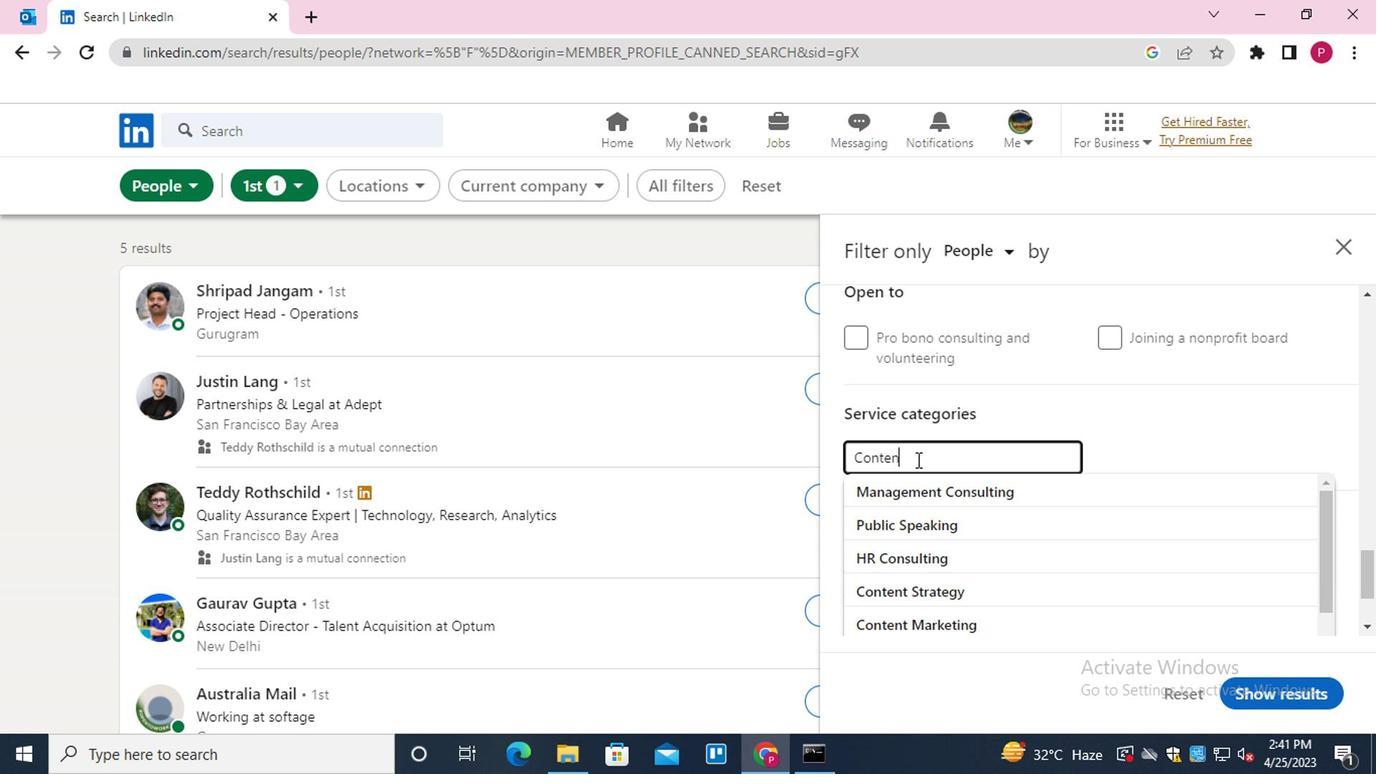 
Action: Mouse moved to (916, 486)
Screenshot: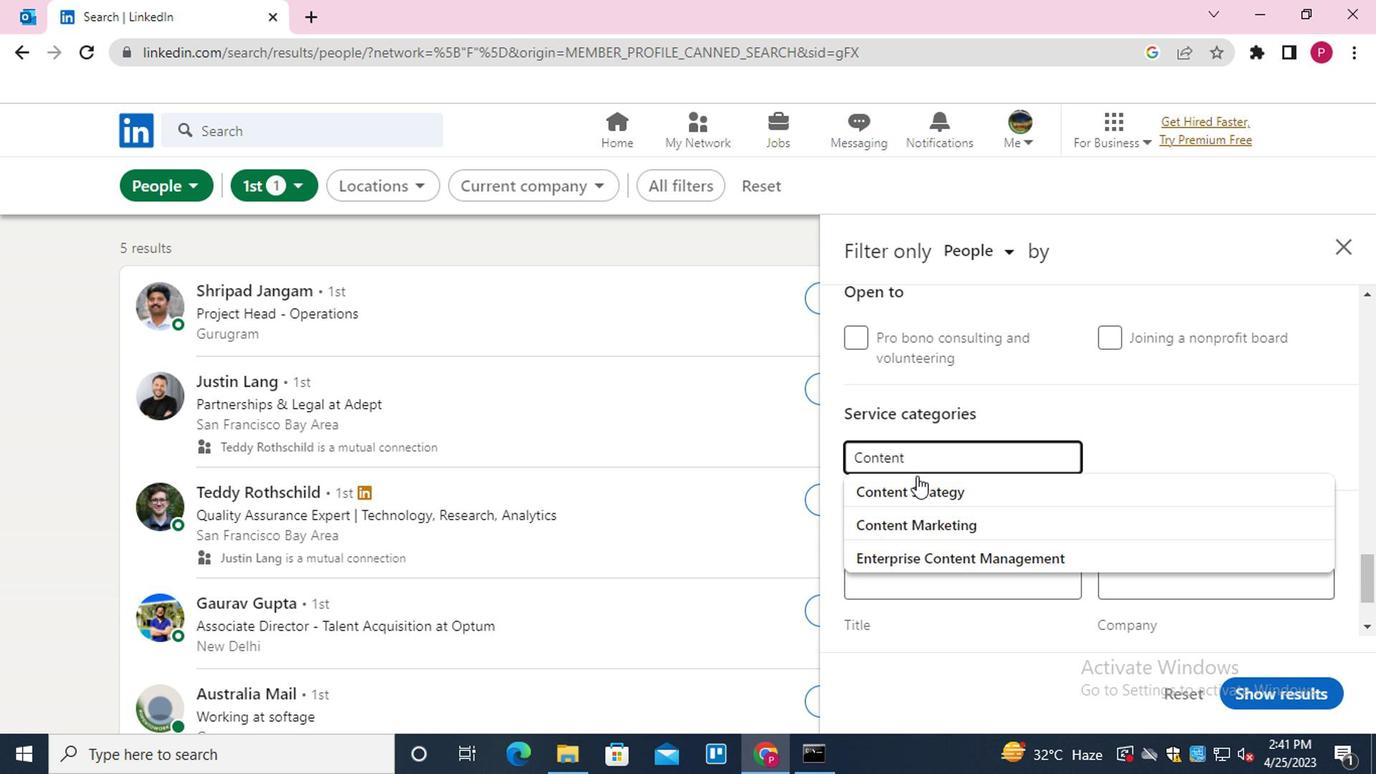 
Action: Mouse pressed left at (916, 486)
Screenshot: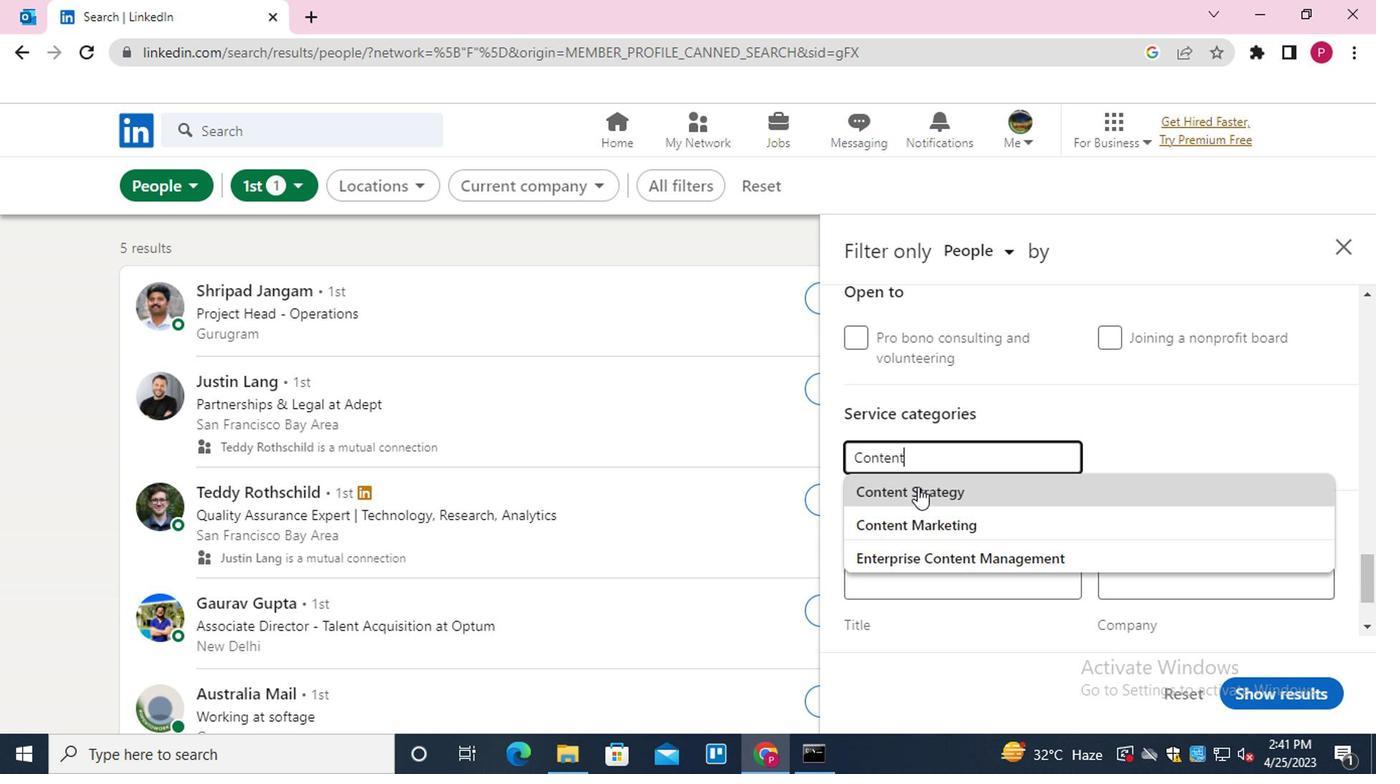 
Action: Mouse moved to (928, 480)
Screenshot: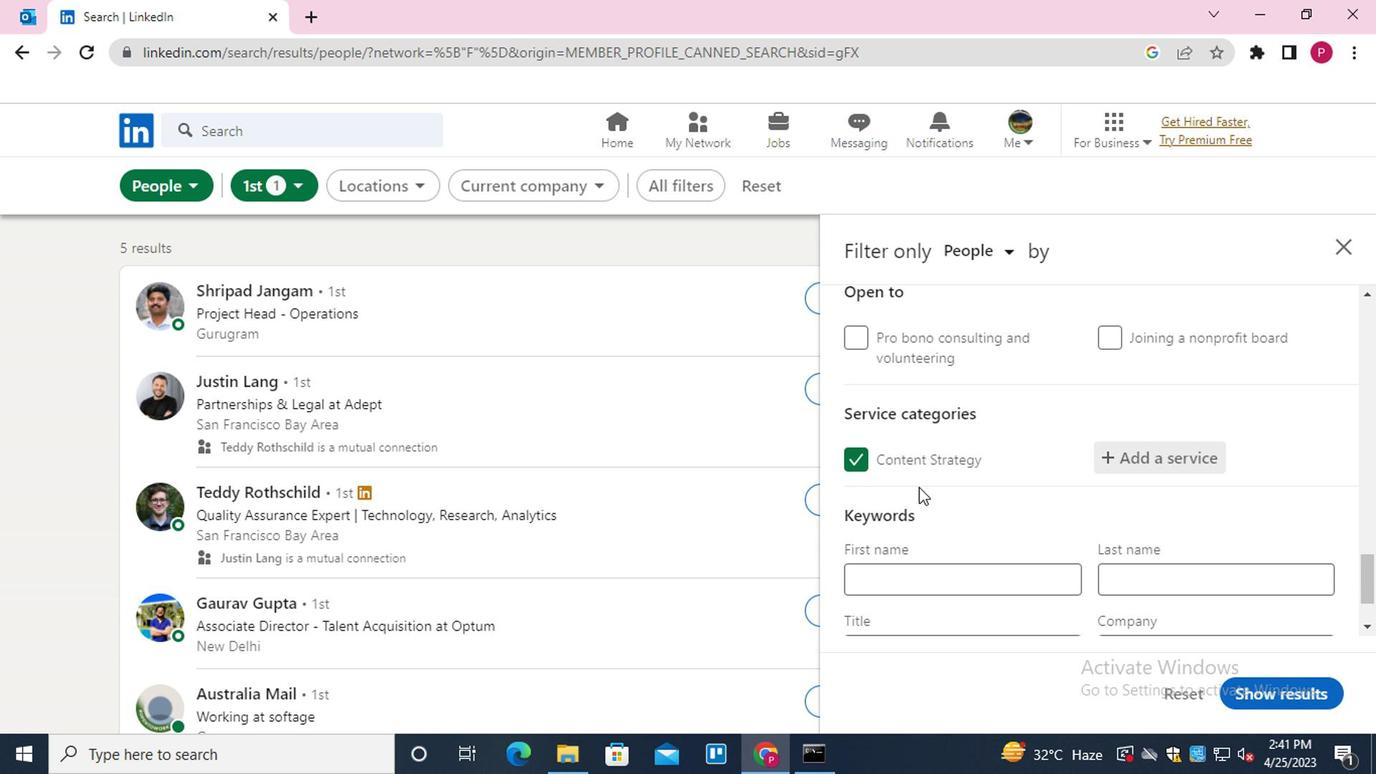 
Action: Mouse scrolled (928, 479) with delta (0, 0)
Screenshot: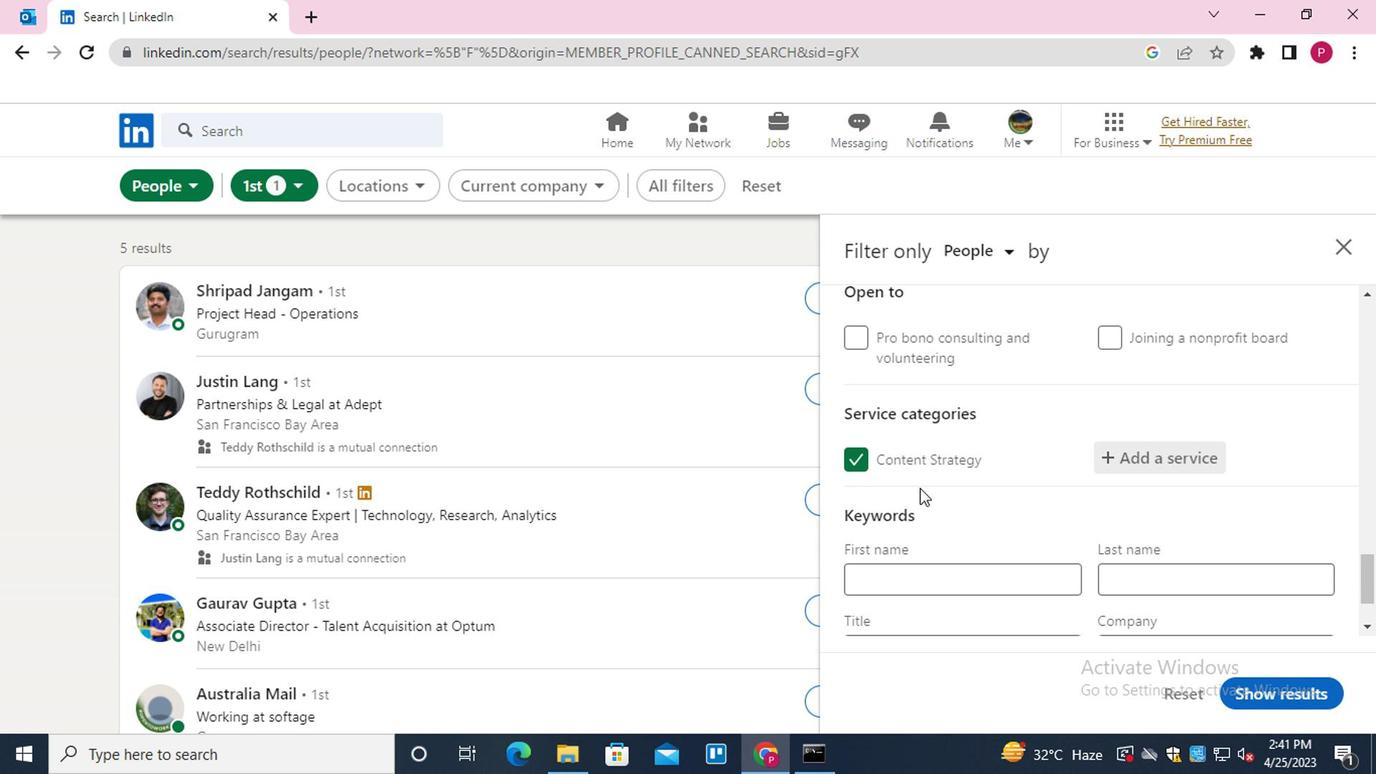 
Action: Mouse scrolled (928, 479) with delta (0, 0)
Screenshot: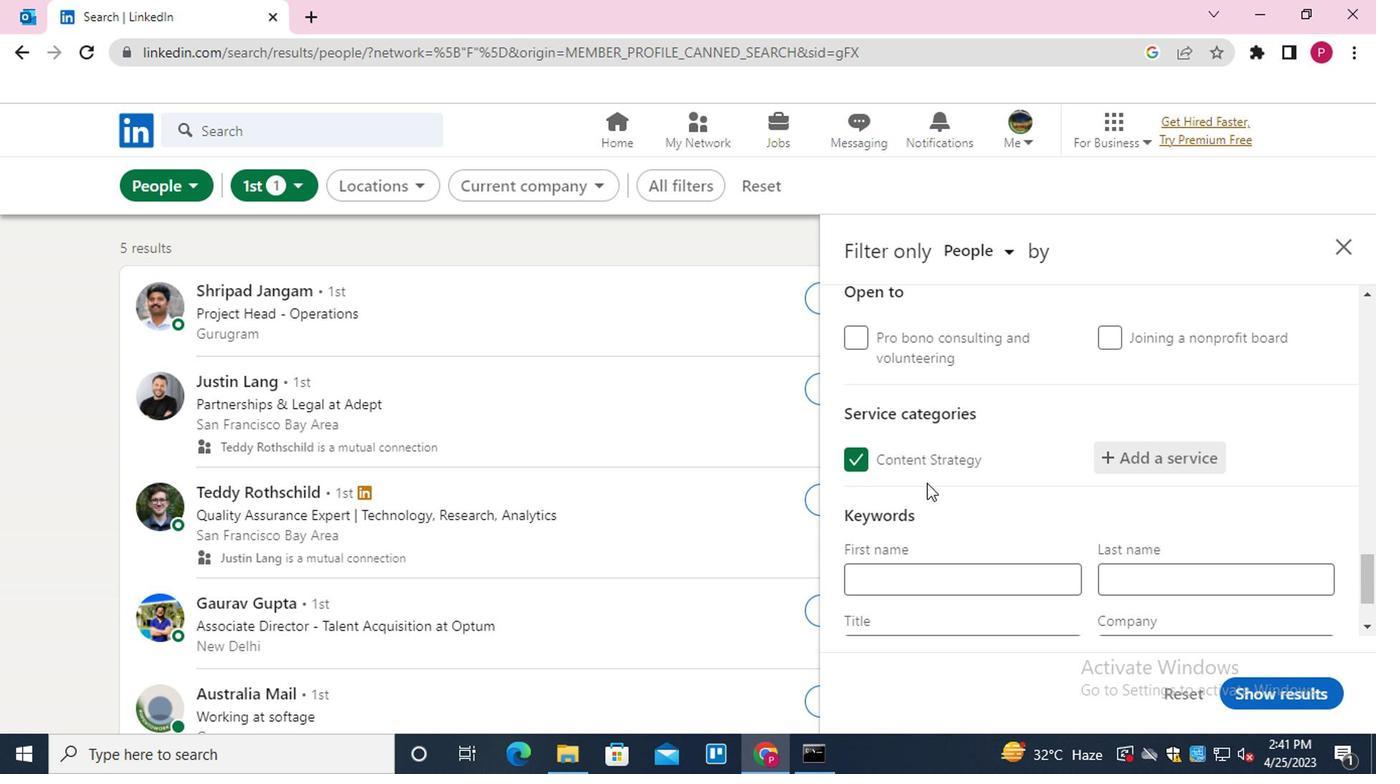
Action: Mouse moved to (940, 527)
Screenshot: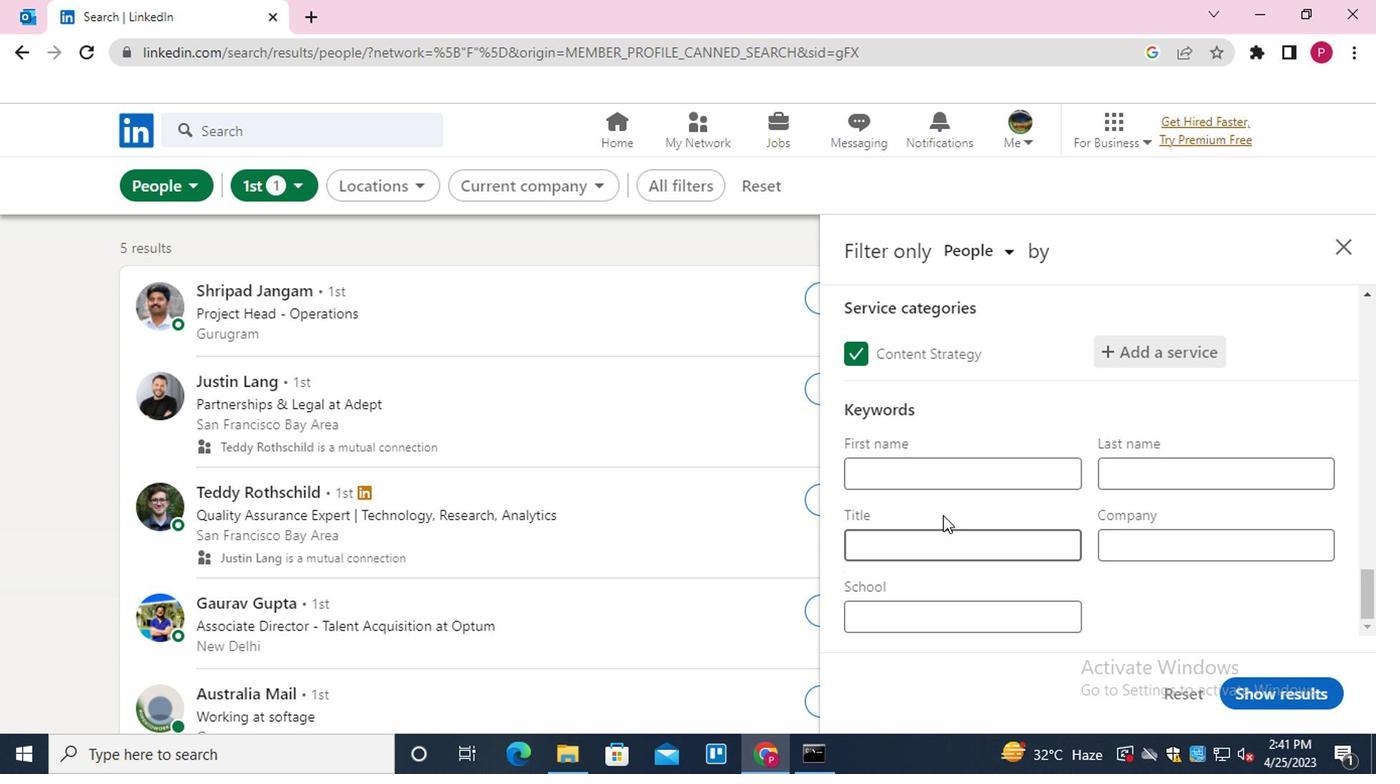 
Action: Mouse pressed left at (940, 527)
Screenshot: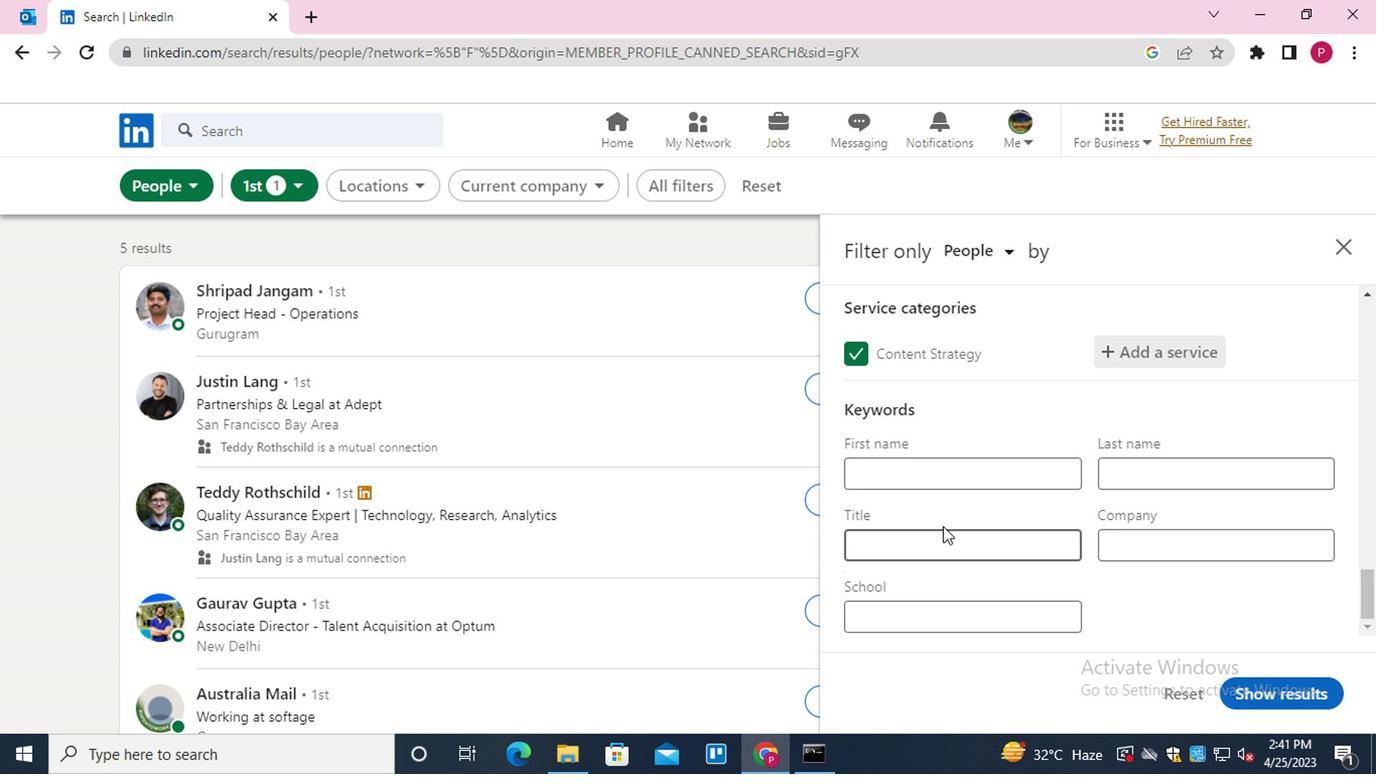 
Action: Key pressed <Key.shift><Key.shift><Key.shift><Key.shift><Key.shift><Key.shift><Key.shift><Key.shift><Key.shift><Key.shift><Key.shift><Key.shift><Key.shift>HELP<Key.space><Key.shift>DESK
Screenshot: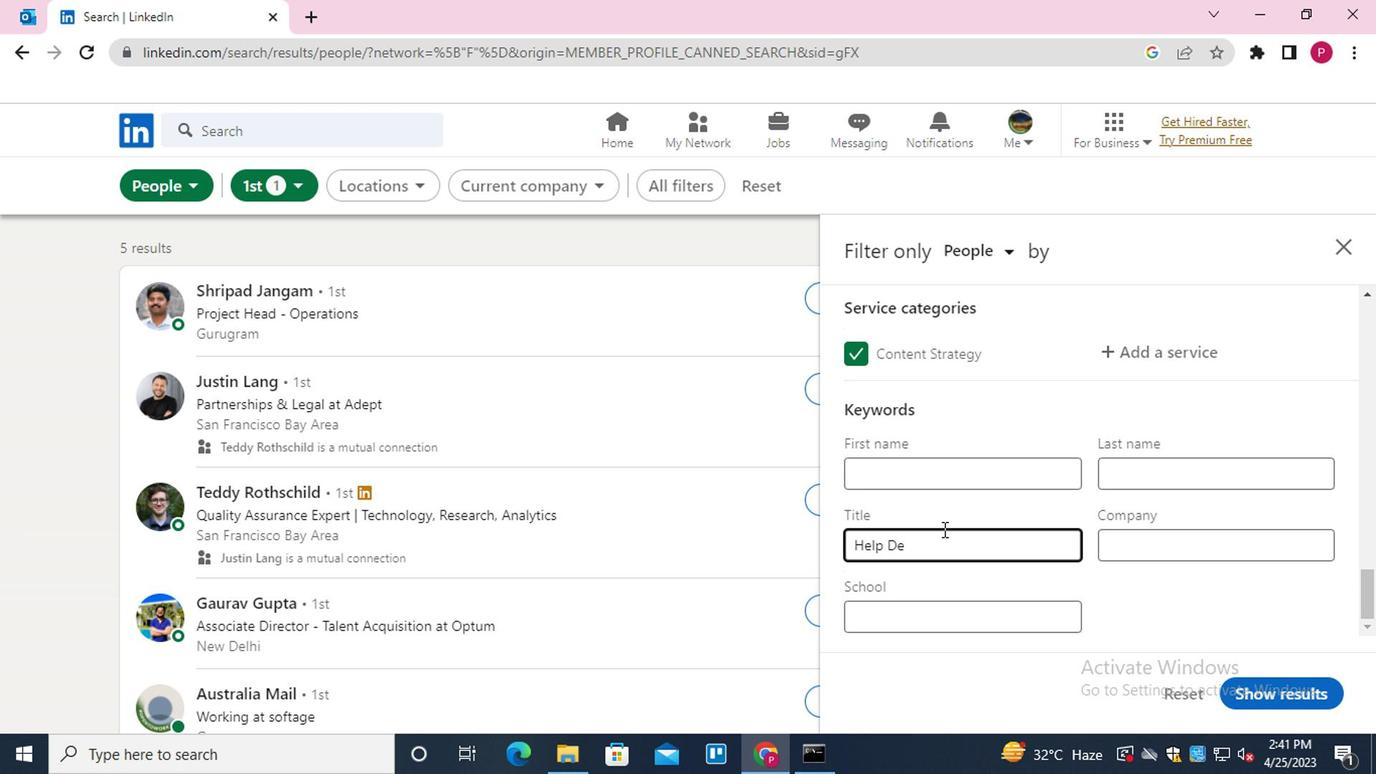 
Action: Mouse moved to (1277, 685)
Screenshot: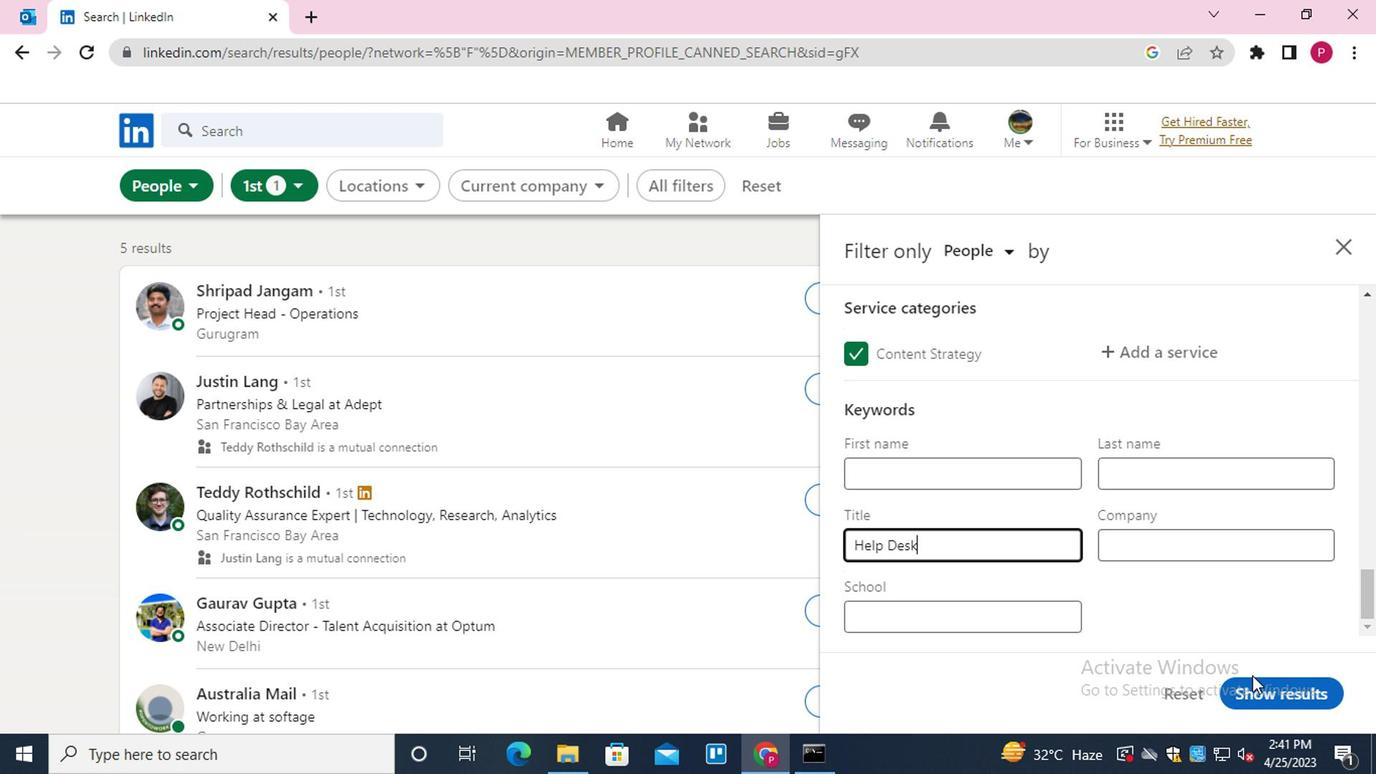 
Action: Mouse pressed left at (1277, 685)
Screenshot: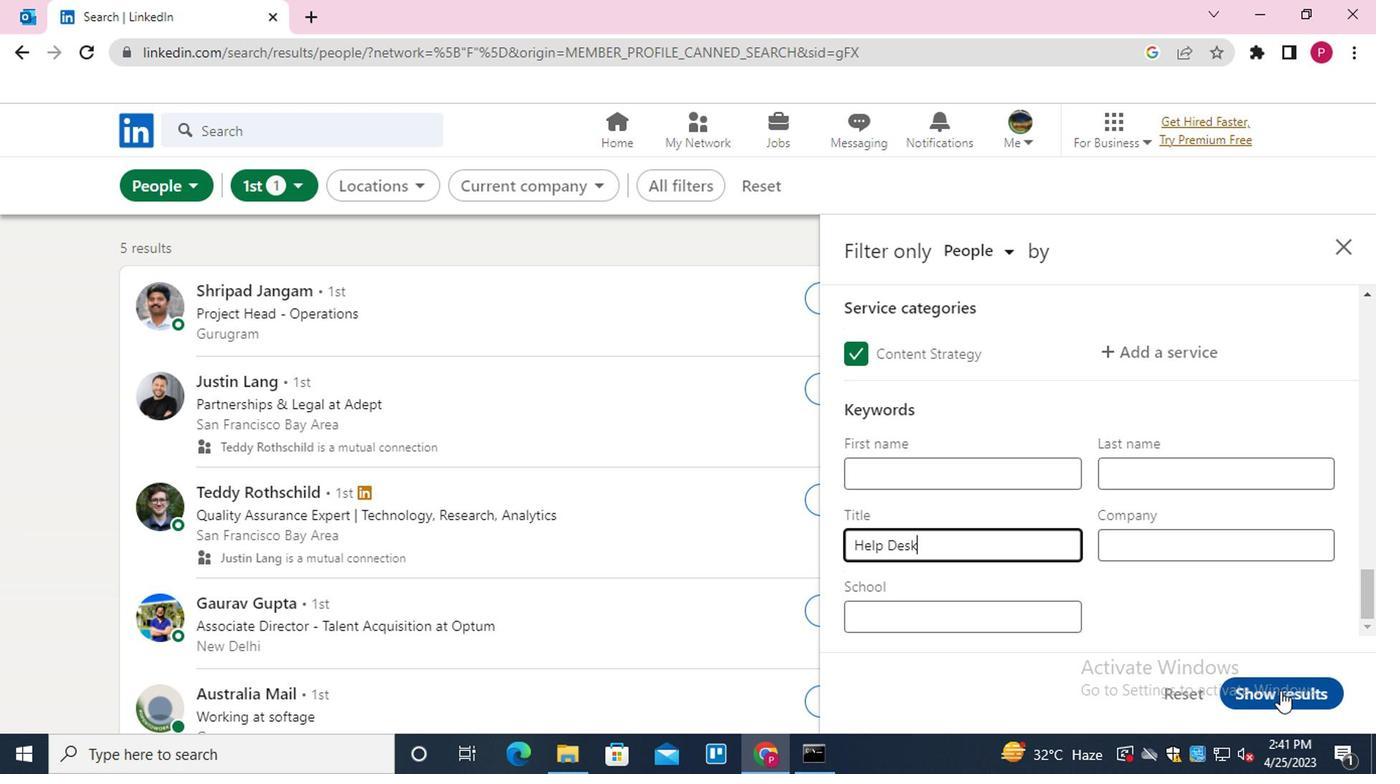 
Action: Mouse moved to (651, 511)
Screenshot: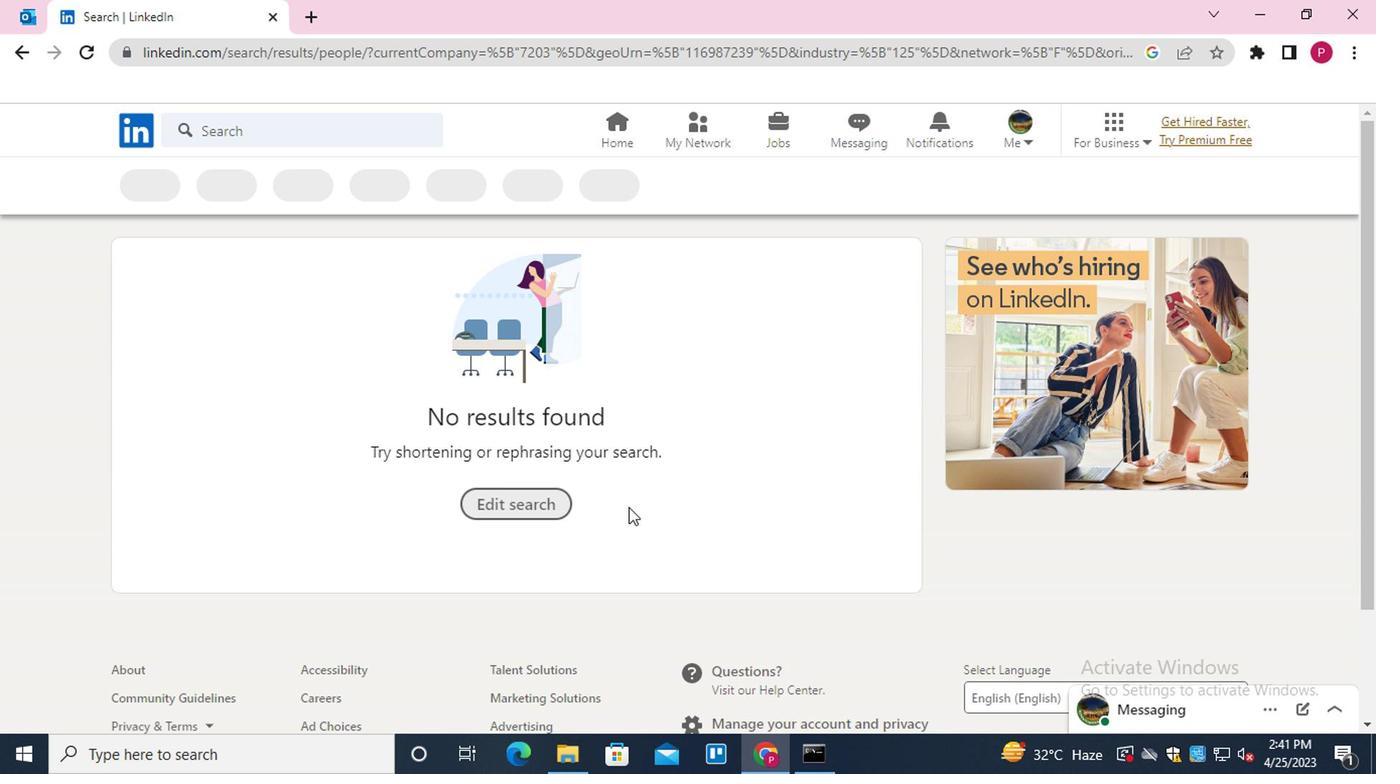 
Action: Mouse scrolled (651, 511) with delta (0, 0)
Screenshot: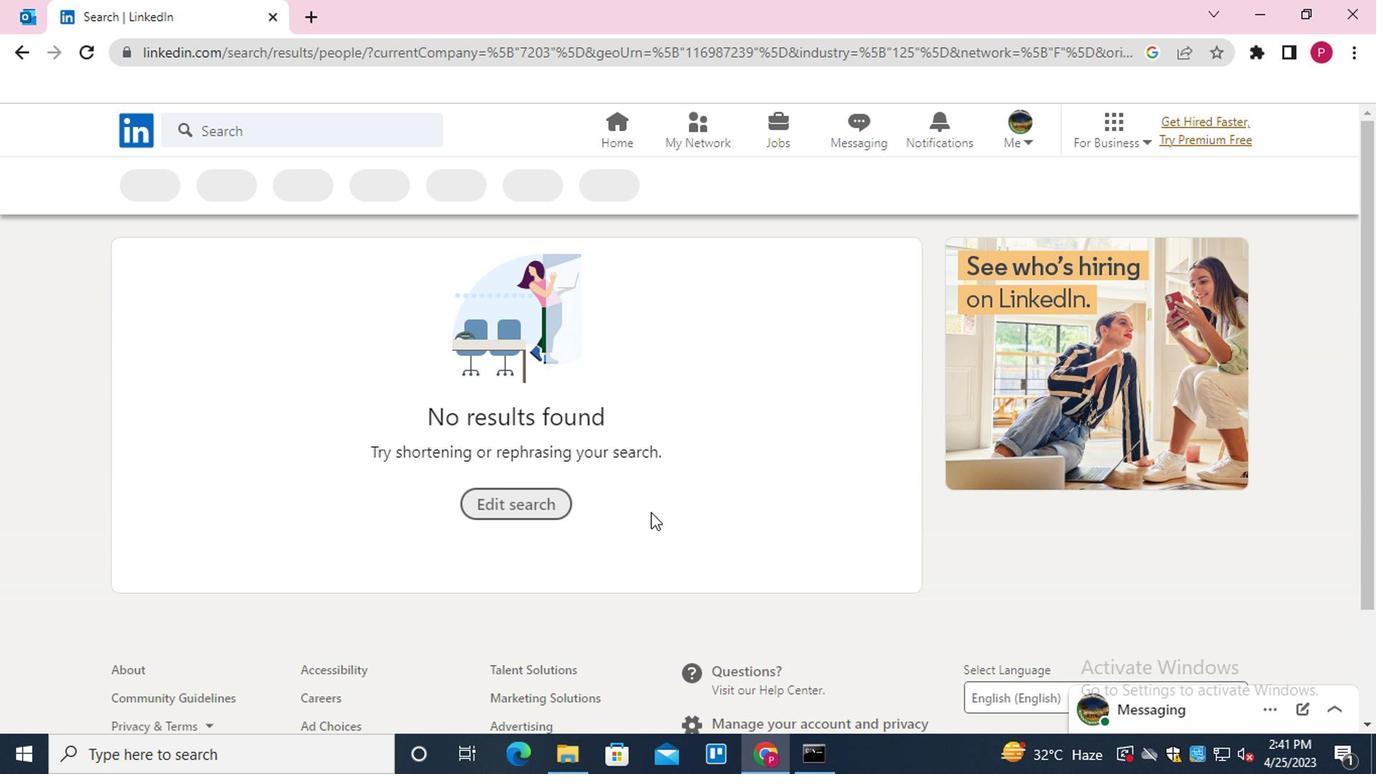 
Action: Mouse scrolled (651, 511) with delta (0, 0)
Screenshot: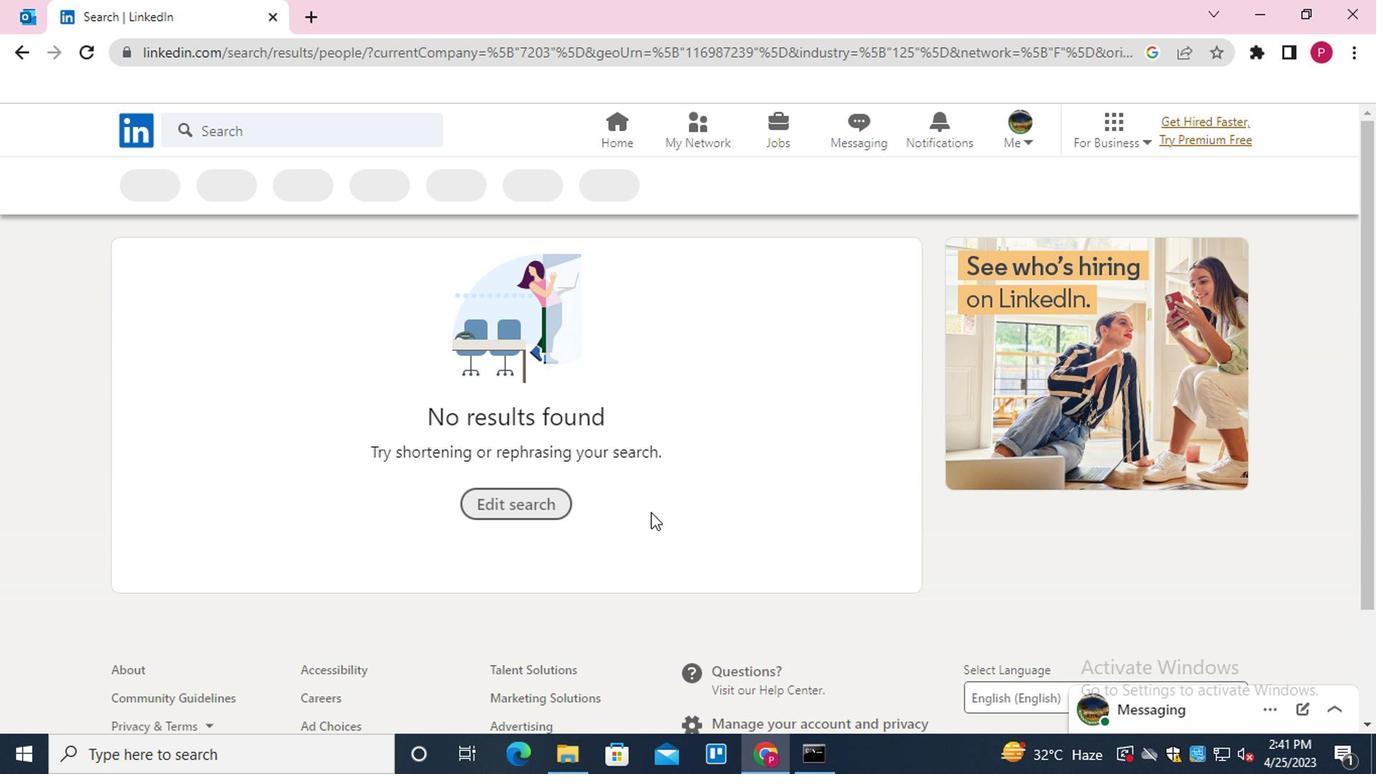 
Action: Mouse scrolled (651, 511) with delta (0, 0)
Screenshot: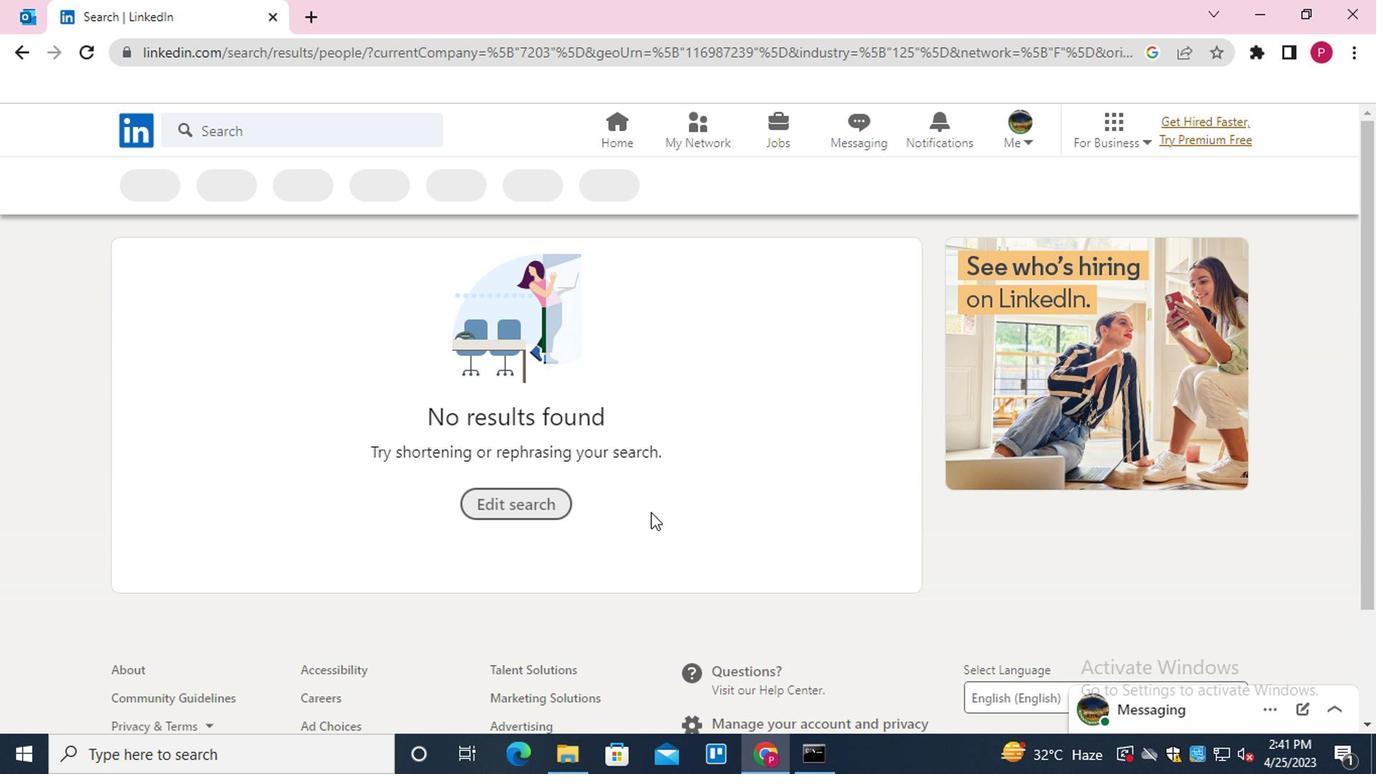 
Action: Mouse moved to (554, 429)
Screenshot: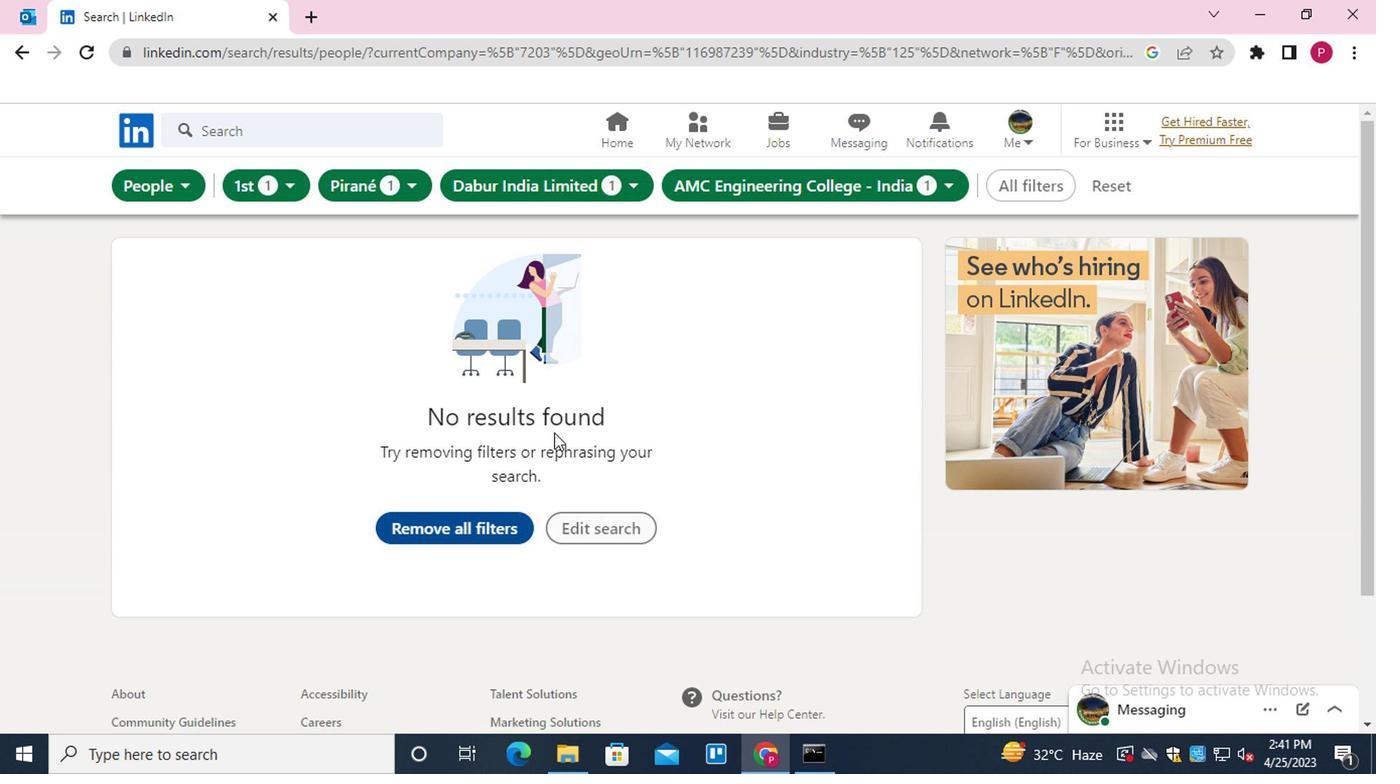 
